 Task: Find connections with filter location Ruse with filter topic #personalbrandingwith filter profile language German with filter current company Essence with filter school Narsee Monjee Institute of Management Studies, Mumbai with filter industry Air, Water, and Waste Program Management with filter service category Illustration with filter keywords title Sales Manager
Action: Mouse moved to (230, 254)
Screenshot: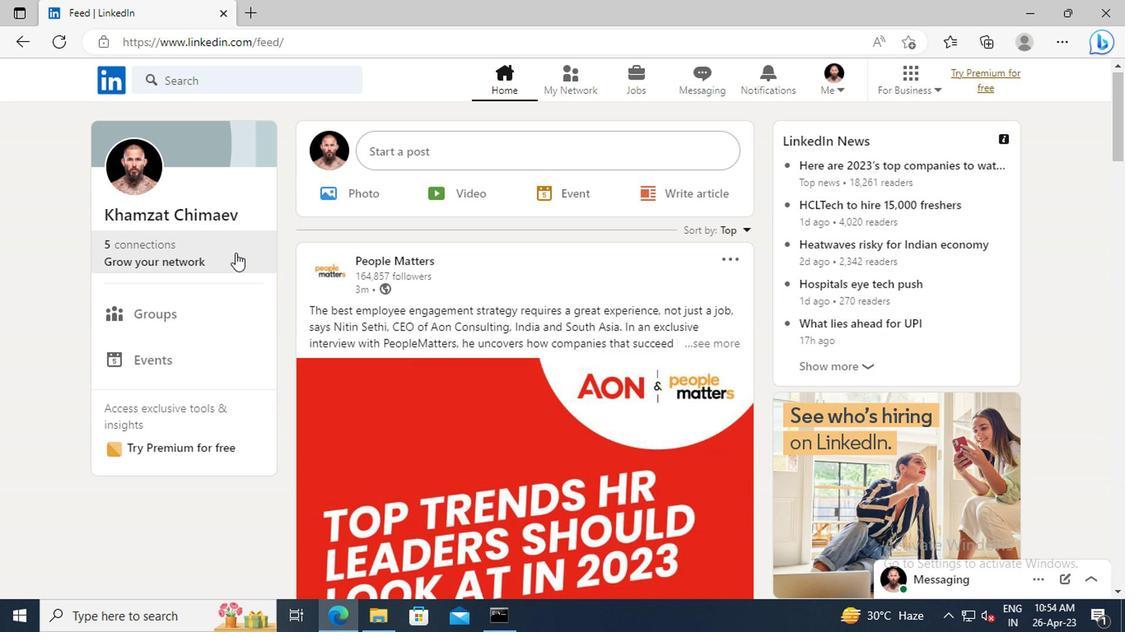
Action: Mouse pressed left at (230, 254)
Screenshot: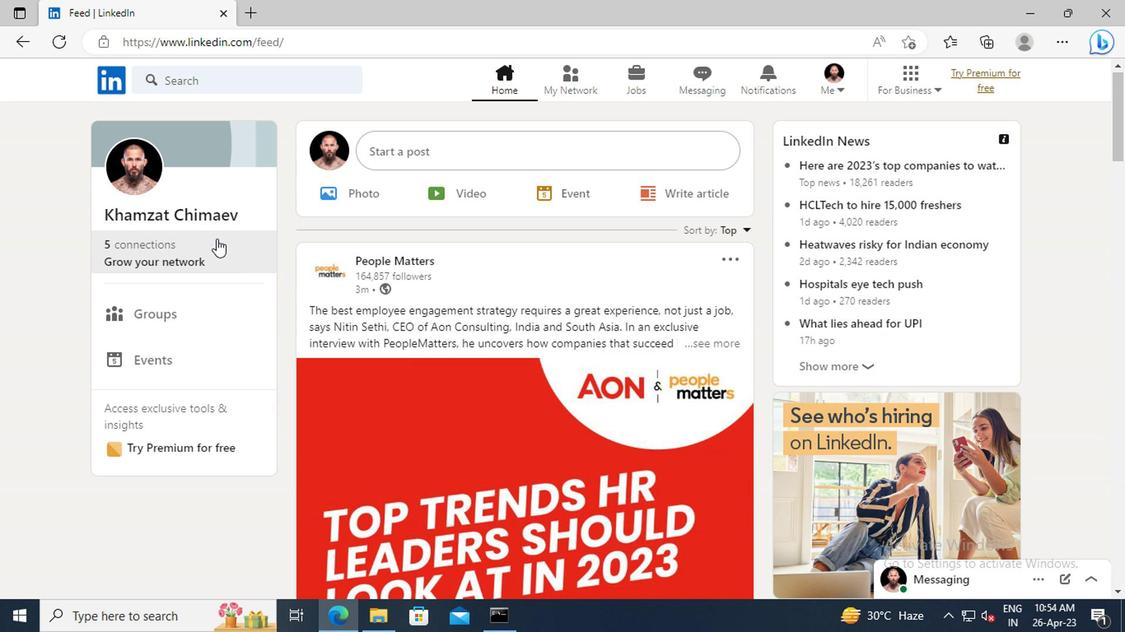 
Action: Mouse moved to (234, 197)
Screenshot: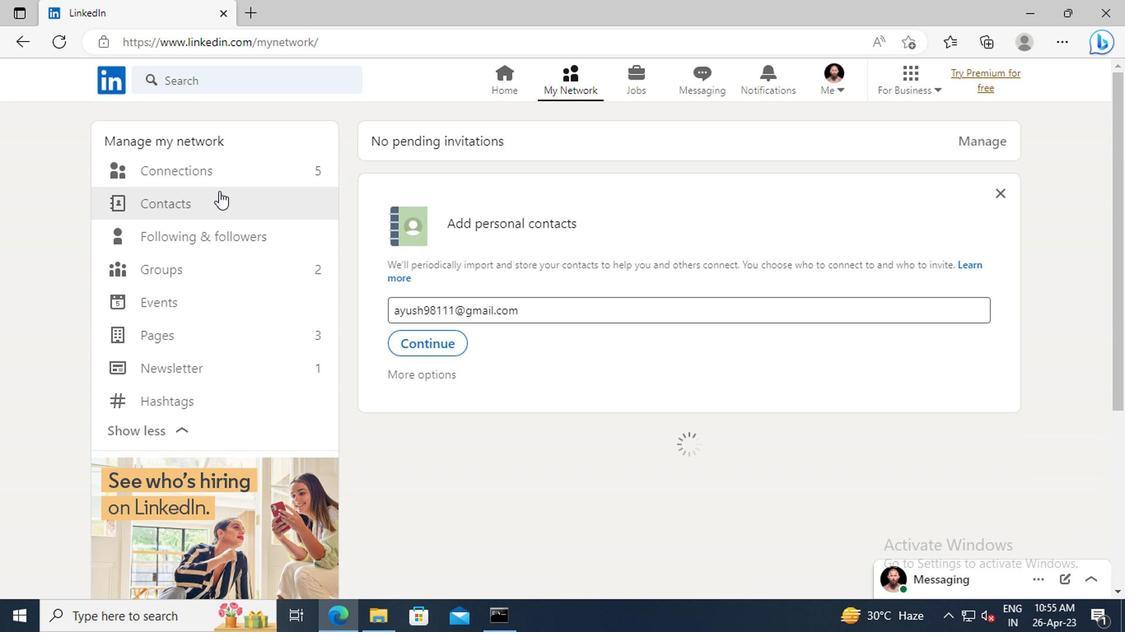 
Action: Mouse pressed left at (234, 197)
Screenshot: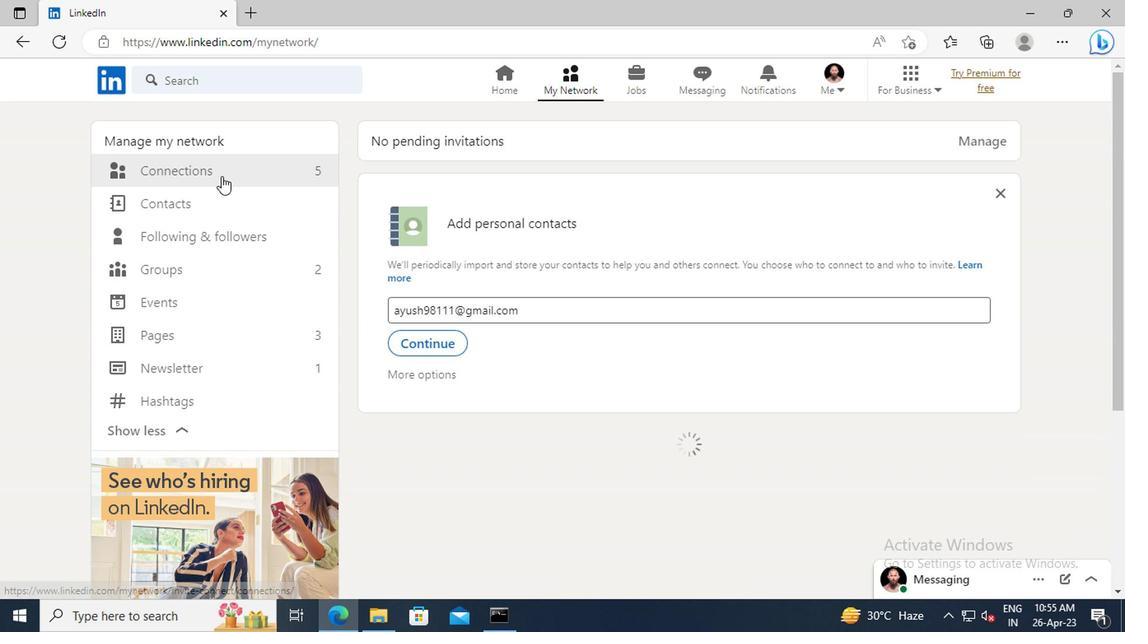 
Action: Mouse moved to (667, 195)
Screenshot: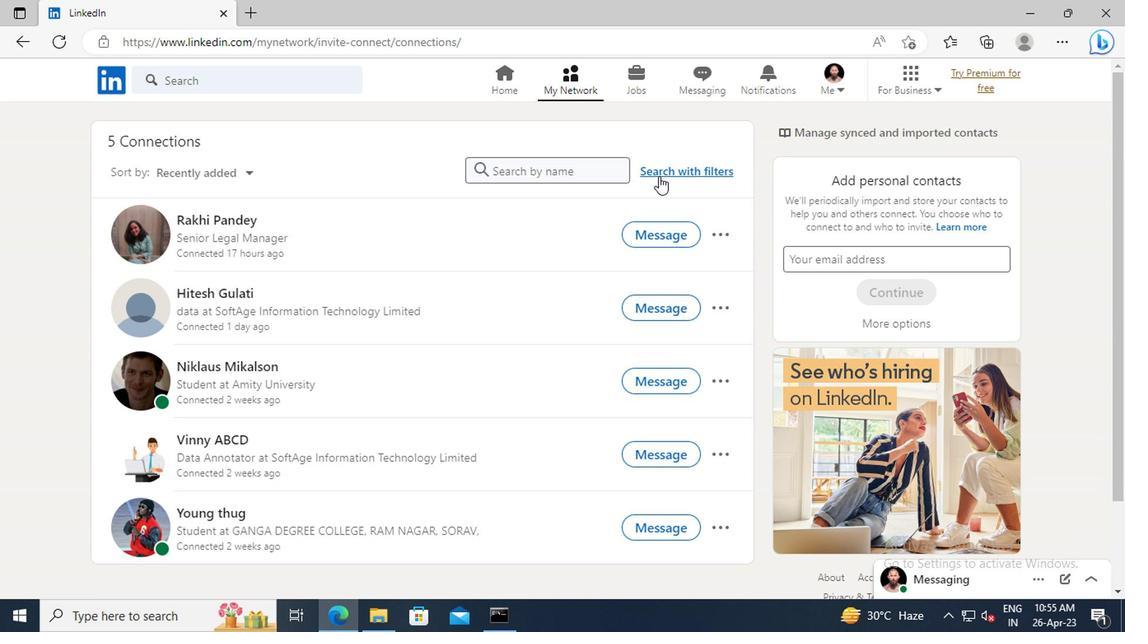 
Action: Mouse pressed left at (667, 195)
Screenshot: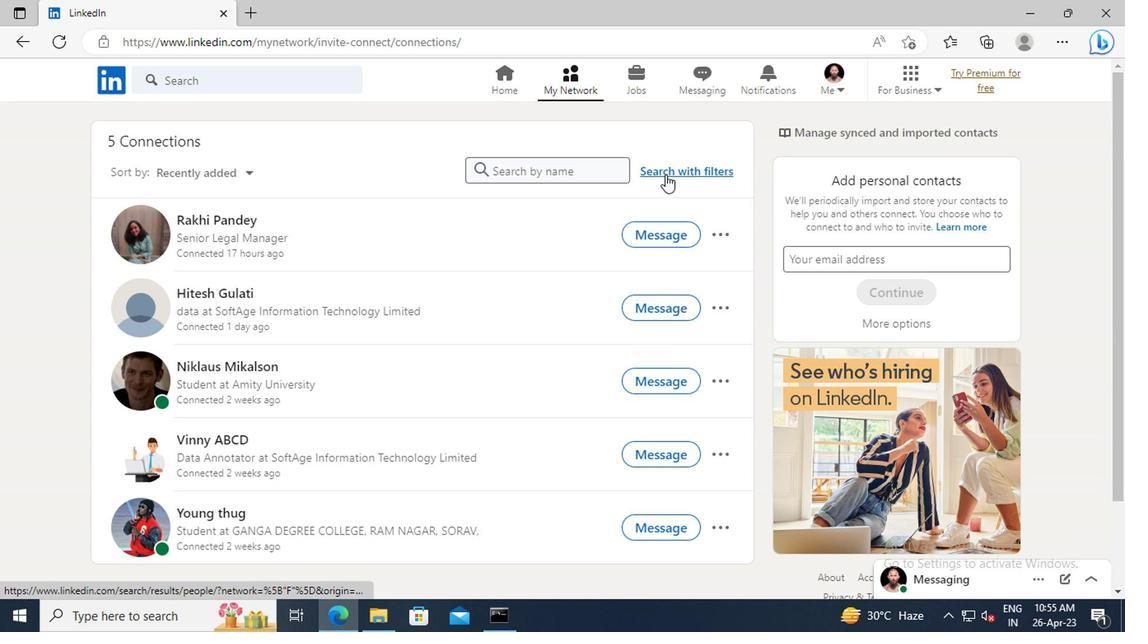 
Action: Mouse moved to (635, 152)
Screenshot: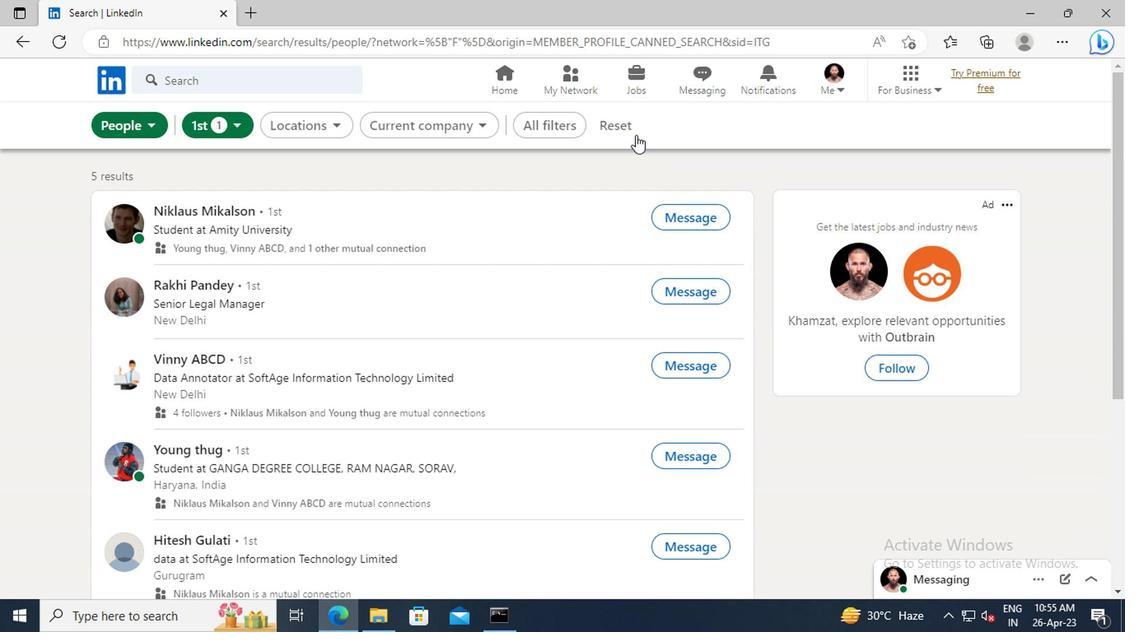 
Action: Mouse pressed left at (635, 152)
Screenshot: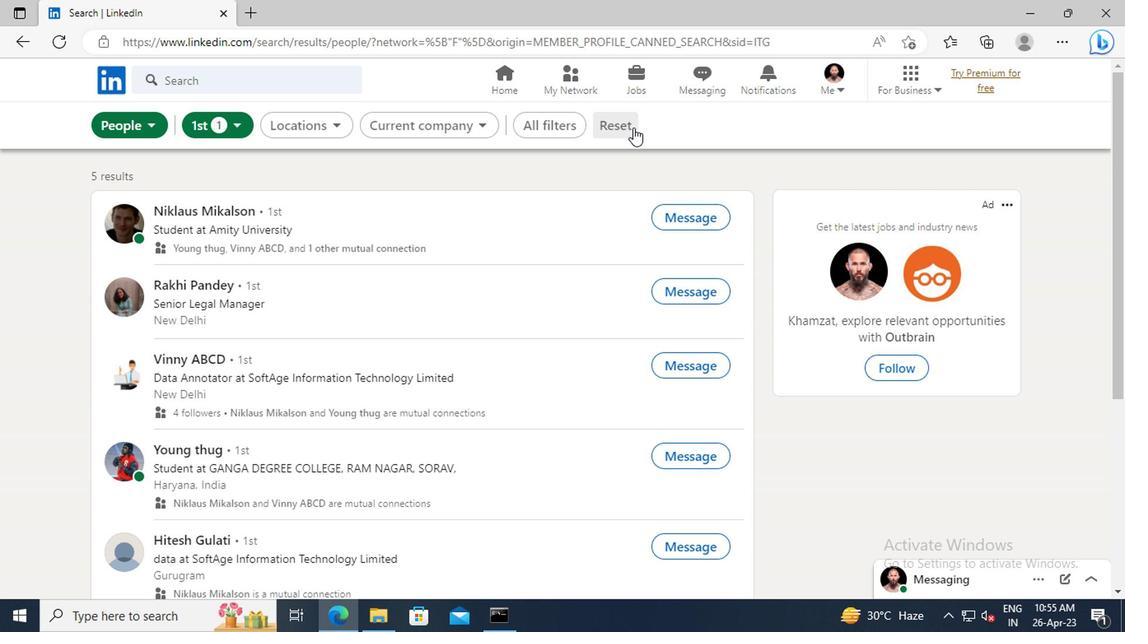 
Action: Mouse moved to (611, 154)
Screenshot: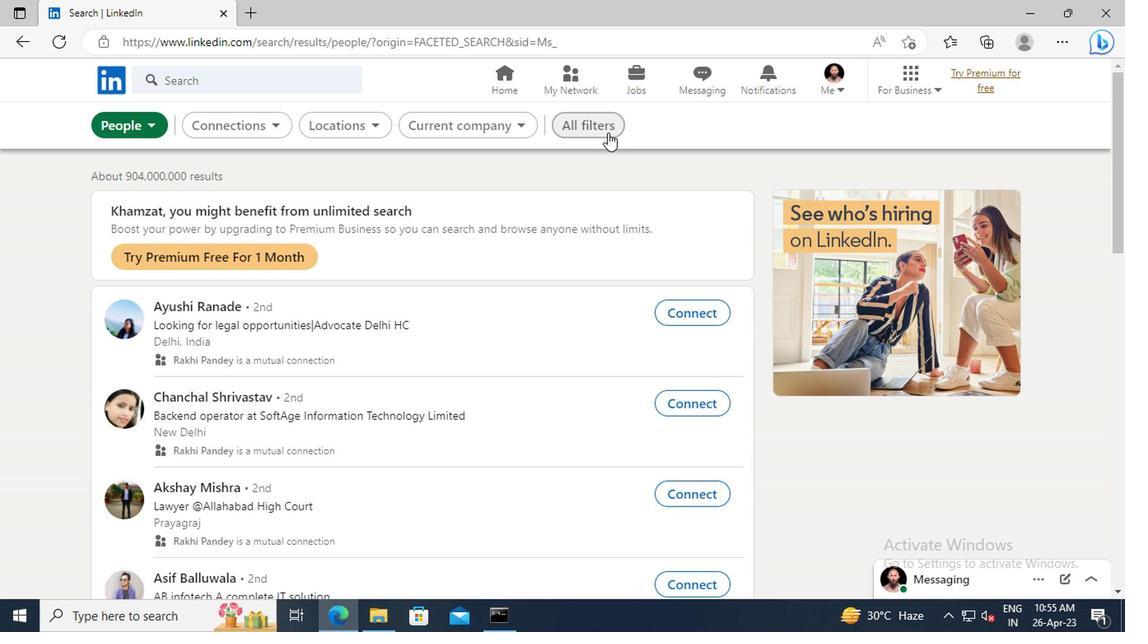 
Action: Mouse pressed left at (611, 154)
Screenshot: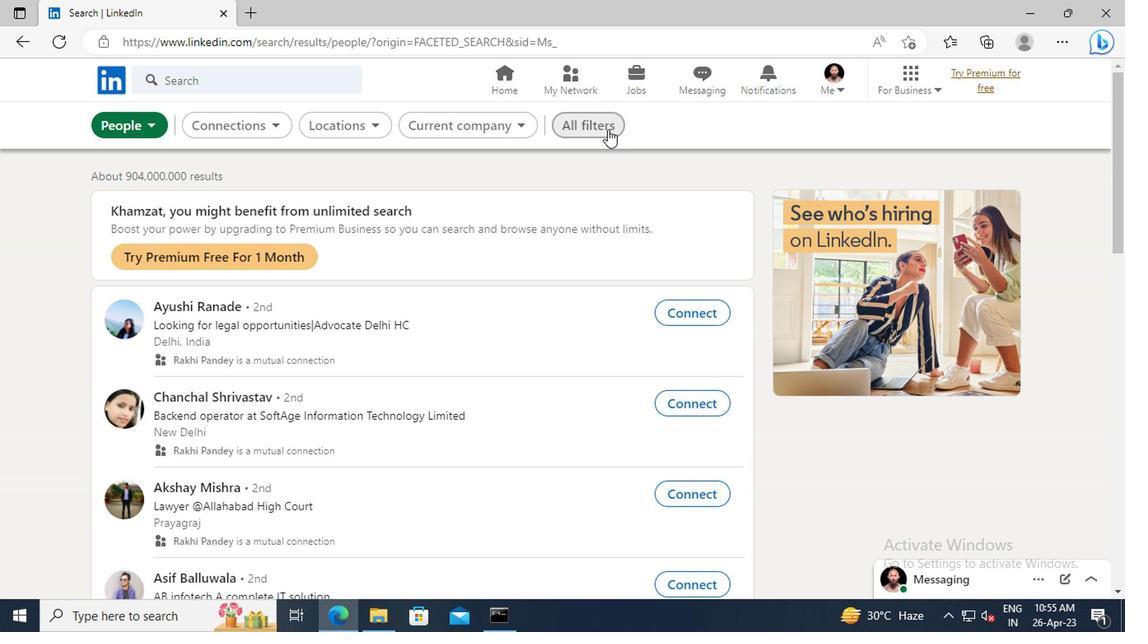 
Action: Mouse moved to (1005, 308)
Screenshot: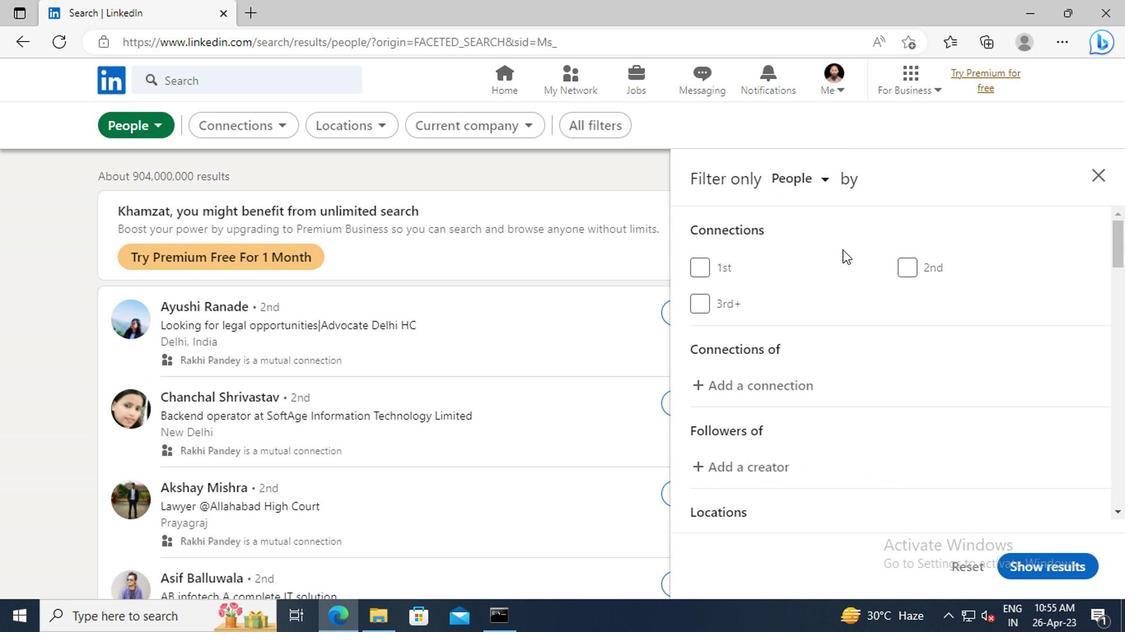 
Action: Mouse scrolled (1005, 308) with delta (0, 0)
Screenshot: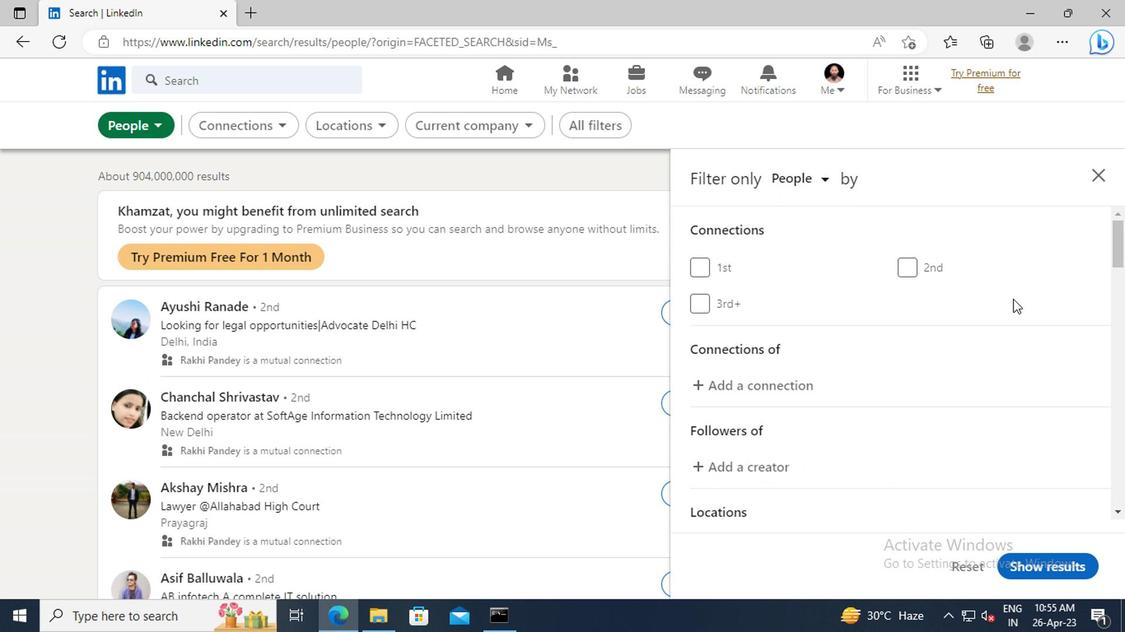 
Action: Mouse scrolled (1005, 308) with delta (0, 0)
Screenshot: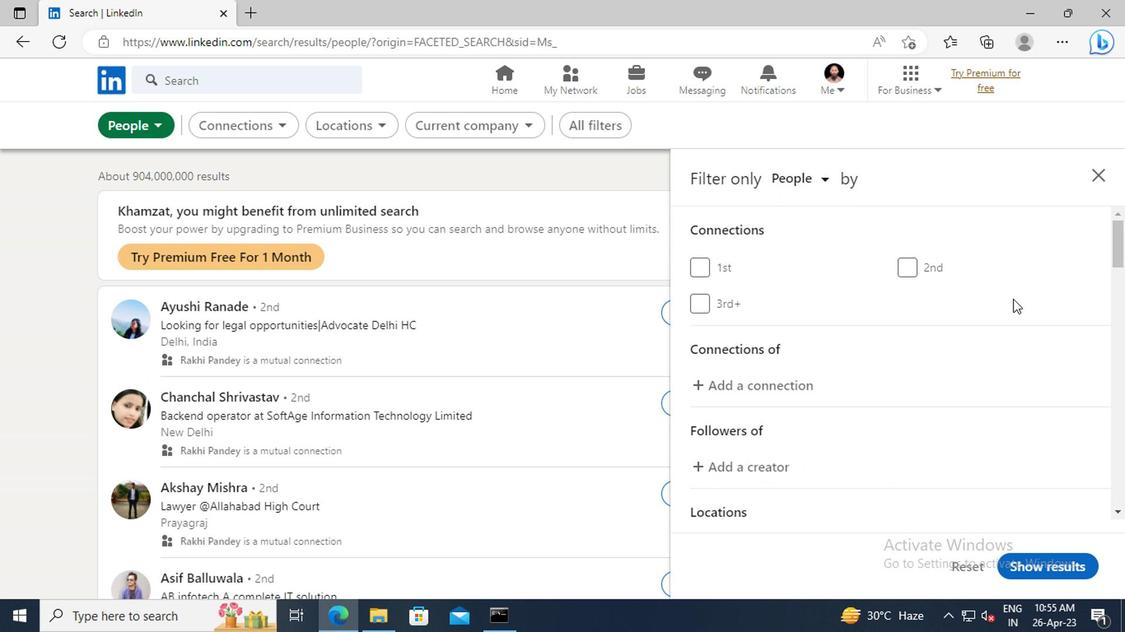 
Action: Mouse moved to (986, 312)
Screenshot: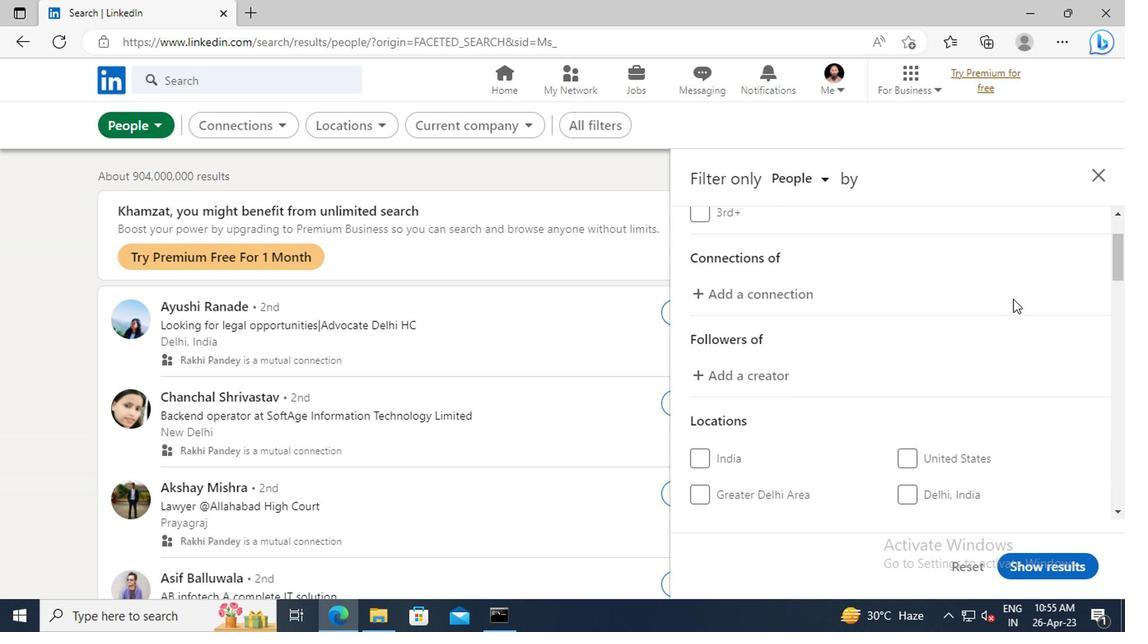 
Action: Mouse scrolled (986, 311) with delta (0, -1)
Screenshot: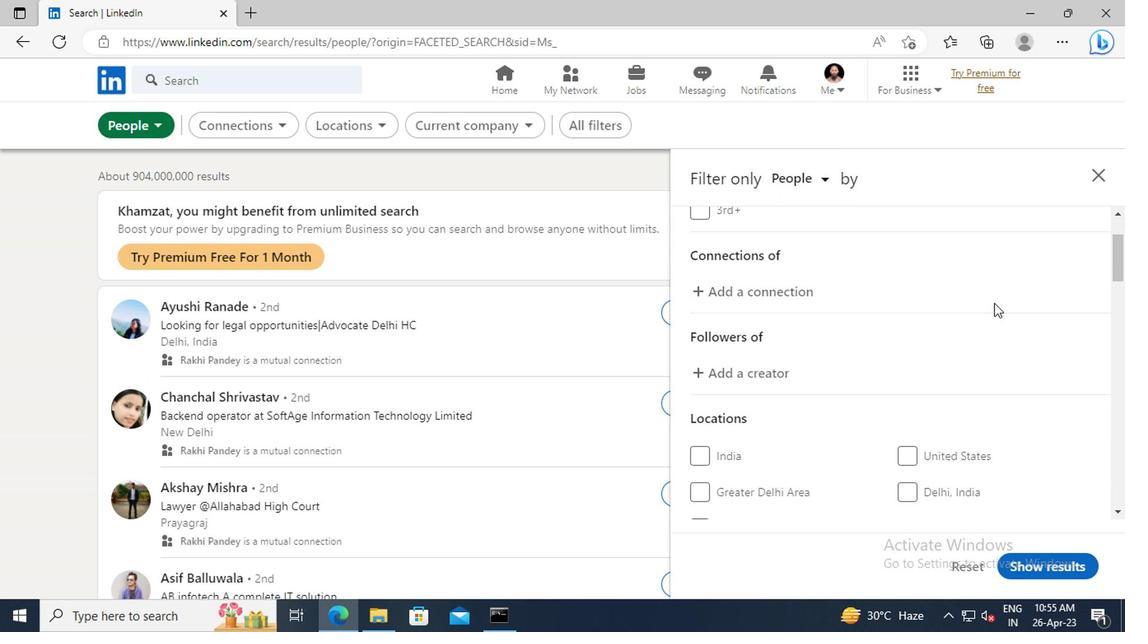 
Action: Mouse scrolled (986, 311) with delta (0, -1)
Screenshot: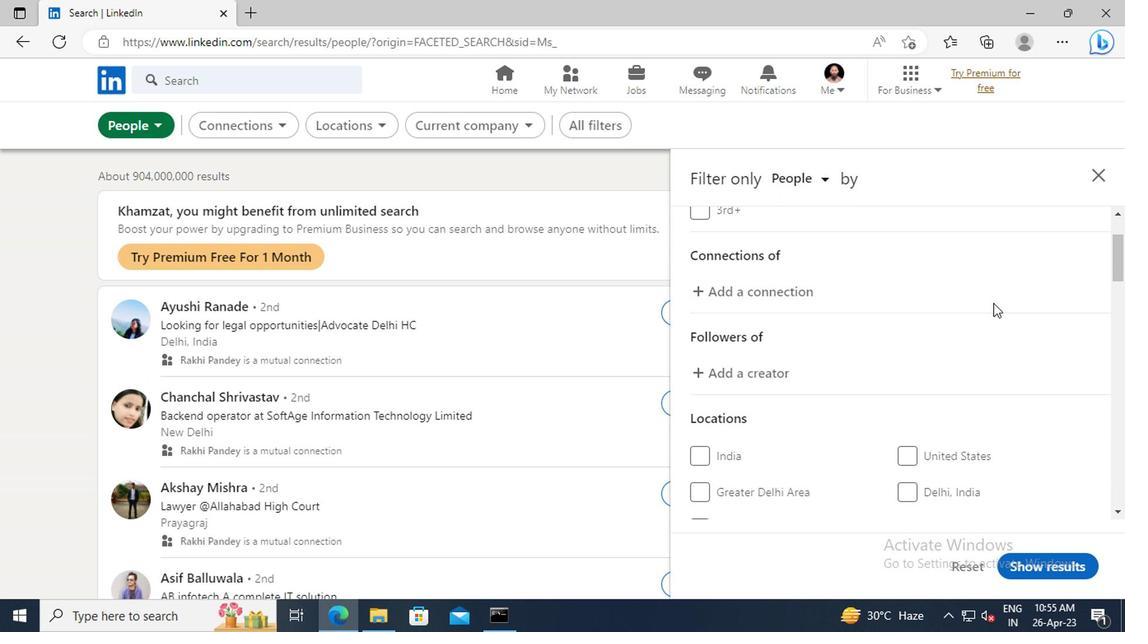 
Action: Mouse scrolled (986, 311) with delta (0, -1)
Screenshot: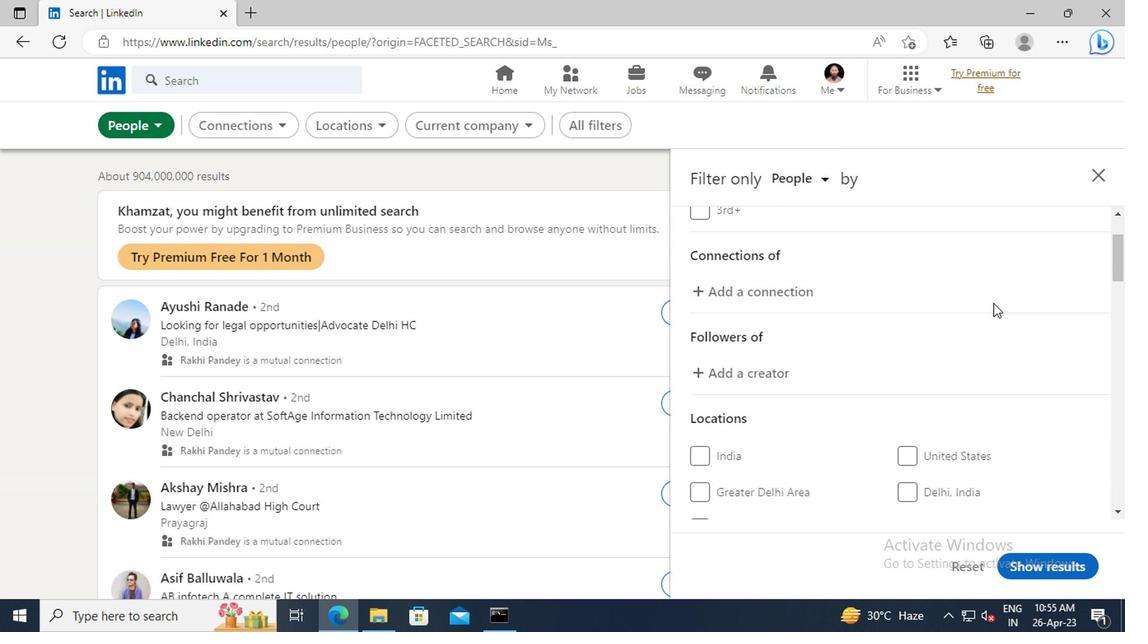 
Action: Mouse moved to (931, 386)
Screenshot: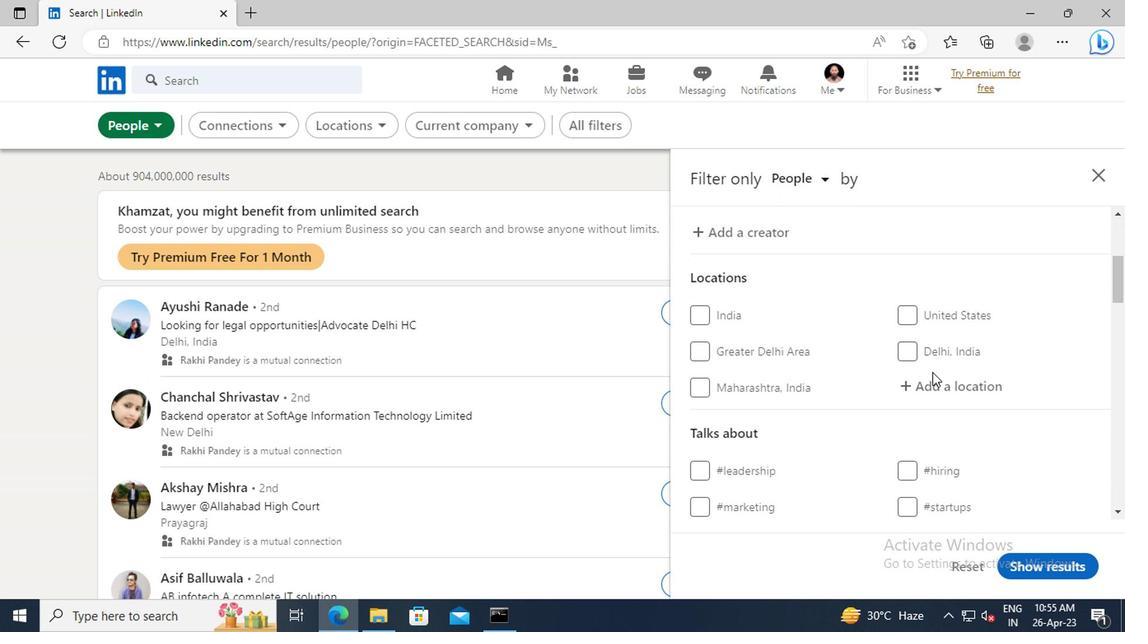 
Action: Mouse pressed left at (931, 386)
Screenshot: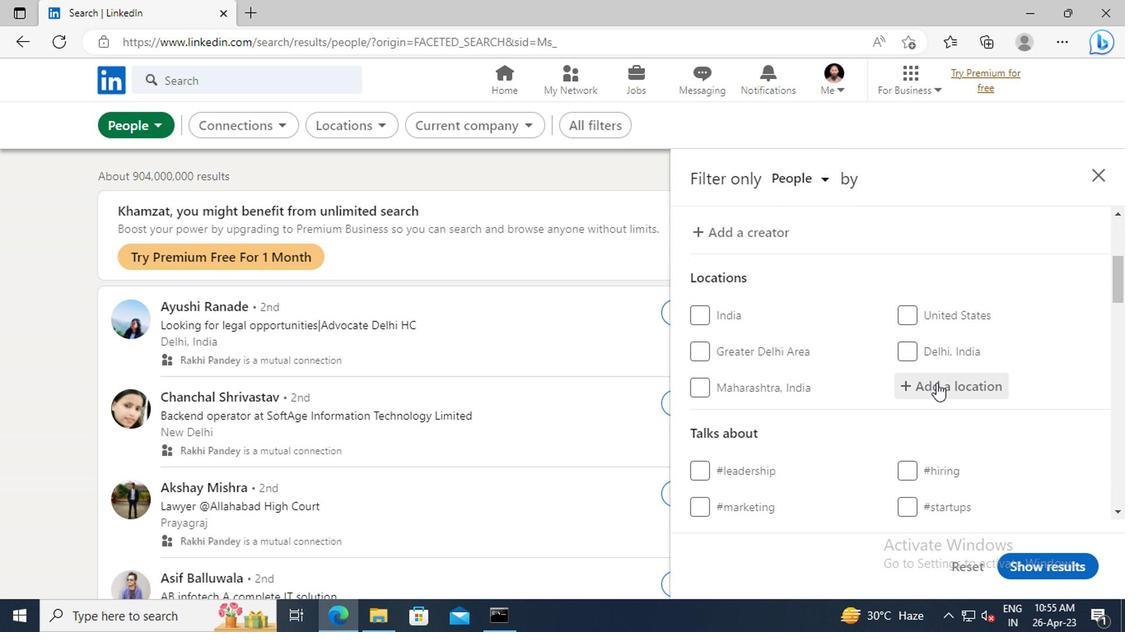 
Action: Key pressed <Key.shift>RUSE
Screenshot: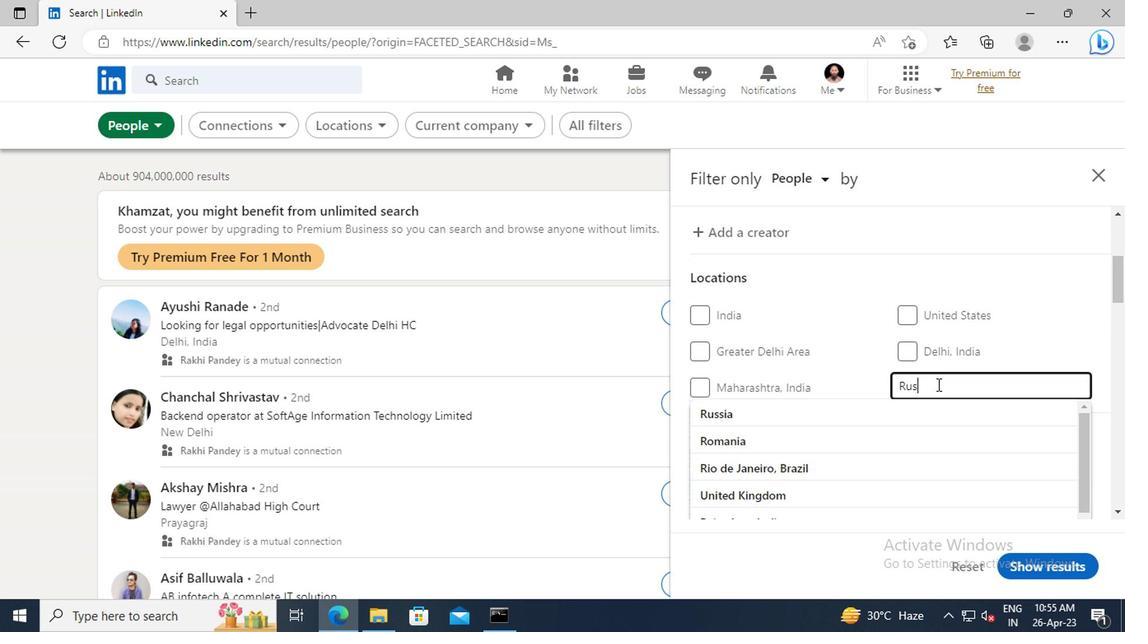 
Action: Mouse moved to (931, 410)
Screenshot: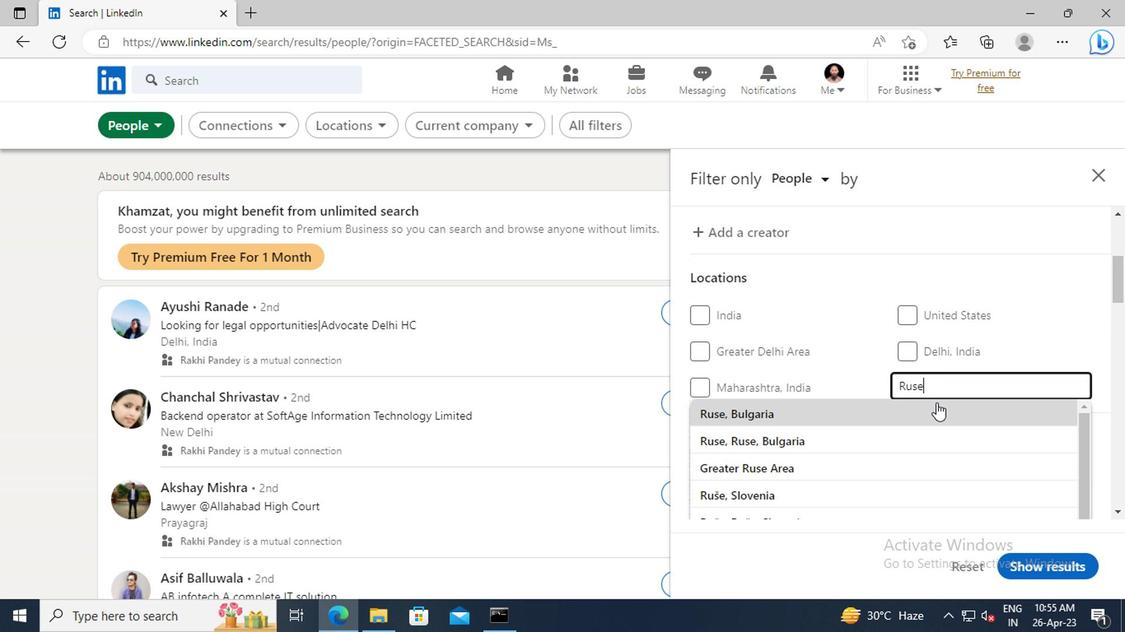 
Action: Mouse pressed left at (931, 410)
Screenshot: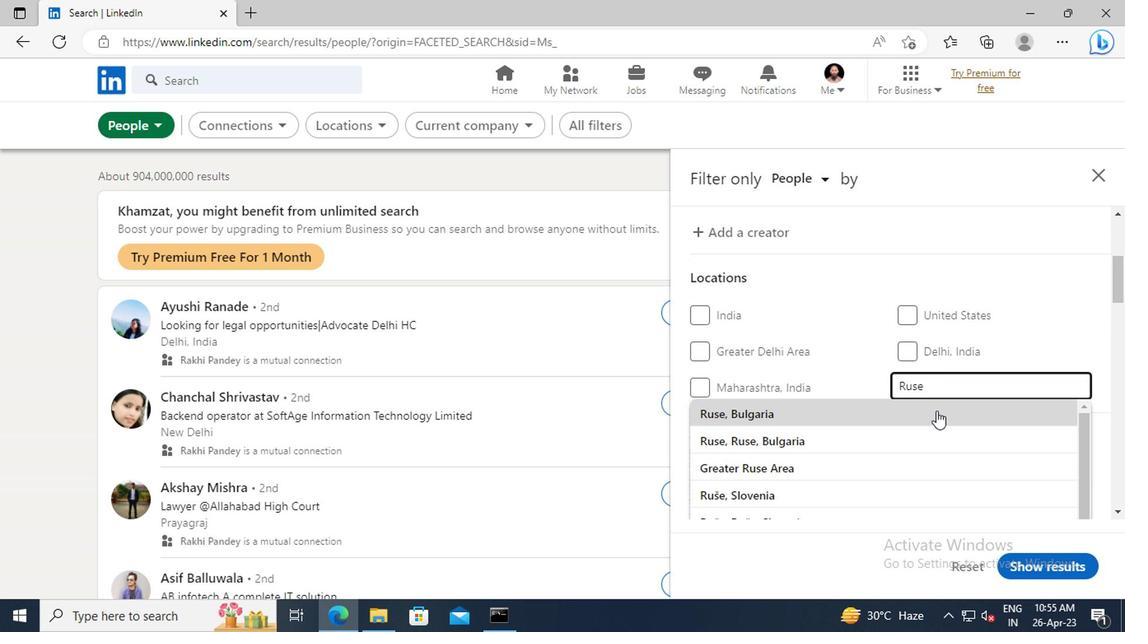 
Action: Mouse moved to (907, 353)
Screenshot: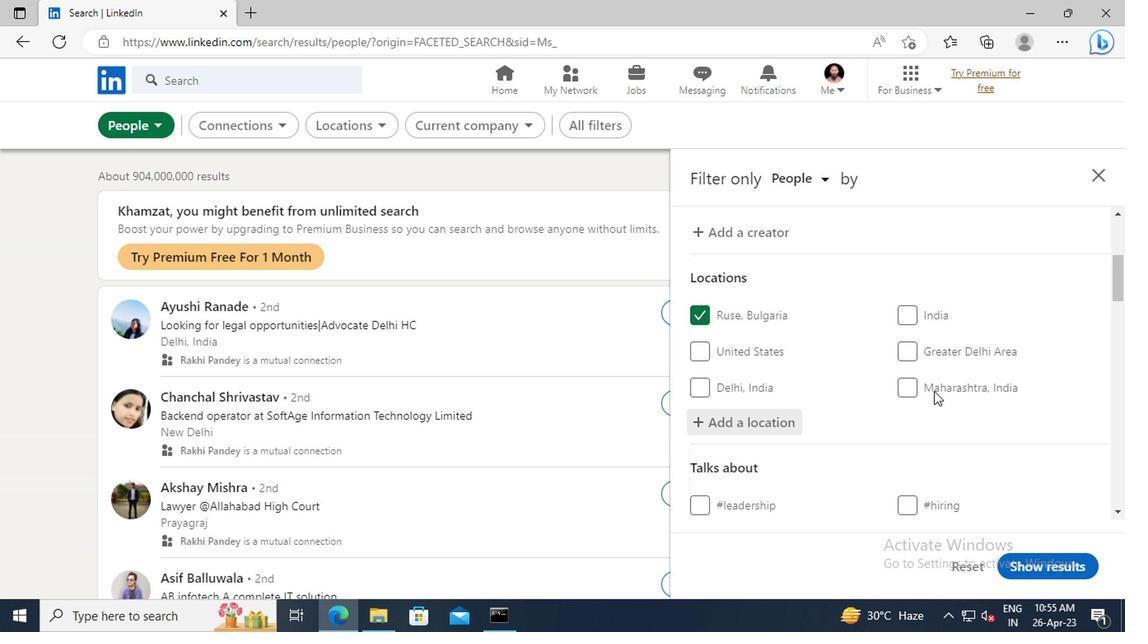 
Action: Mouse scrolled (907, 352) with delta (0, -1)
Screenshot: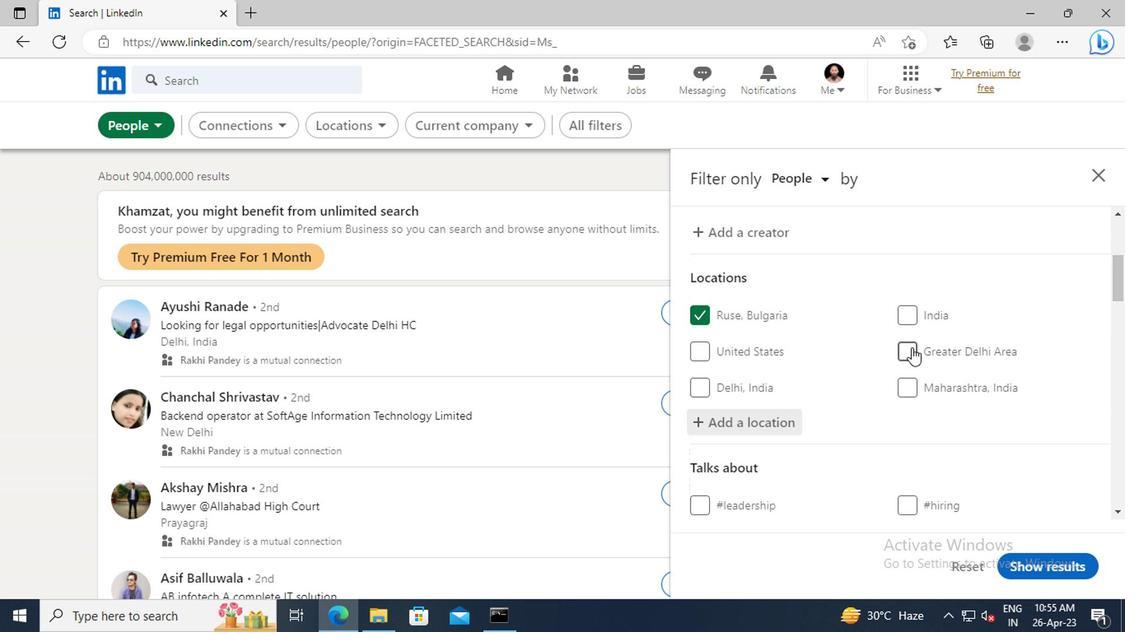 
Action: Mouse scrolled (907, 352) with delta (0, -1)
Screenshot: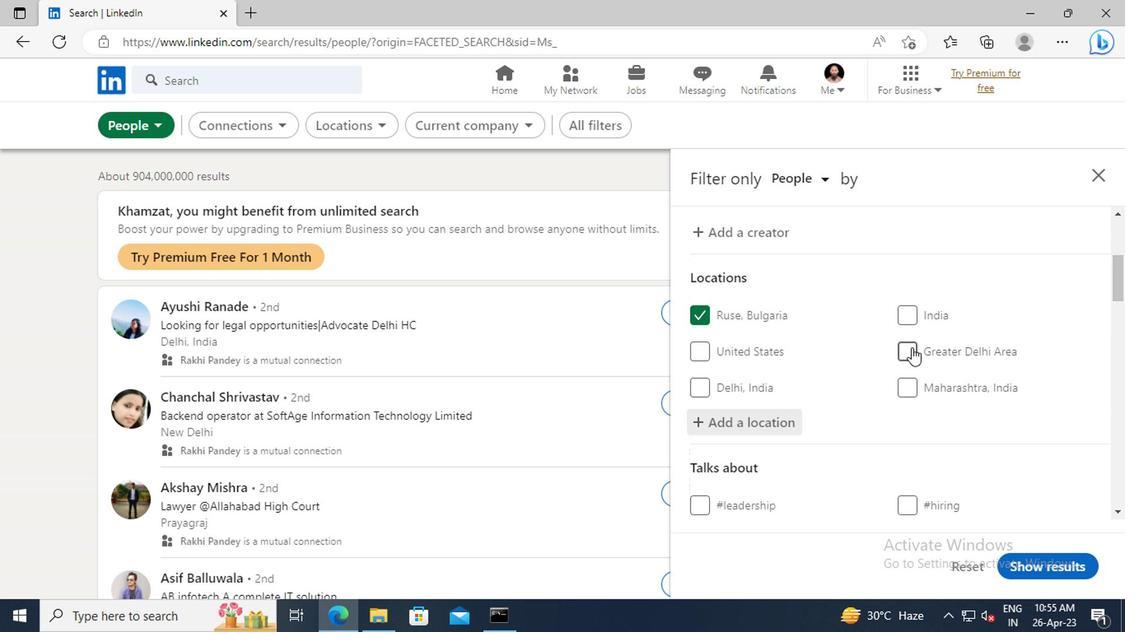 
Action: Mouse scrolled (907, 352) with delta (0, -1)
Screenshot: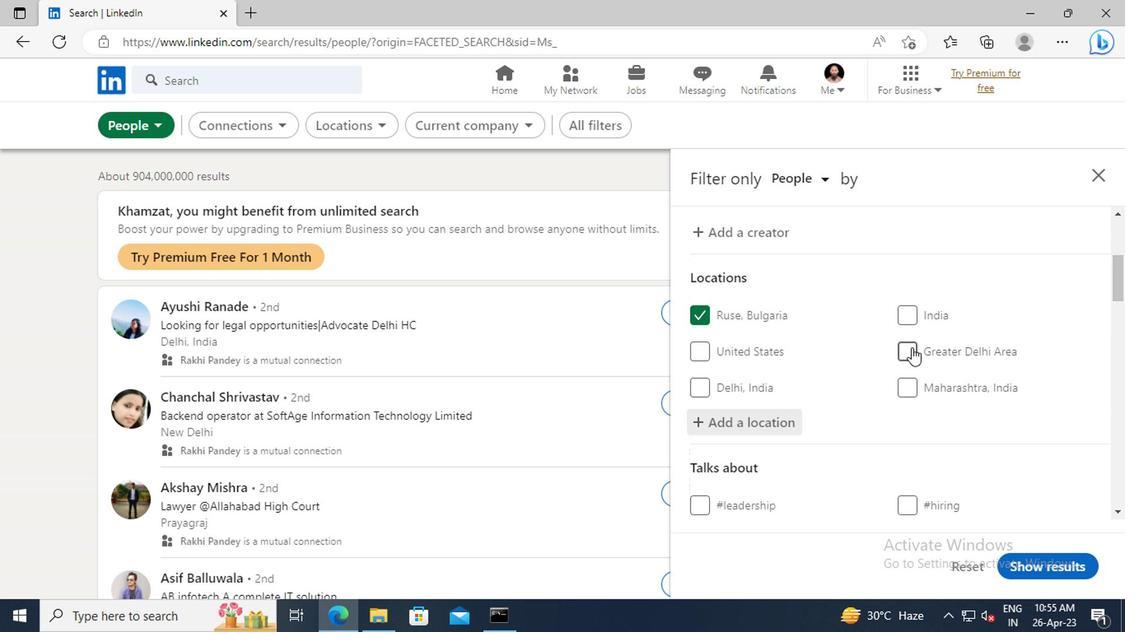 
Action: Mouse scrolled (907, 352) with delta (0, -1)
Screenshot: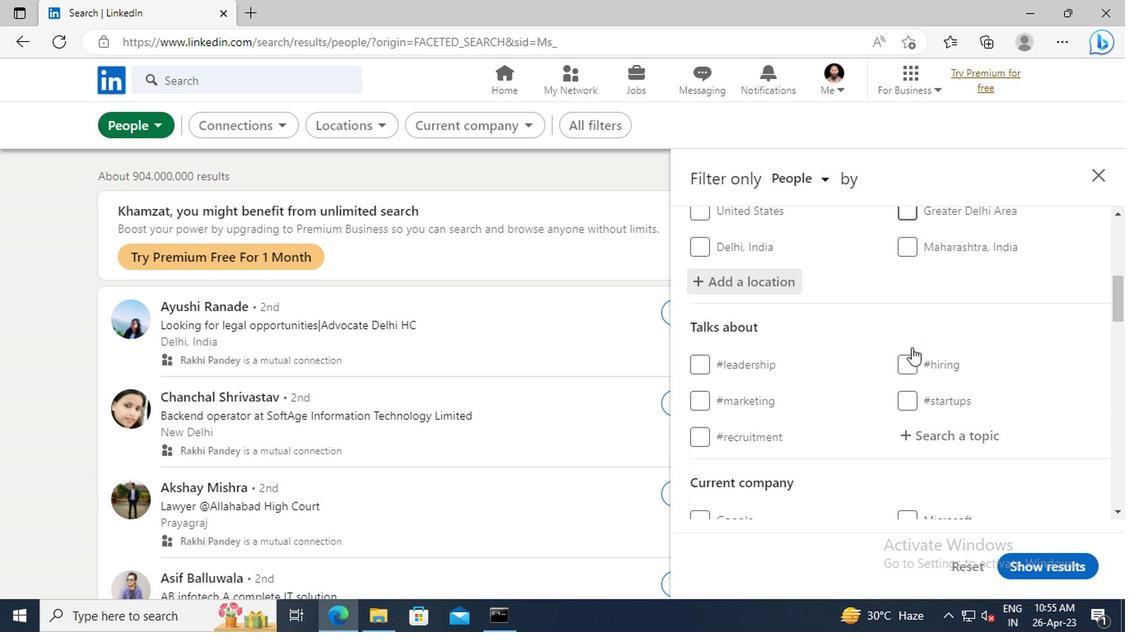 
Action: Mouse moved to (927, 387)
Screenshot: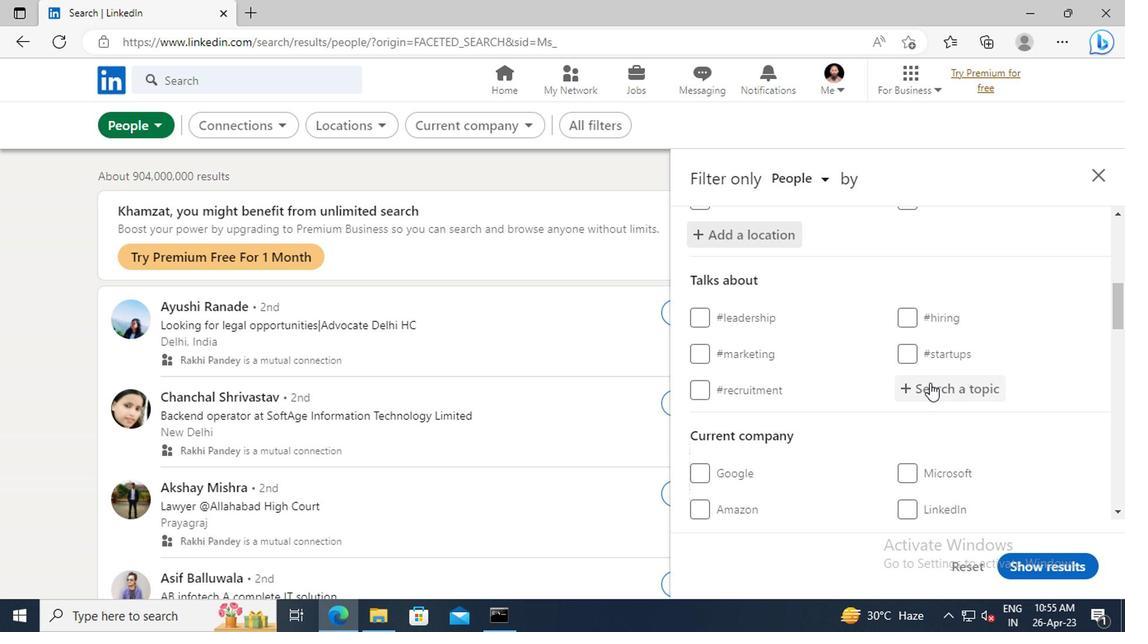 
Action: Mouse pressed left at (927, 387)
Screenshot: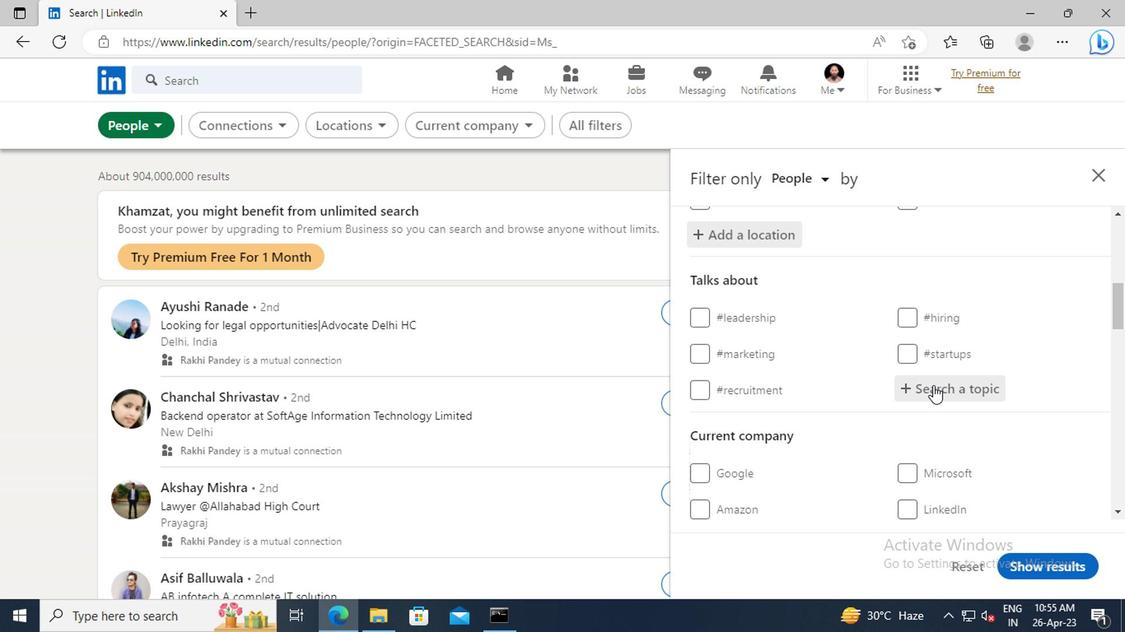 
Action: Key pressed <Key.shift>#PERSONALBRANDINGWITH<Key.enter>
Screenshot: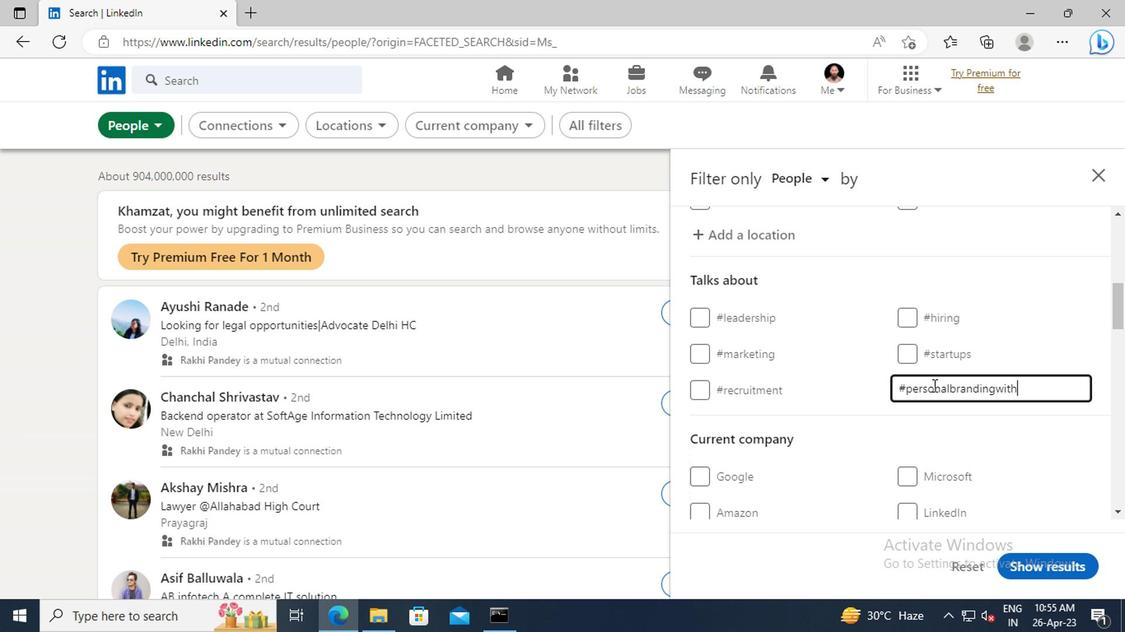
Action: Mouse moved to (921, 380)
Screenshot: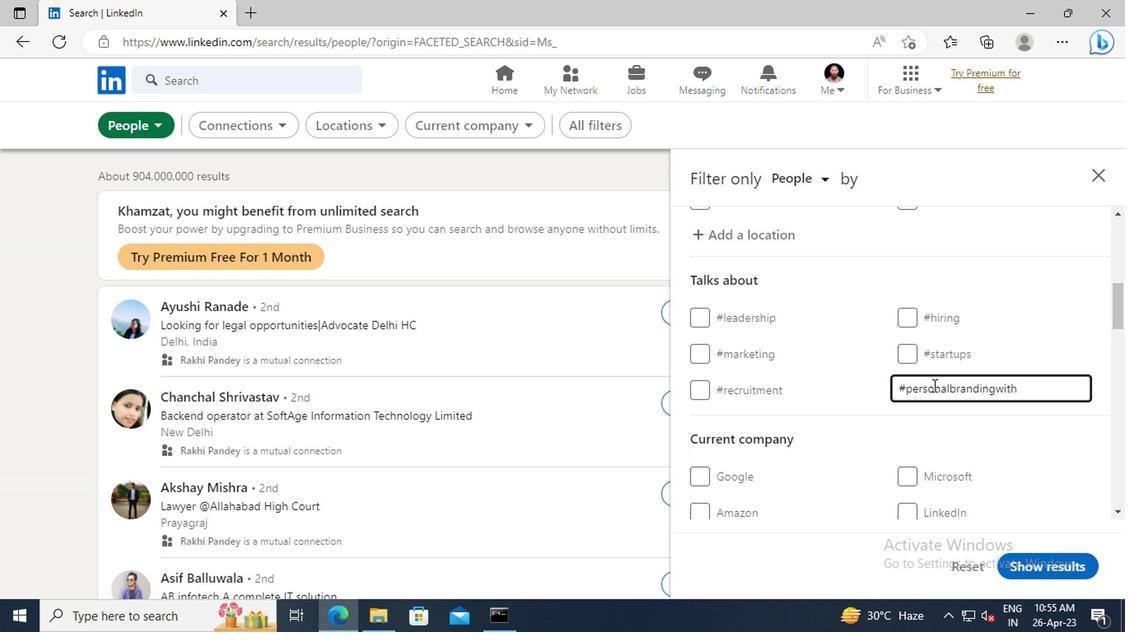 
Action: Mouse scrolled (921, 379) with delta (0, -1)
Screenshot: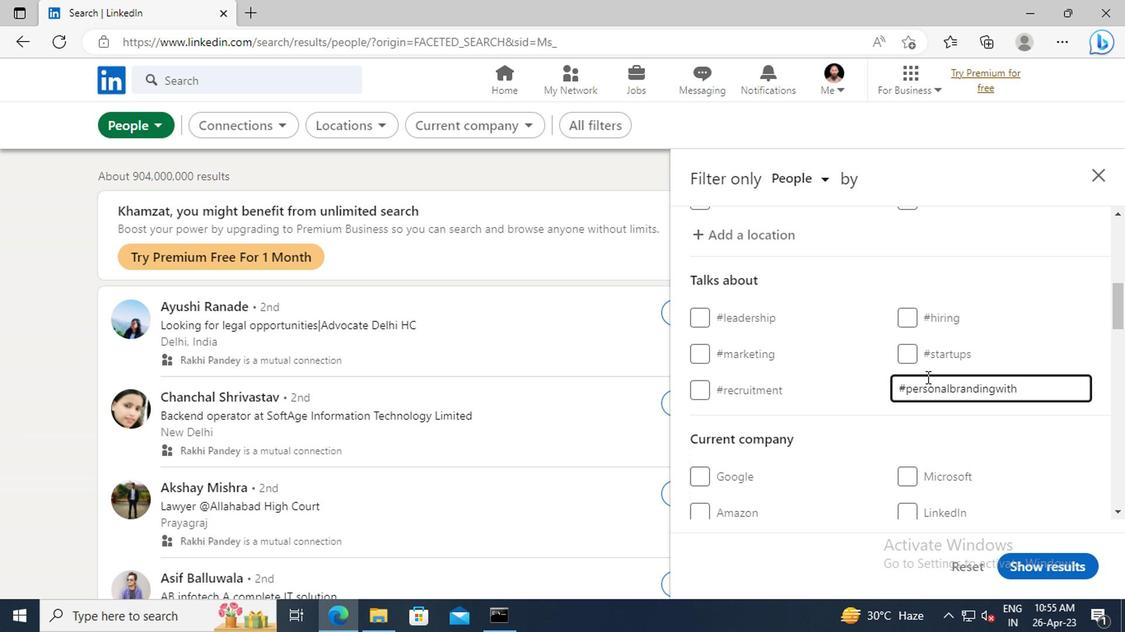 
Action: Mouse scrolled (921, 379) with delta (0, -1)
Screenshot: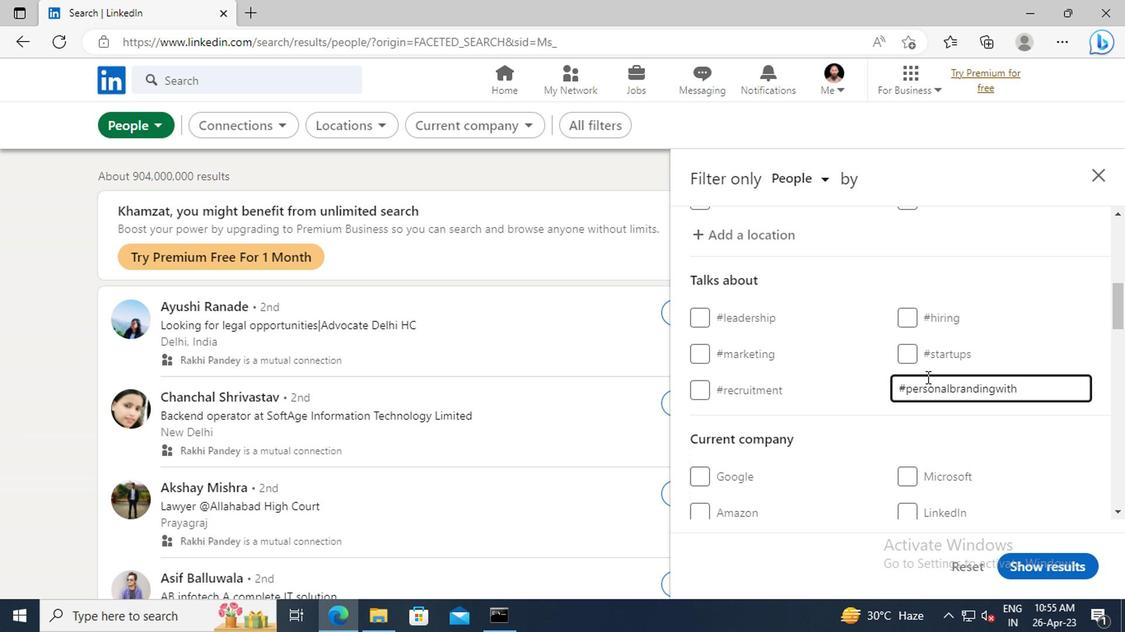 
Action: Mouse moved to (874, 383)
Screenshot: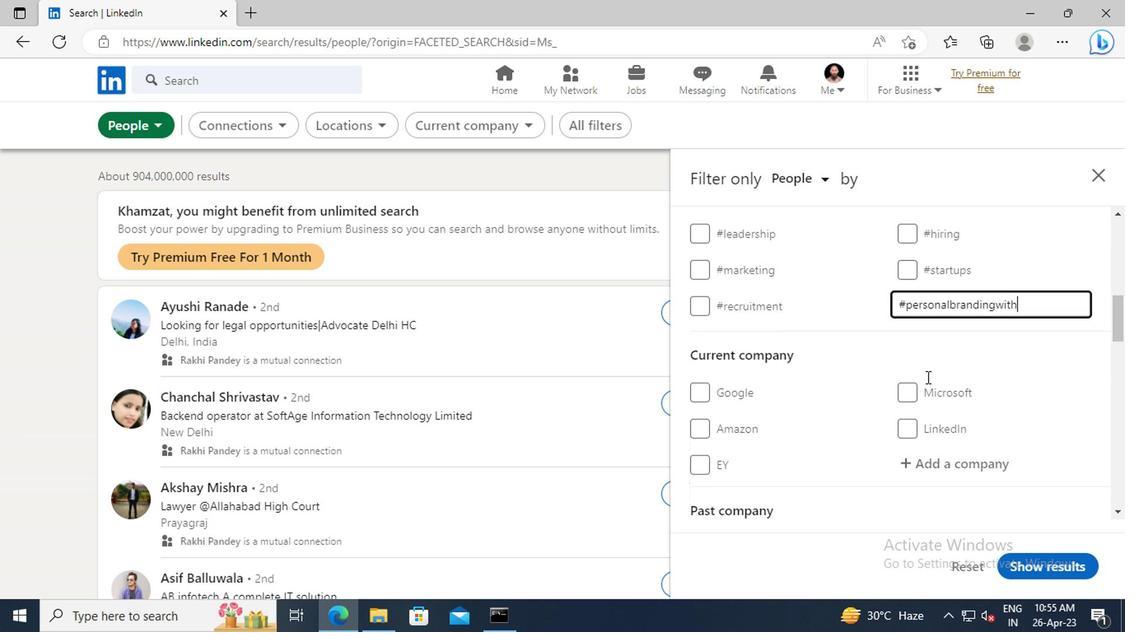 
Action: Mouse scrolled (874, 383) with delta (0, 0)
Screenshot: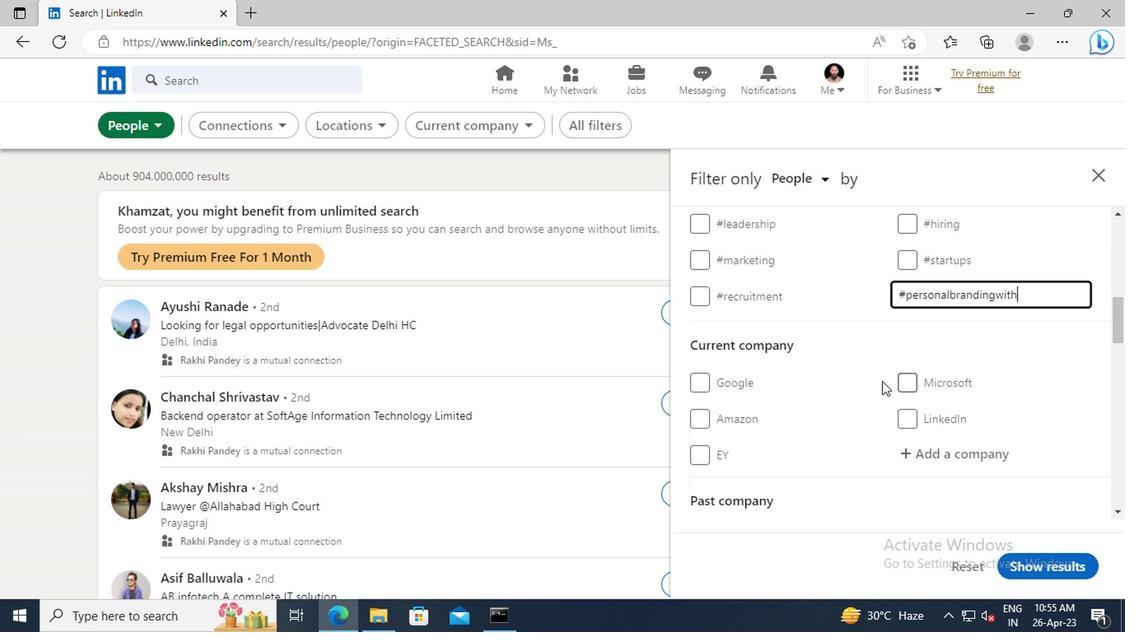 
Action: Mouse scrolled (874, 383) with delta (0, 0)
Screenshot: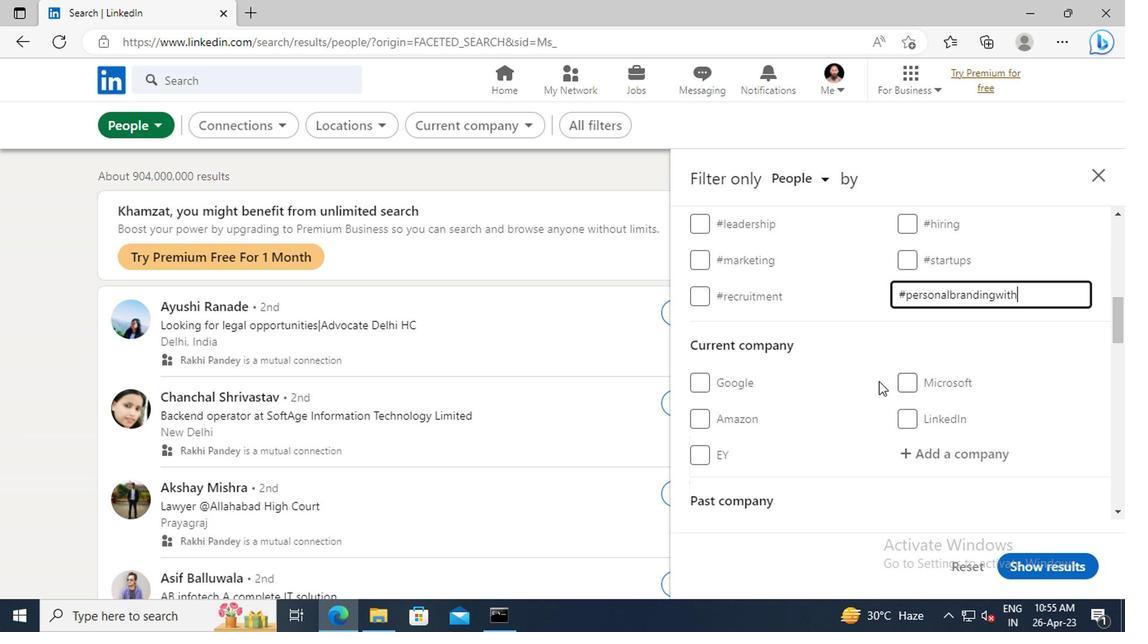
Action: Mouse scrolled (874, 383) with delta (0, 0)
Screenshot: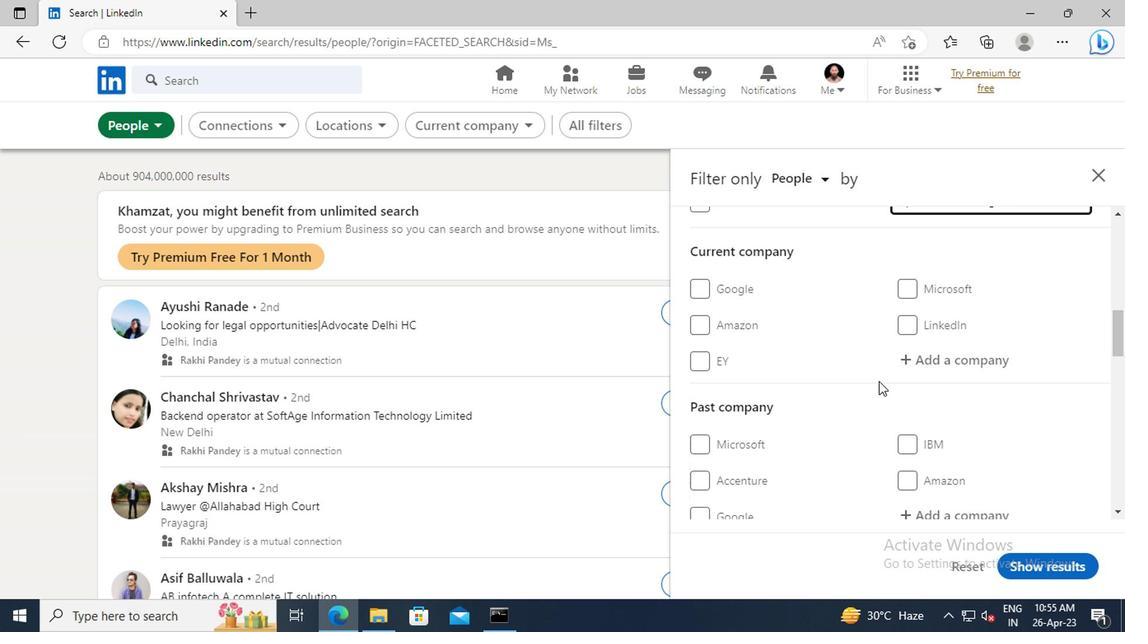 
Action: Mouse scrolled (874, 383) with delta (0, 0)
Screenshot: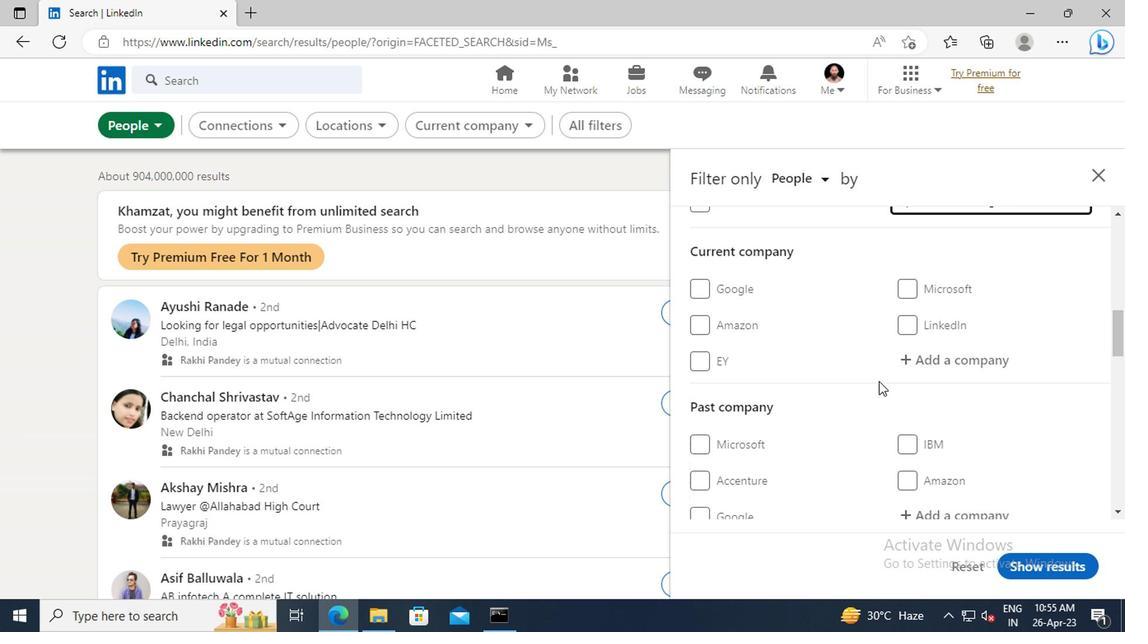 
Action: Mouse scrolled (874, 383) with delta (0, 0)
Screenshot: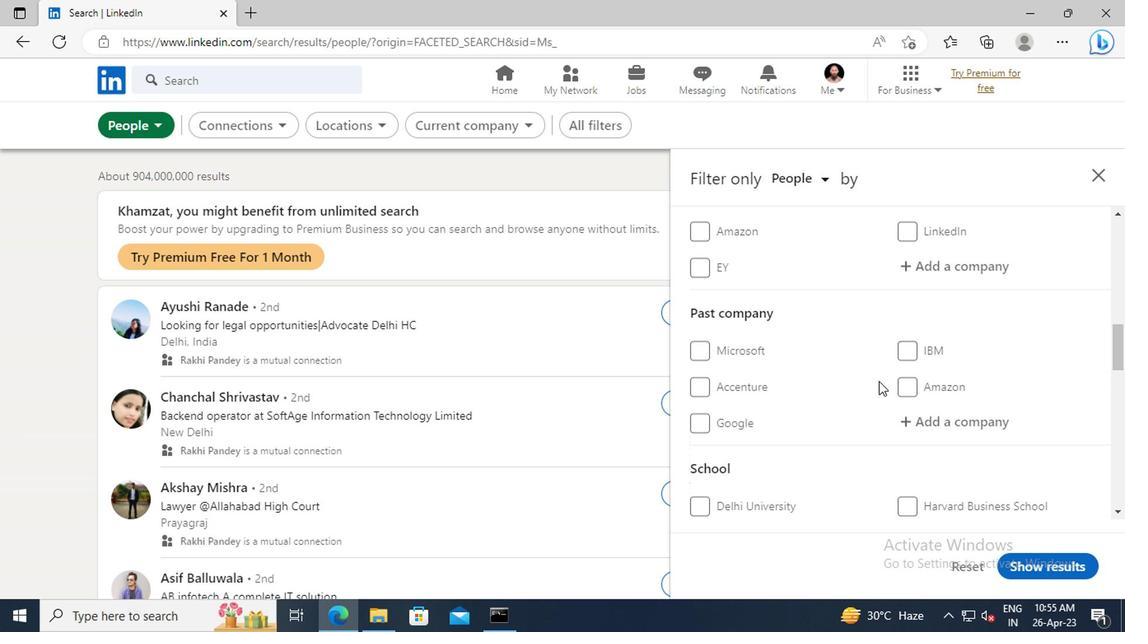 
Action: Mouse scrolled (874, 383) with delta (0, 0)
Screenshot: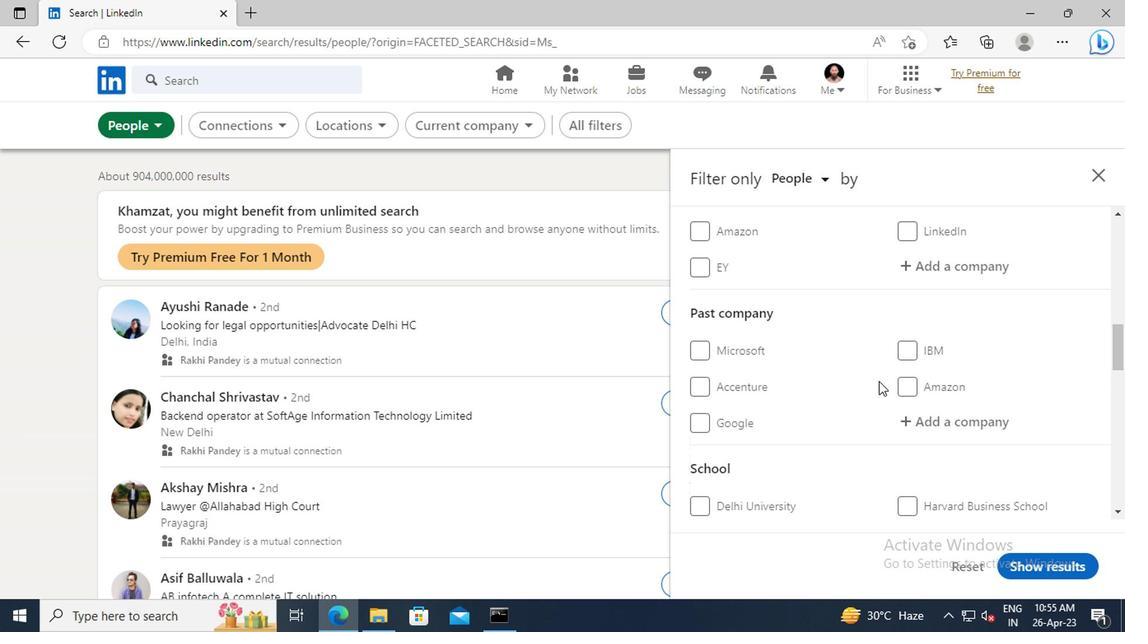 
Action: Mouse scrolled (874, 383) with delta (0, 0)
Screenshot: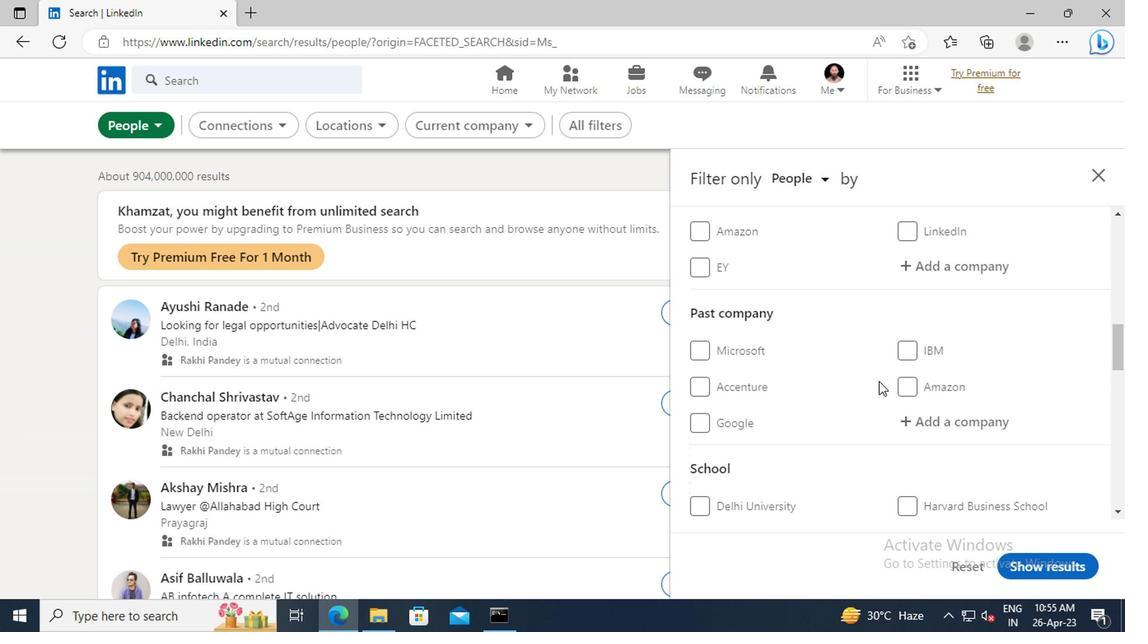 
Action: Mouse scrolled (874, 383) with delta (0, 0)
Screenshot: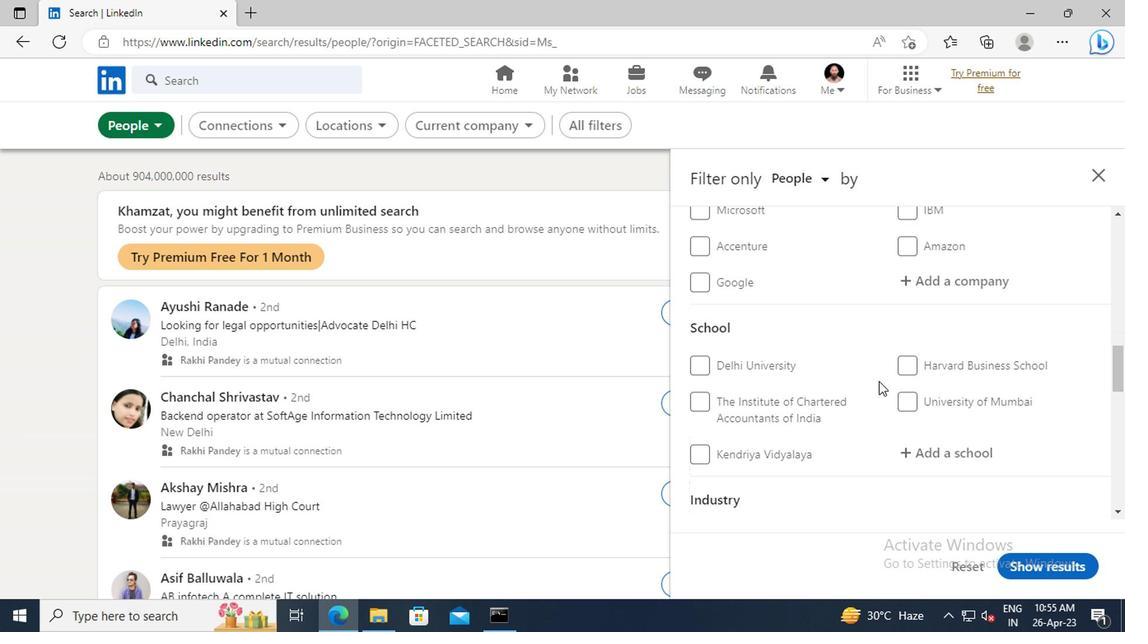 
Action: Mouse scrolled (874, 383) with delta (0, 0)
Screenshot: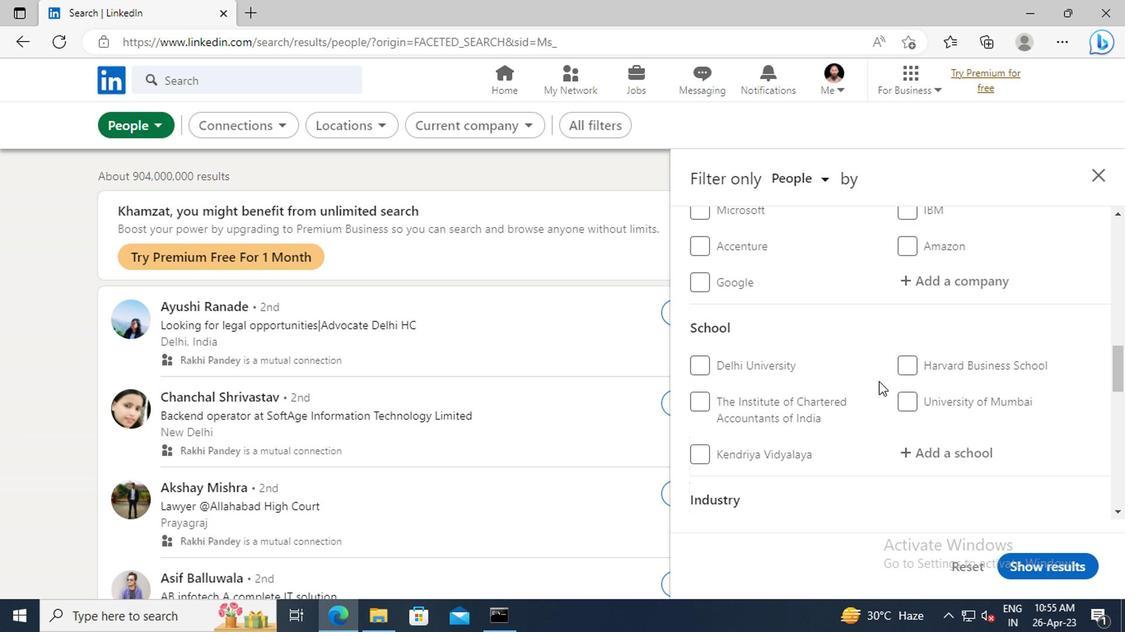 
Action: Mouse scrolled (874, 383) with delta (0, 0)
Screenshot: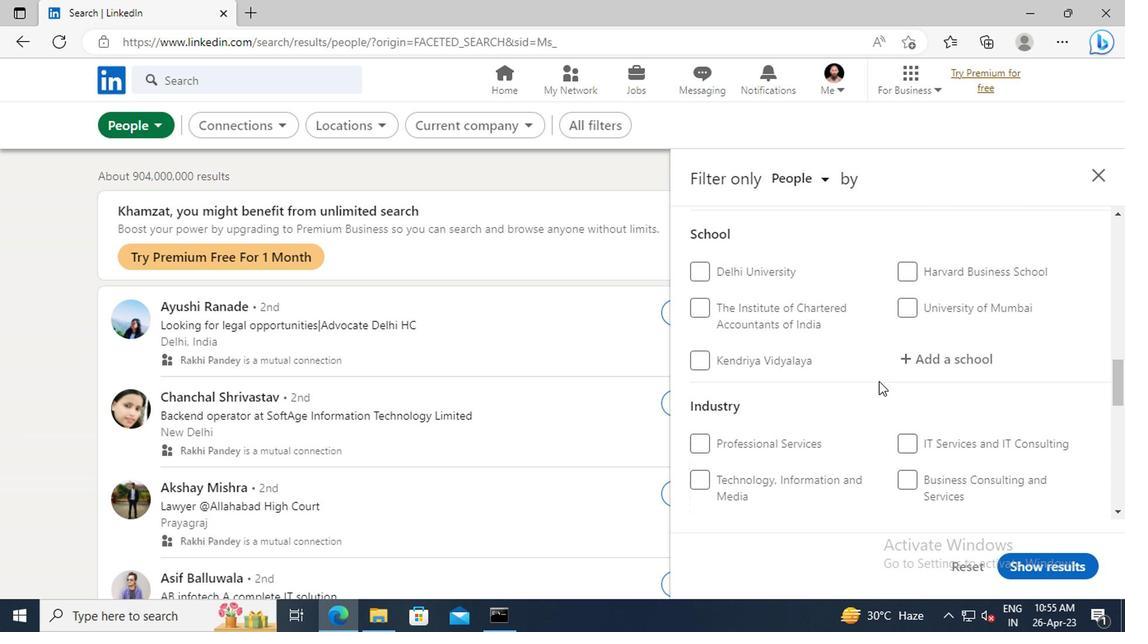 
Action: Mouse scrolled (874, 383) with delta (0, 0)
Screenshot: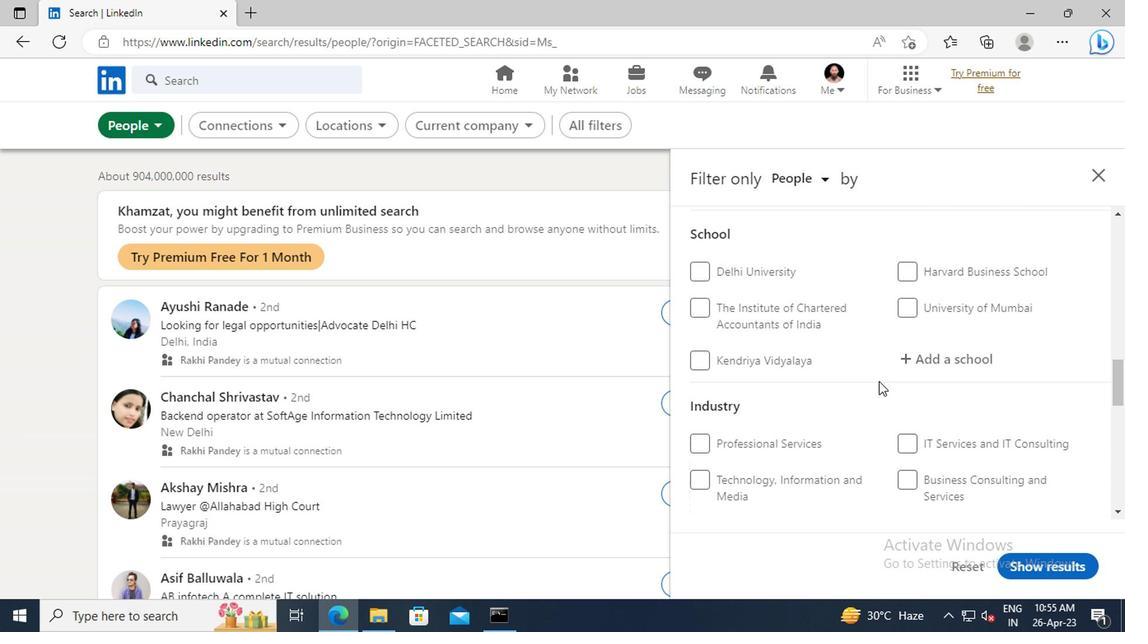 
Action: Mouse scrolled (874, 383) with delta (0, 0)
Screenshot: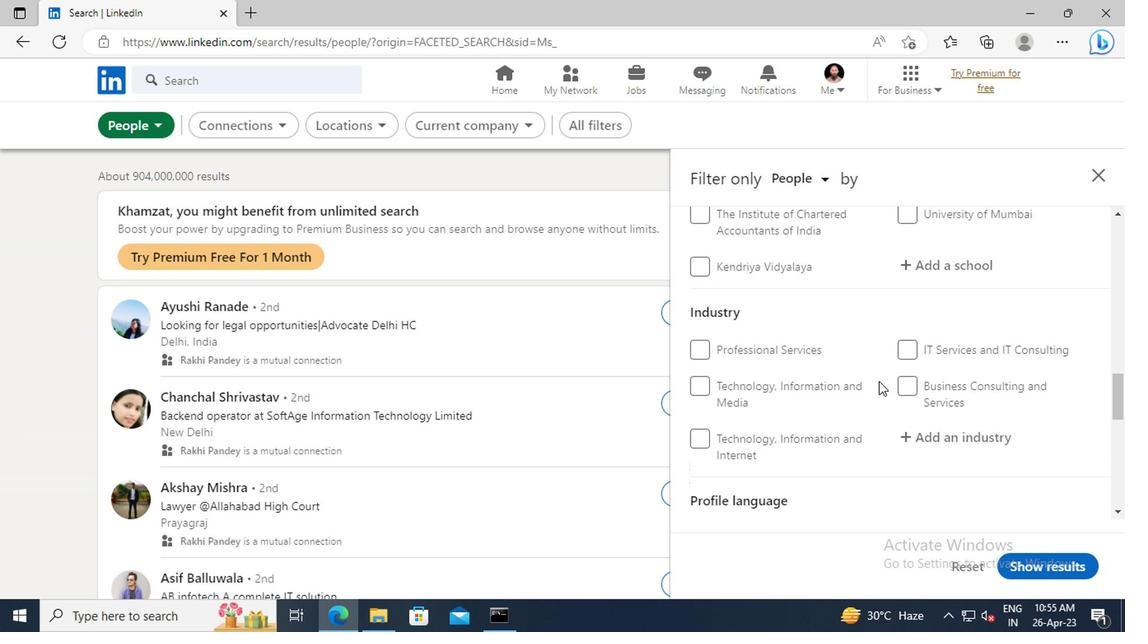 
Action: Mouse scrolled (874, 383) with delta (0, 0)
Screenshot: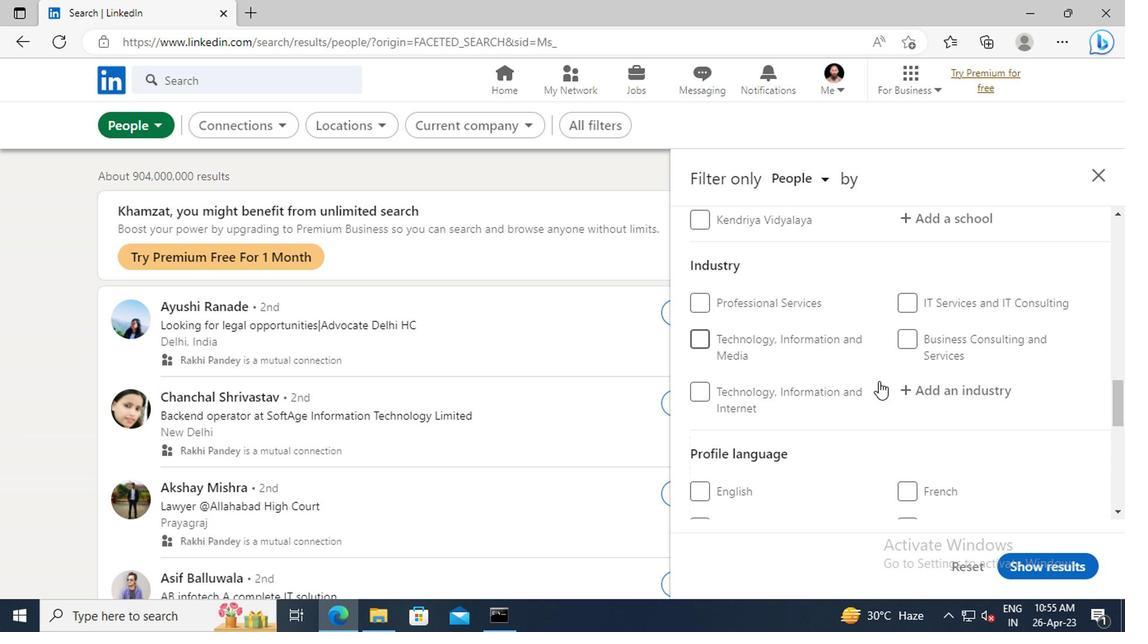 
Action: Mouse scrolled (874, 383) with delta (0, 0)
Screenshot: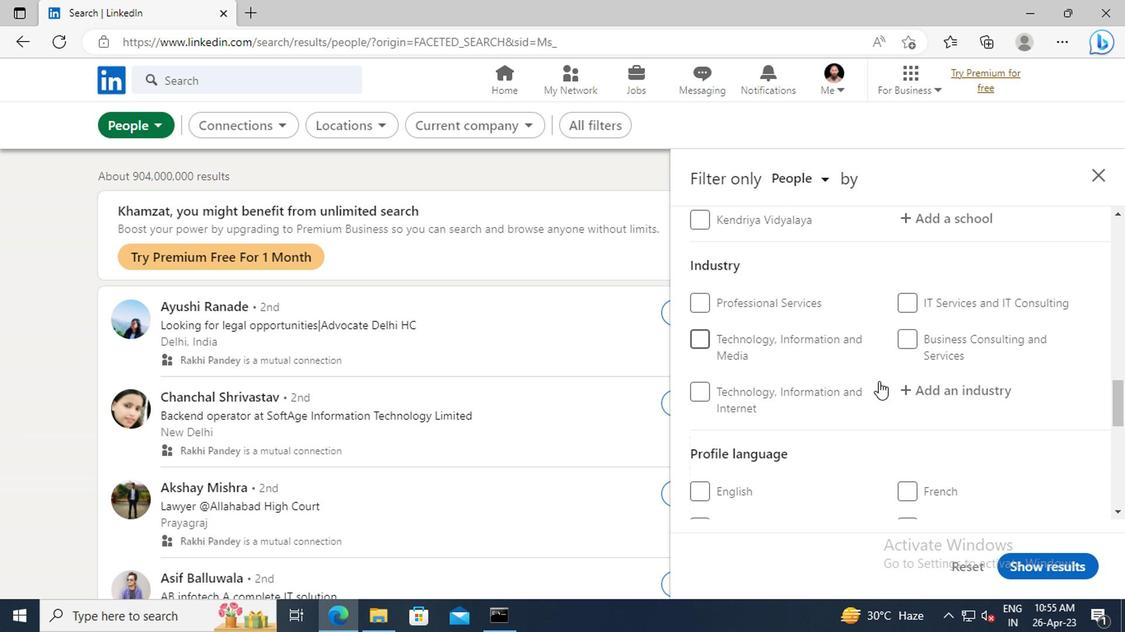 
Action: Mouse scrolled (874, 383) with delta (0, 0)
Screenshot: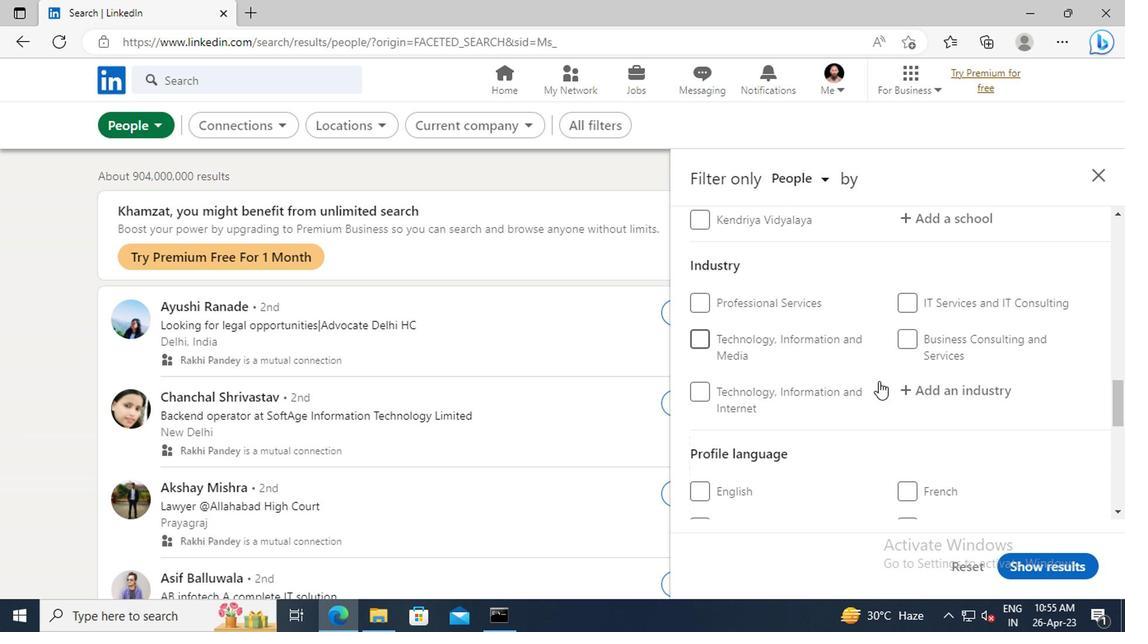 
Action: Mouse moved to (703, 425)
Screenshot: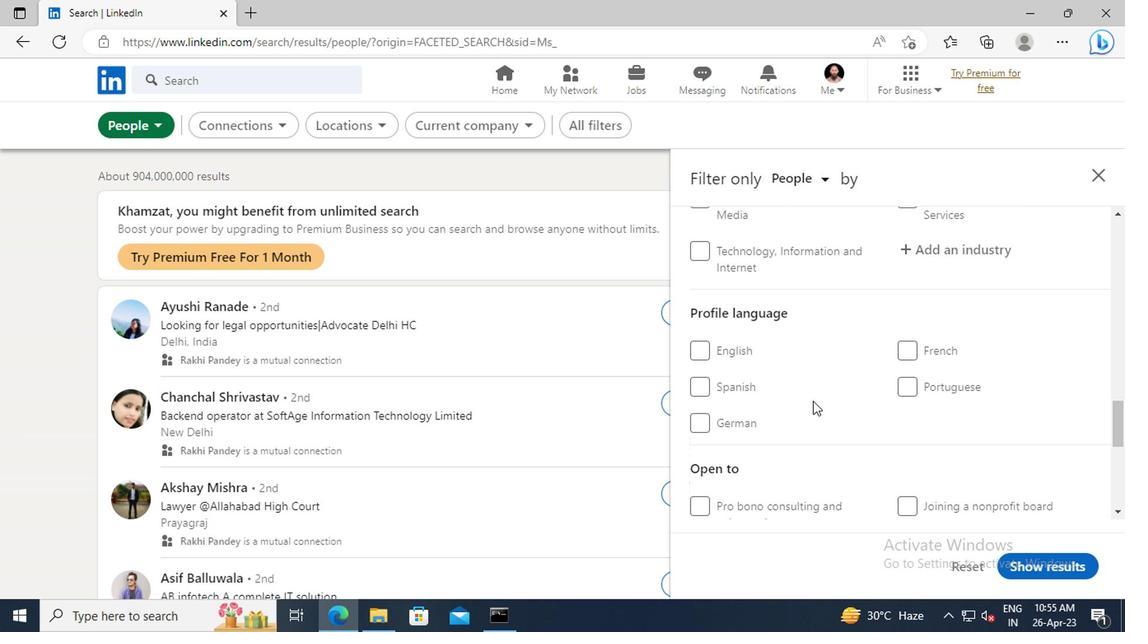 
Action: Mouse pressed left at (703, 425)
Screenshot: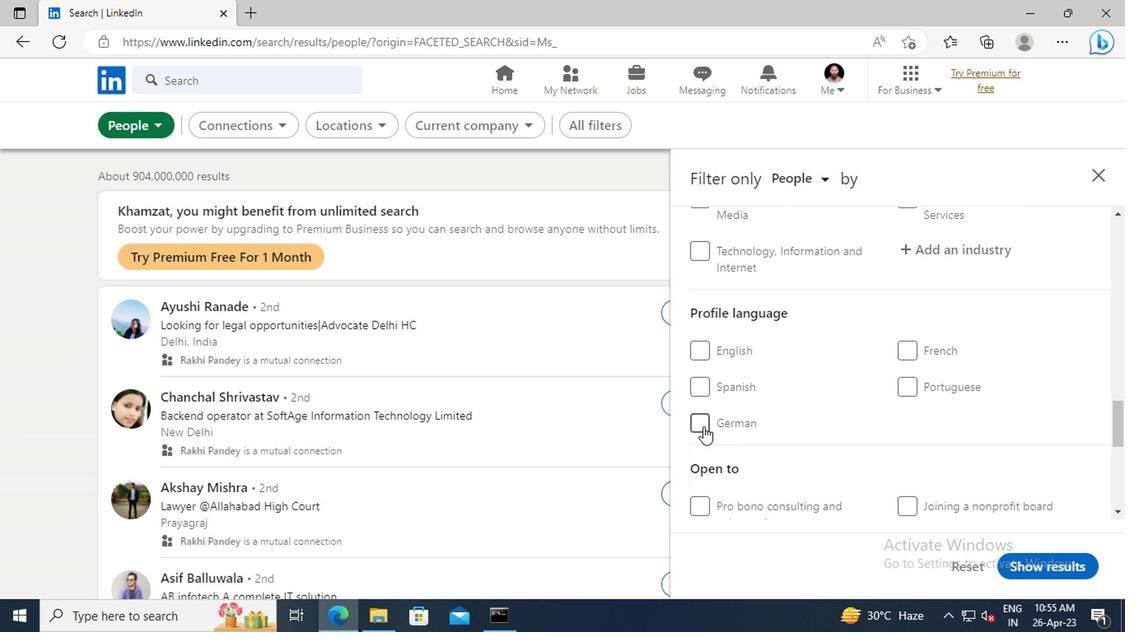 
Action: Mouse moved to (888, 407)
Screenshot: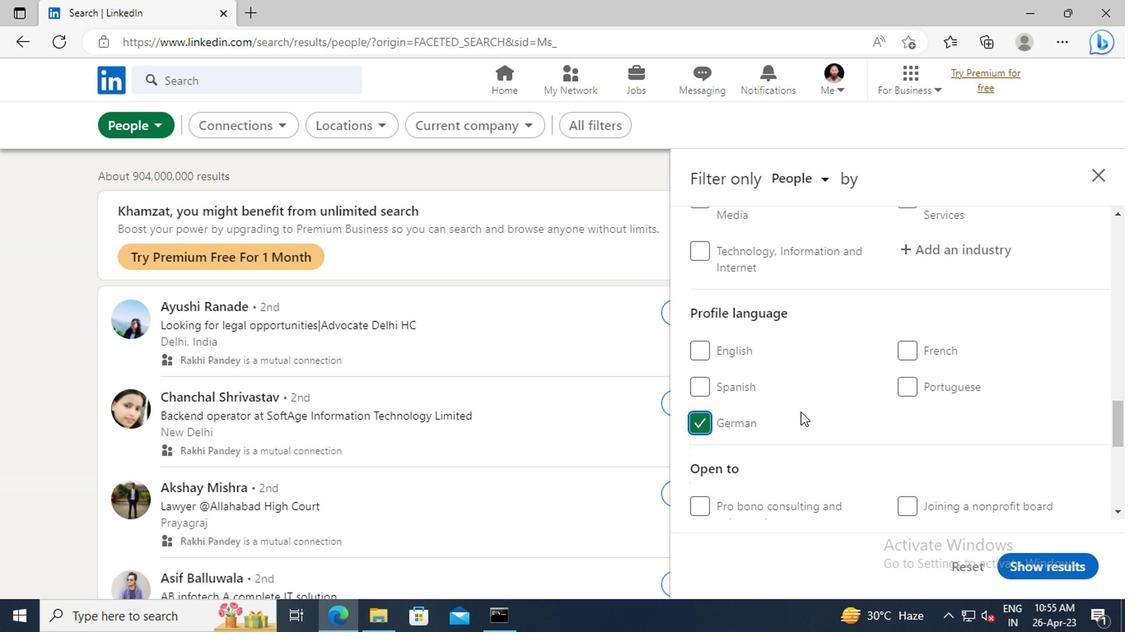 
Action: Mouse scrolled (888, 408) with delta (0, 0)
Screenshot: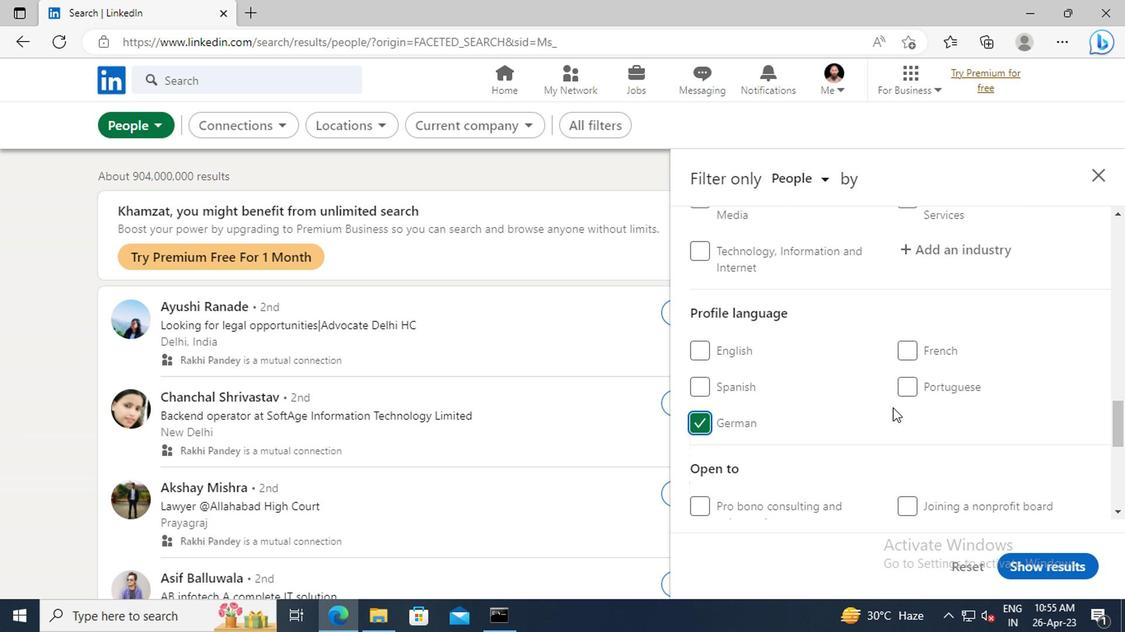 
Action: Mouse scrolled (888, 408) with delta (0, 0)
Screenshot: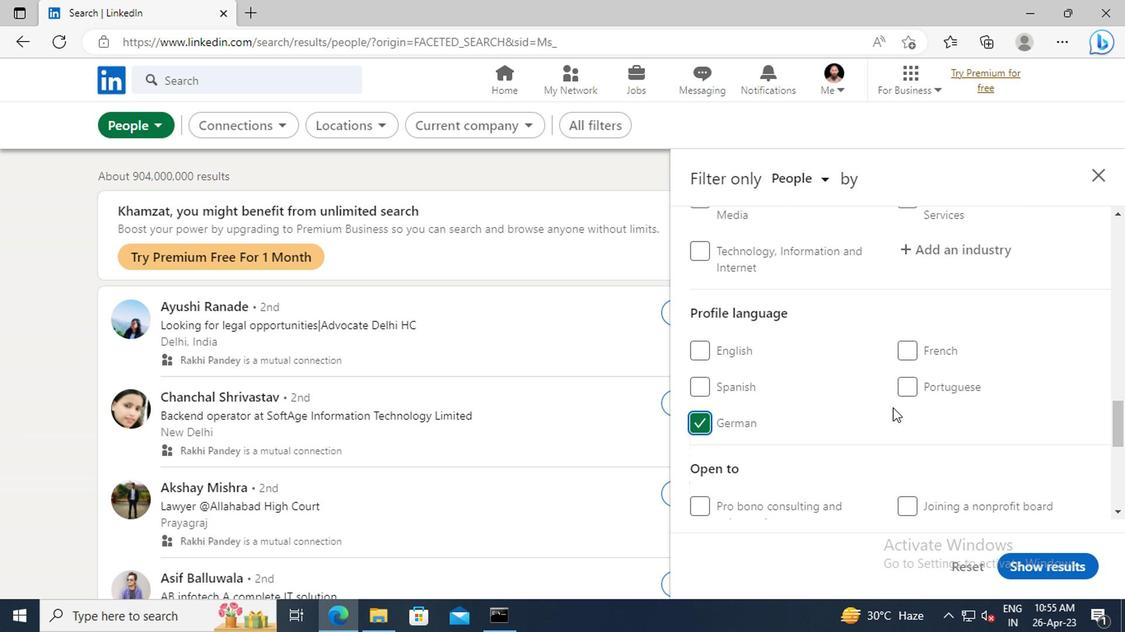 
Action: Mouse scrolled (888, 408) with delta (0, 0)
Screenshot: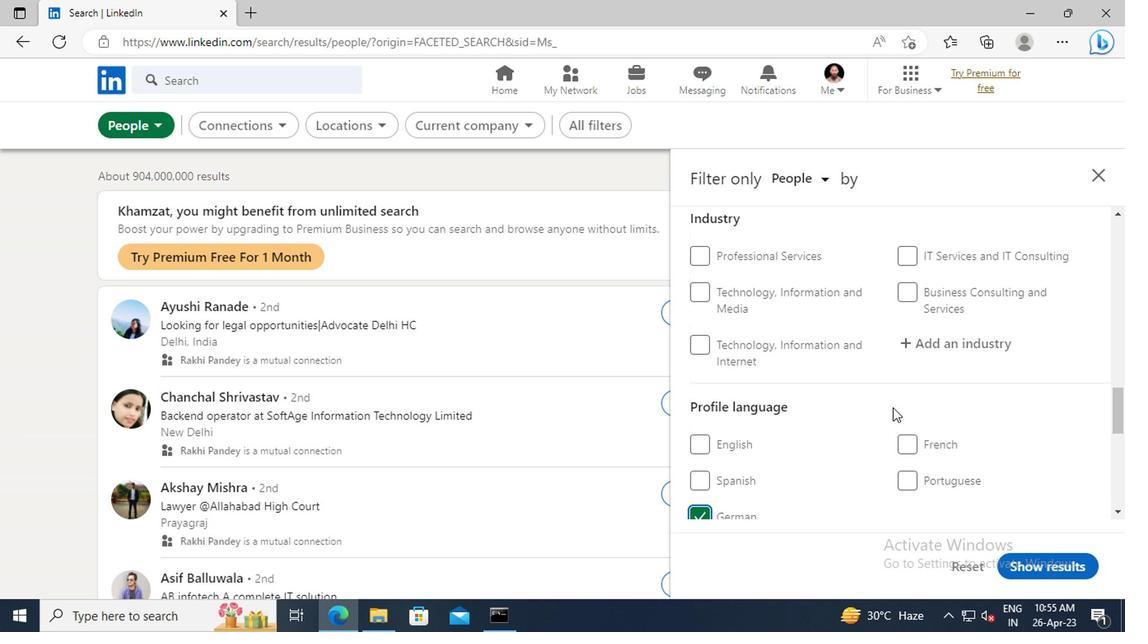 
Action: Mouse scrolled (888, 408) with delta (0, 0)
Screenshot: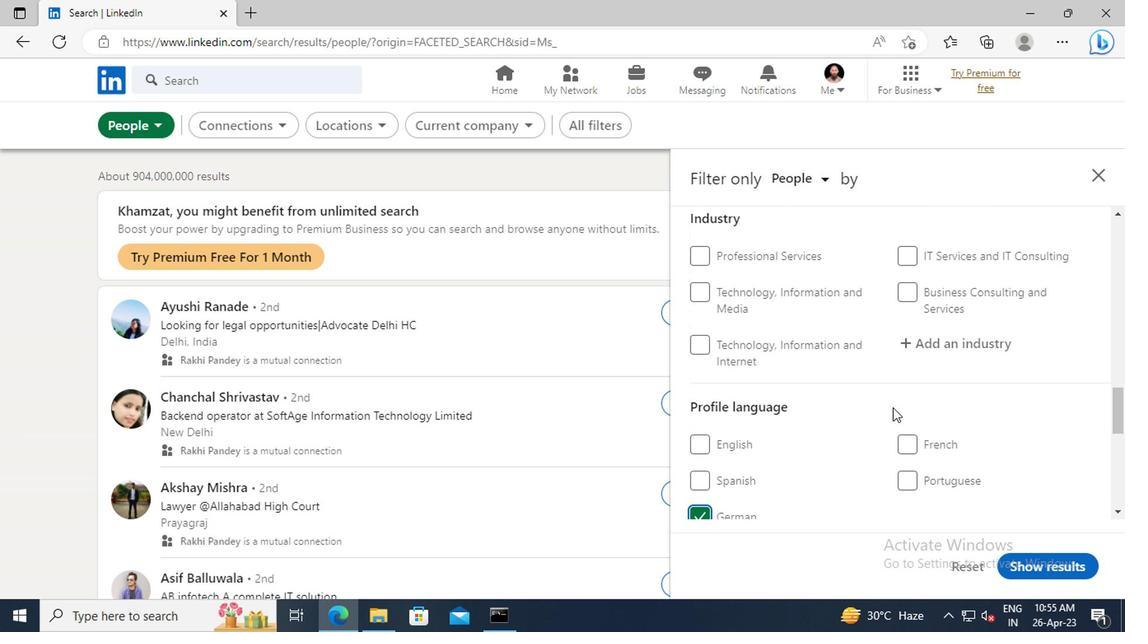 
Action: Mouse scrolled (888, 408) with delta (0, 0)
Screenshot: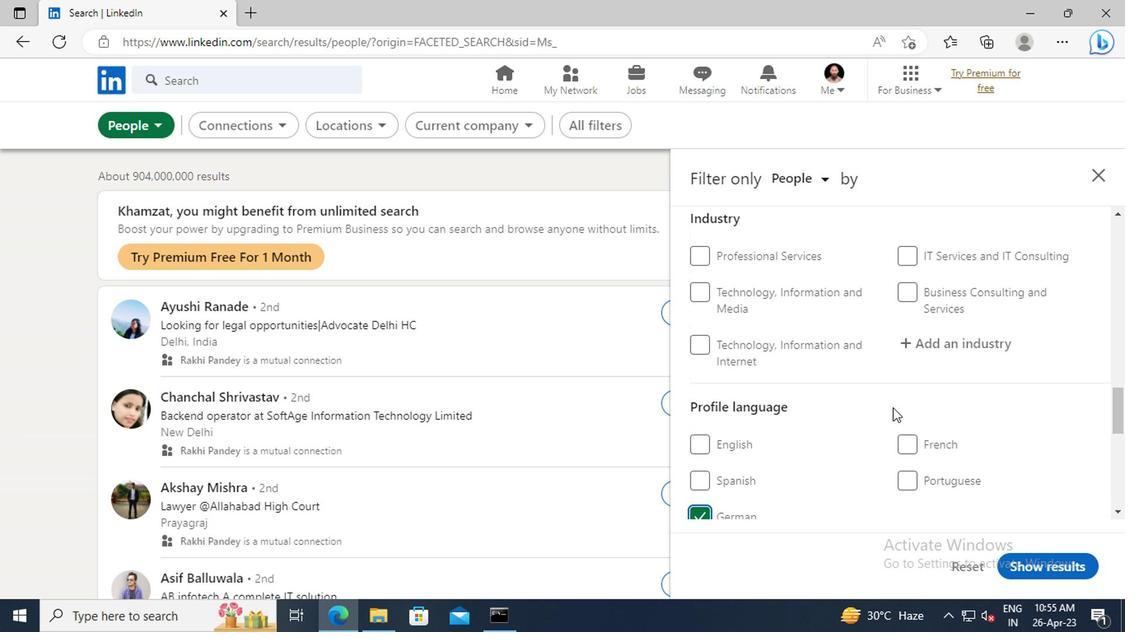 
Action: Mouse scrolled (888, 408) with delta (0, 0)
Screenshot: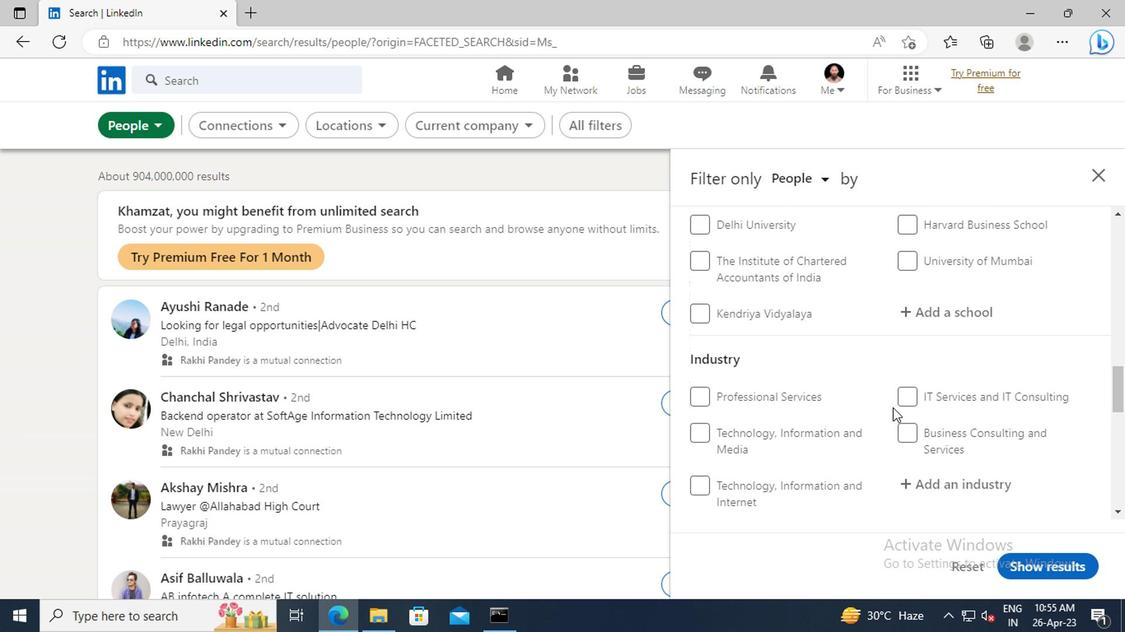 
Action: Mouse scrolled (888, 408) with delta (0, 0)
Screenshot: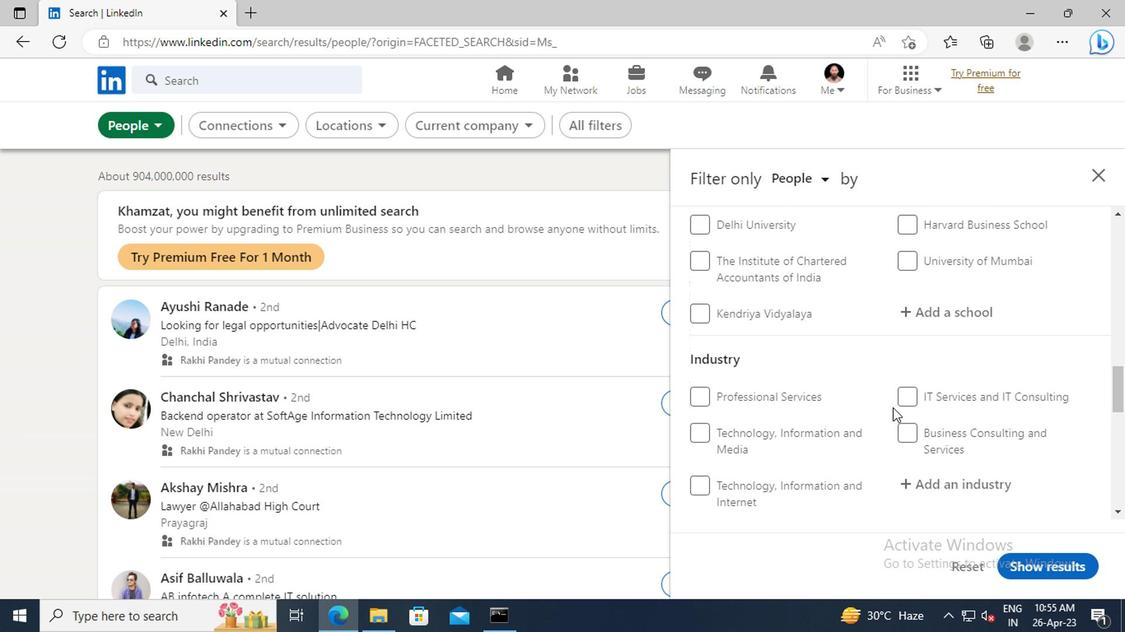 
Action: Mouse scrolled (888, 408) with delta (0, 0)
Screenshot: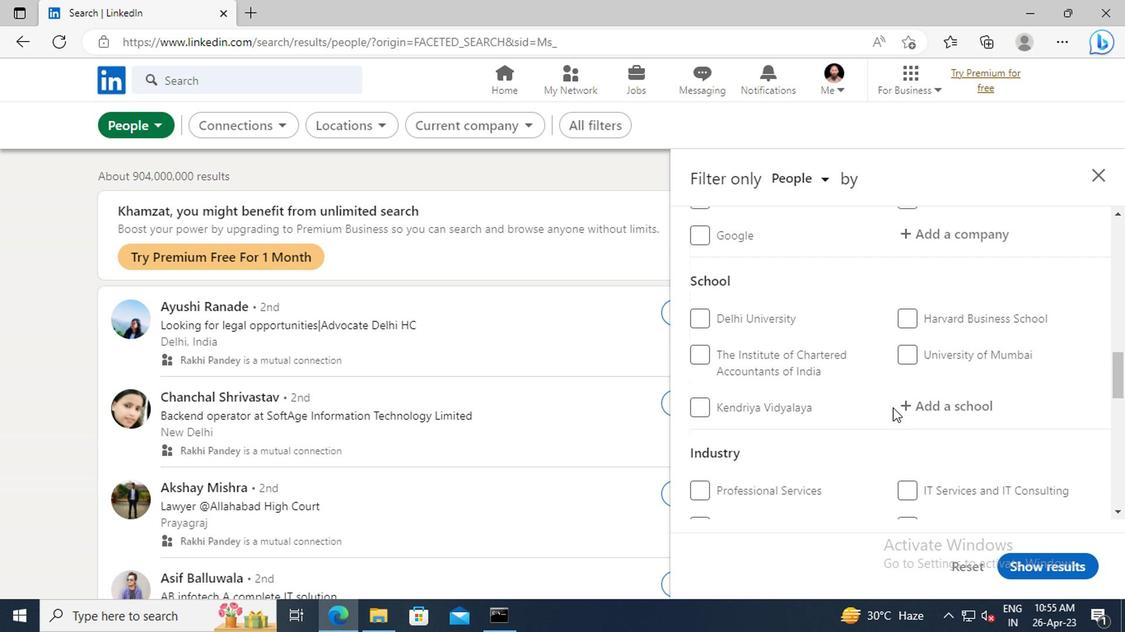 
Action: Mouse scrolled (888, 408) with delta (0, 0)
Screenshot: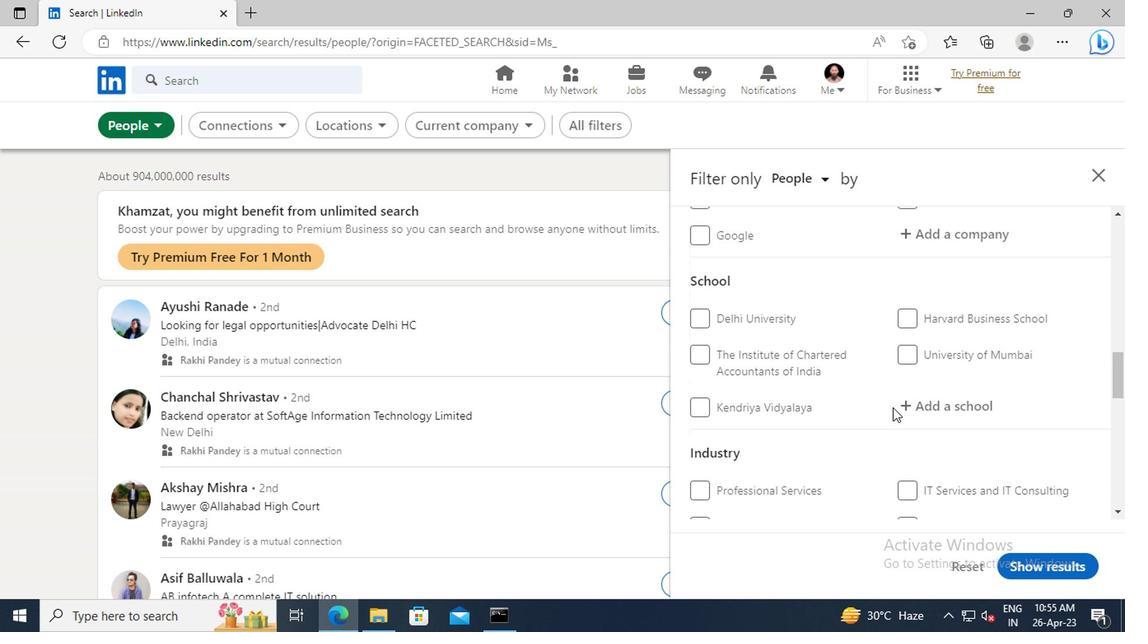 
Action: Mouse scrolled (888, 408) with delta (0, 0)
Screenshot: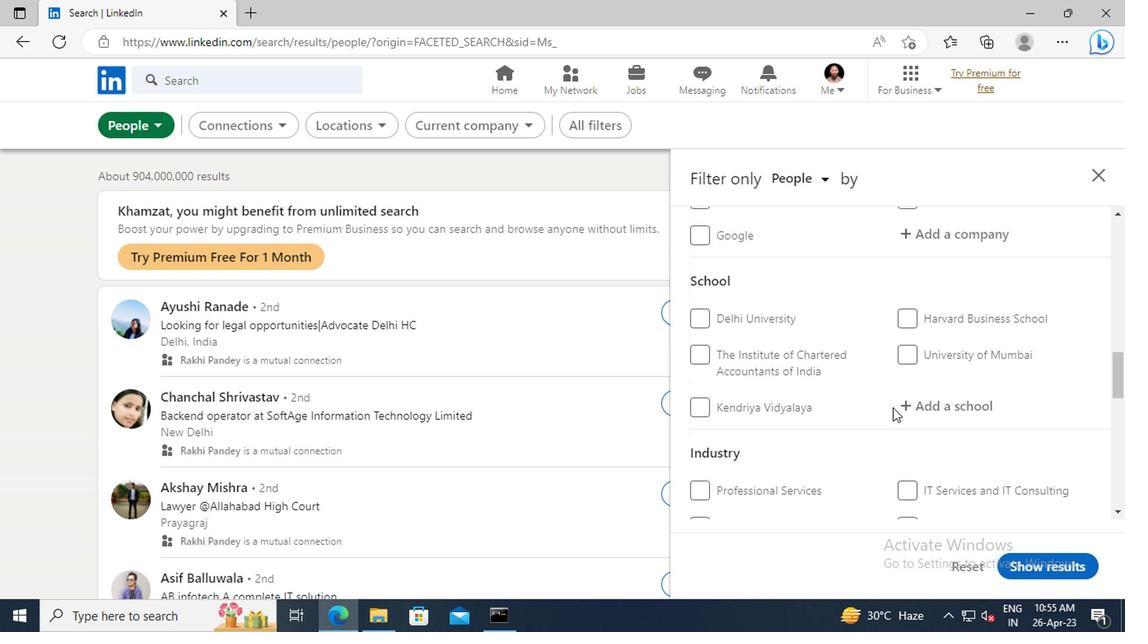 
Action: Mouse scrolled (888, 408) with delta (0, 0)
Screenshot: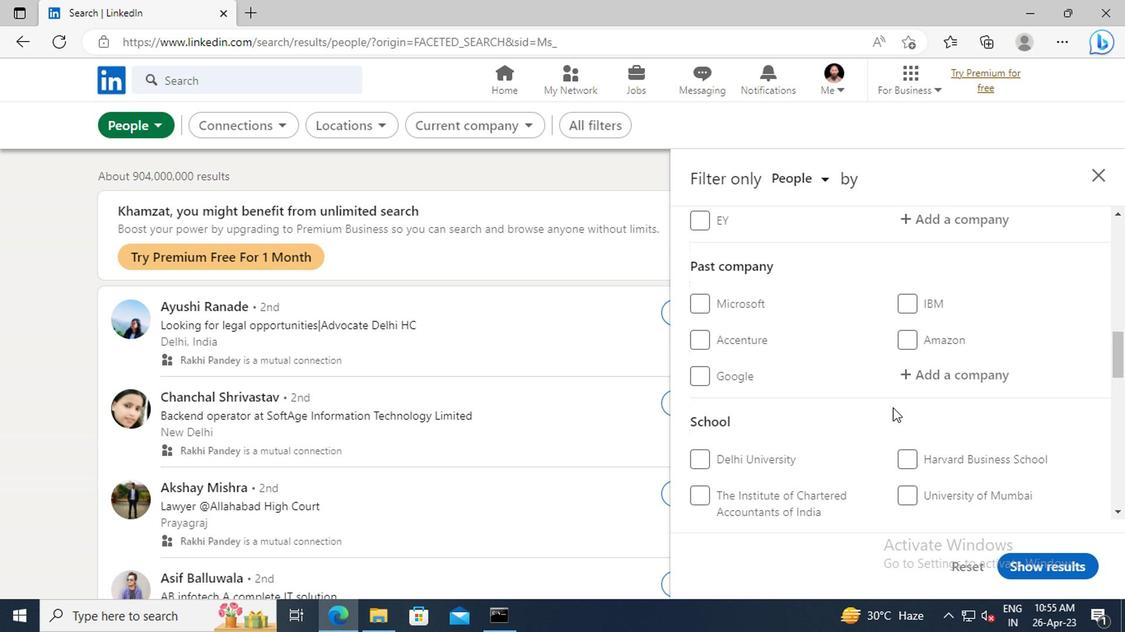 
Action: Mouse scrolled (888, 408) with delta (0, 0)
Screenshot: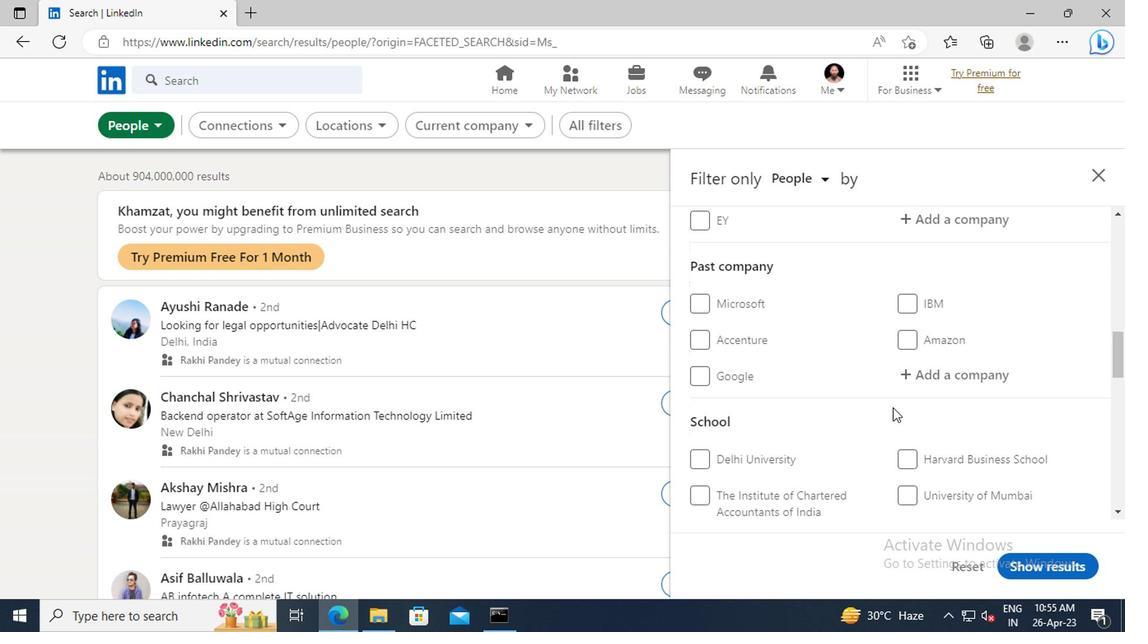 
Action: Mouse scrolled (888, 408) with delta (0, 0)
Screenshot: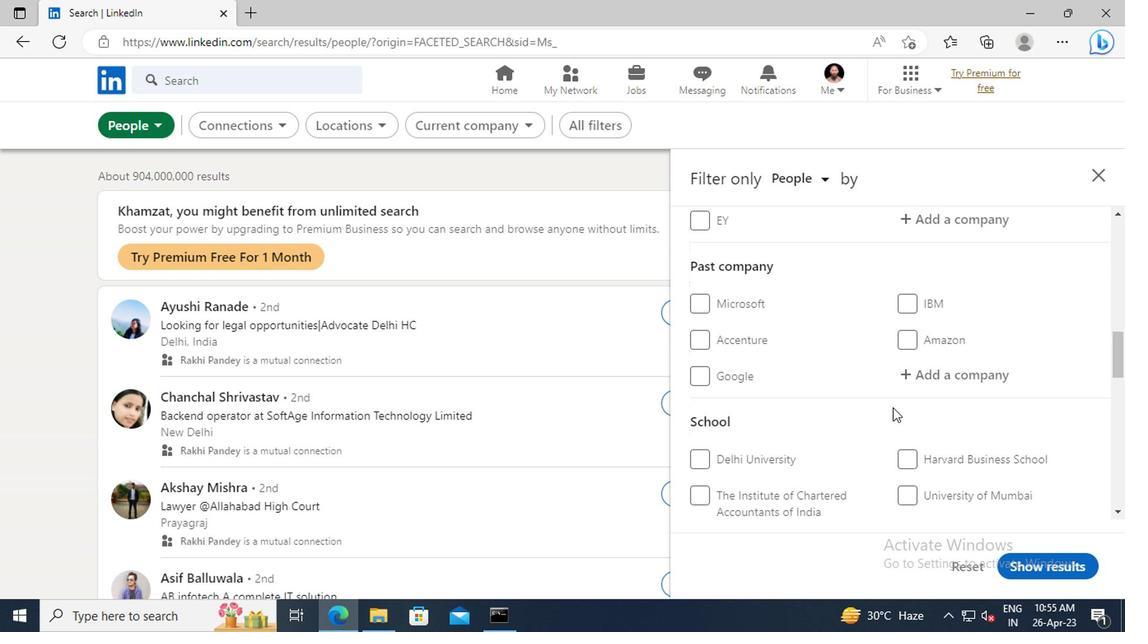 
Action: Mouse scrolled (888, 408) with delta (0, 0)
Screenshot: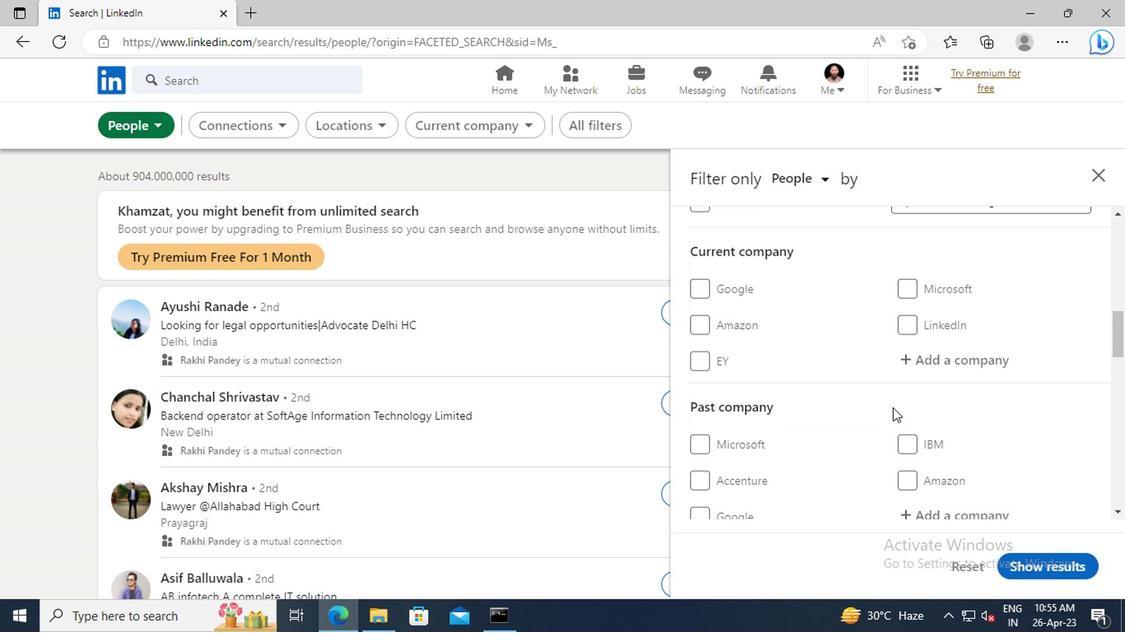 
Action: Mouse moved to (922, 408)
Screenshot: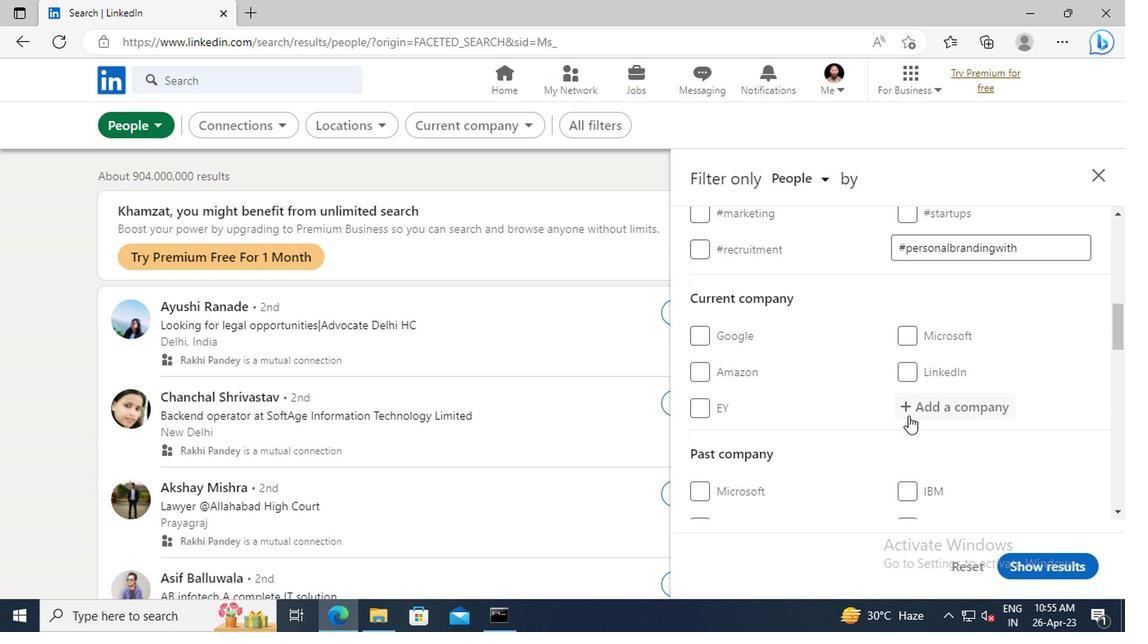 
Action: Mouse pressed left at (922, 408)
Screenshot: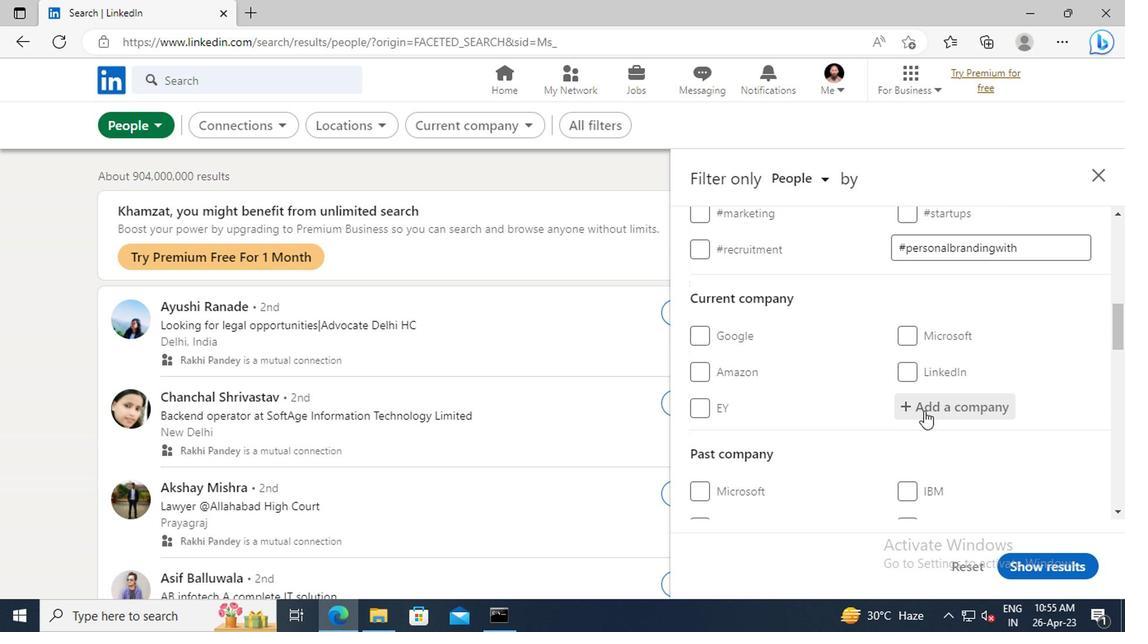 
Action: Mouse moved to (918, 409)
Screenshot: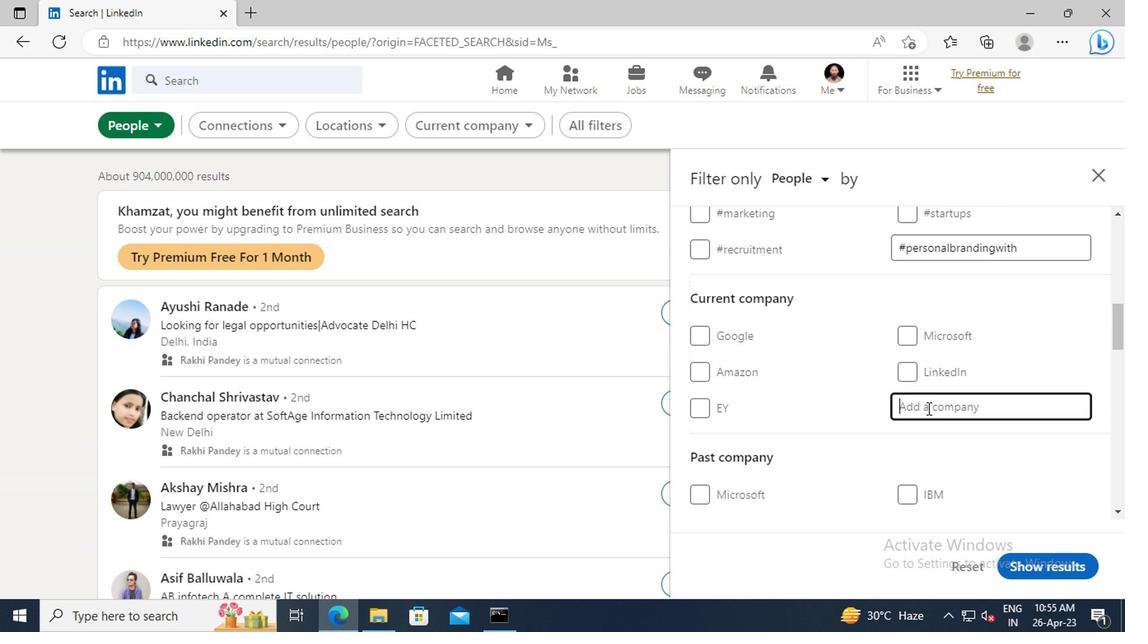 
Action: Key pressed <Key.shift>ESSENCE
Screenshot: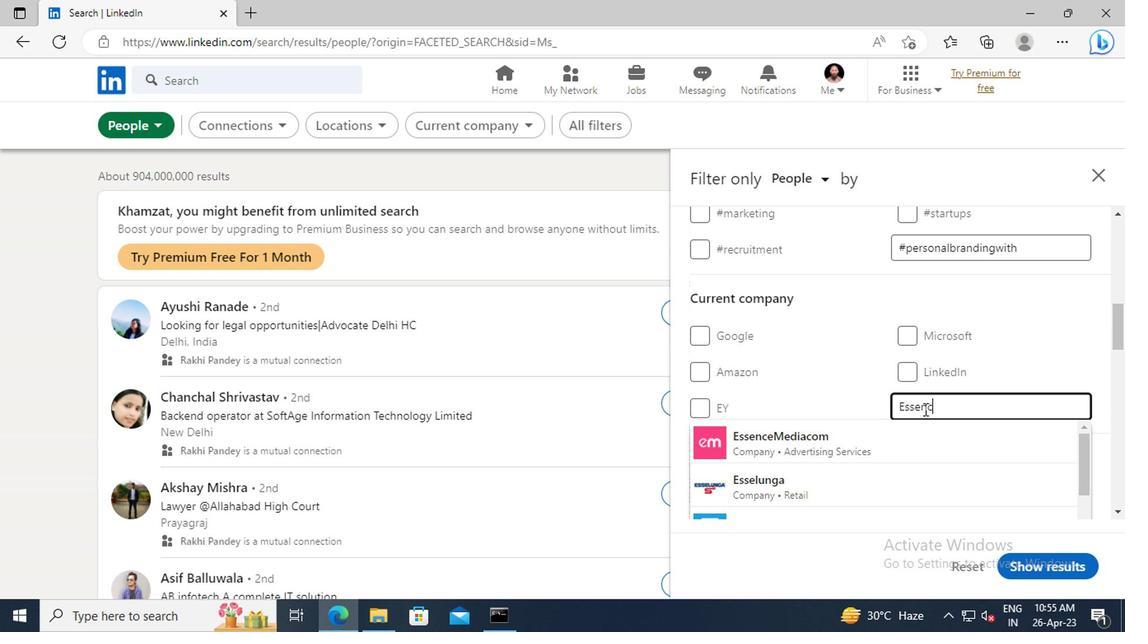 
Action: Mouse moved to (892, 439)
Screenshot: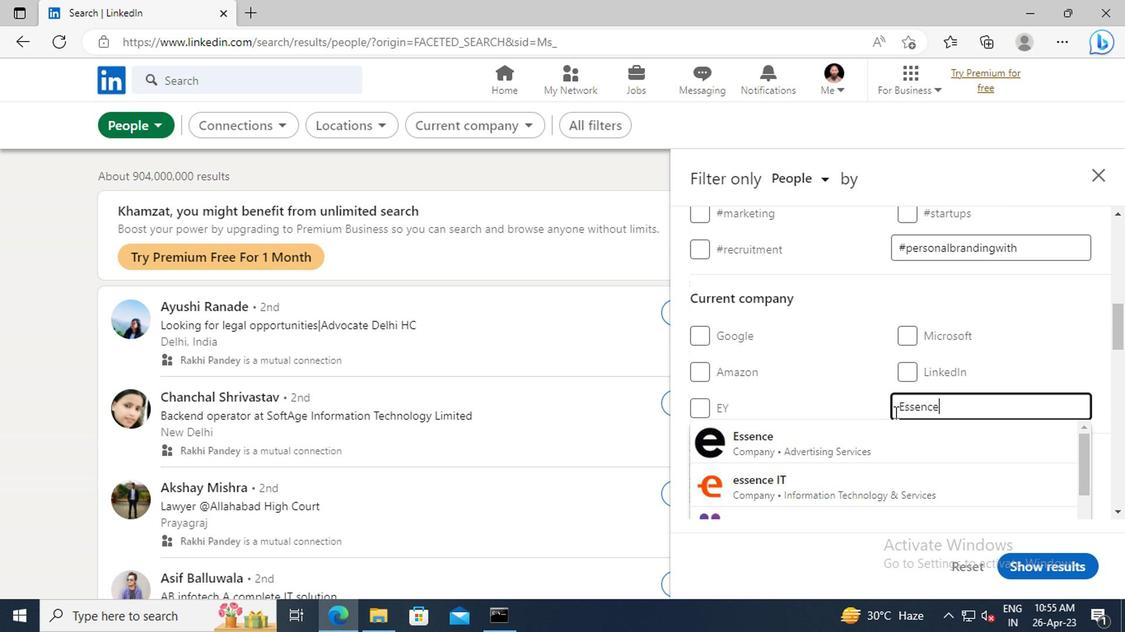 
Action: Mouse pressed left at (892, 439)
Screenshot: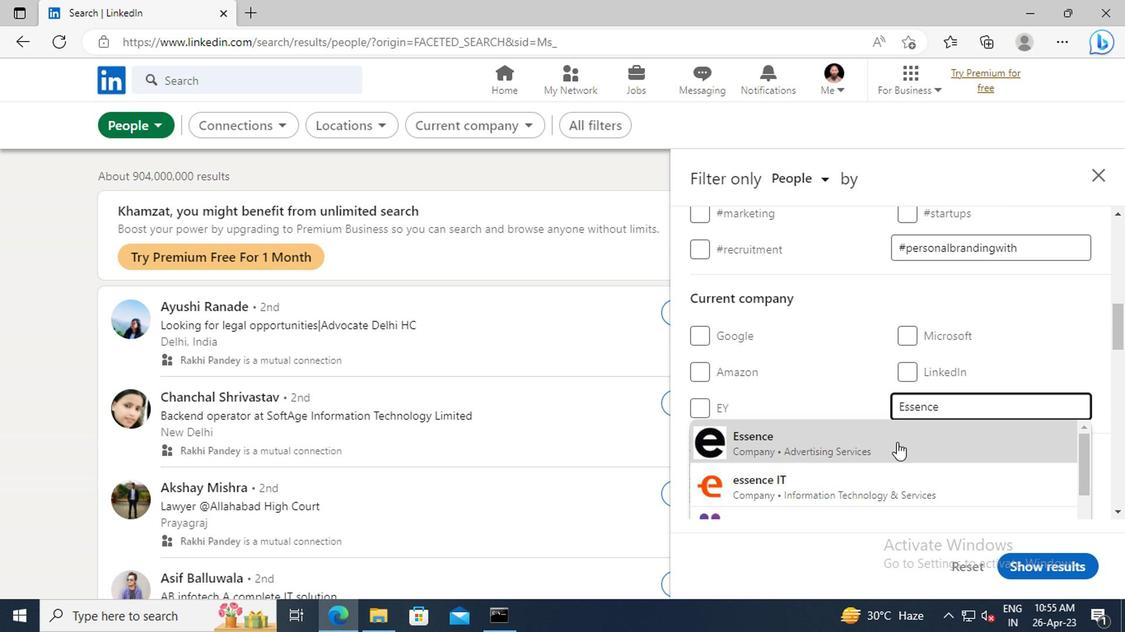 
Action: Mouse moved to (885, 361)
Screenshot: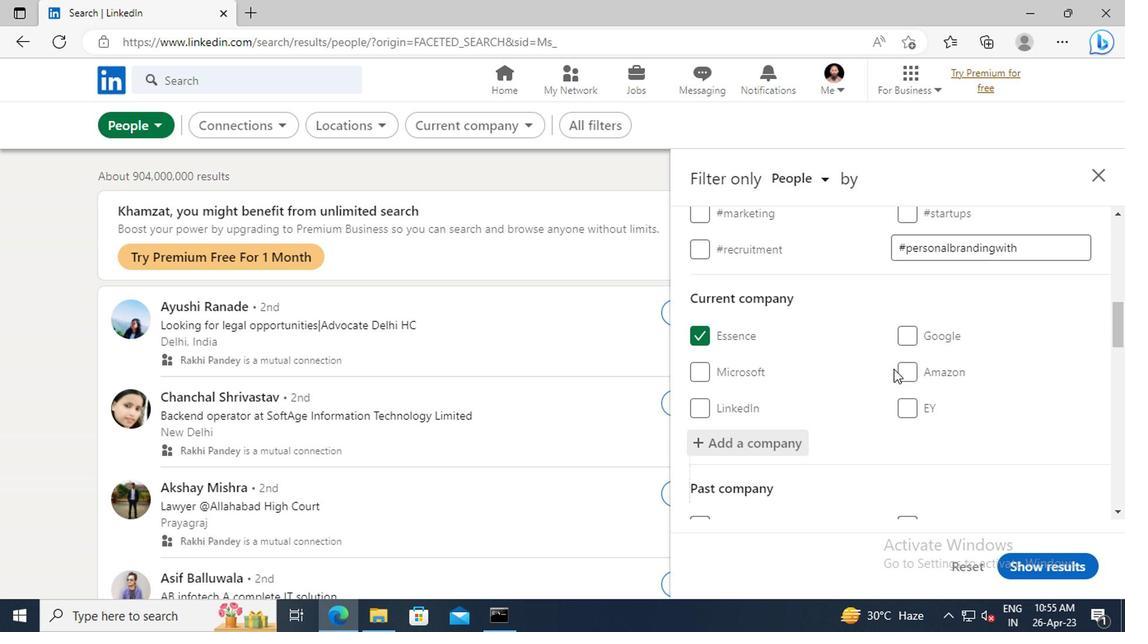 
Action: Mouse scrolled (885, 360) with delta (0, 0)
Screenshot: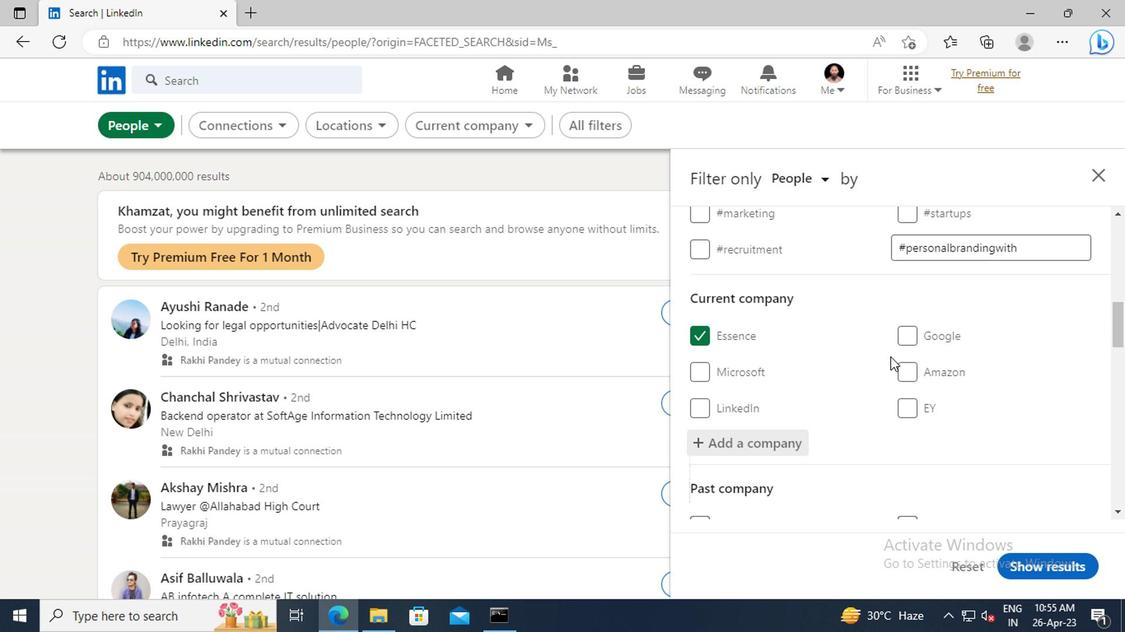 
Action: Mouse scrolled (885, 360) with delta (0, 0)
Screenshot: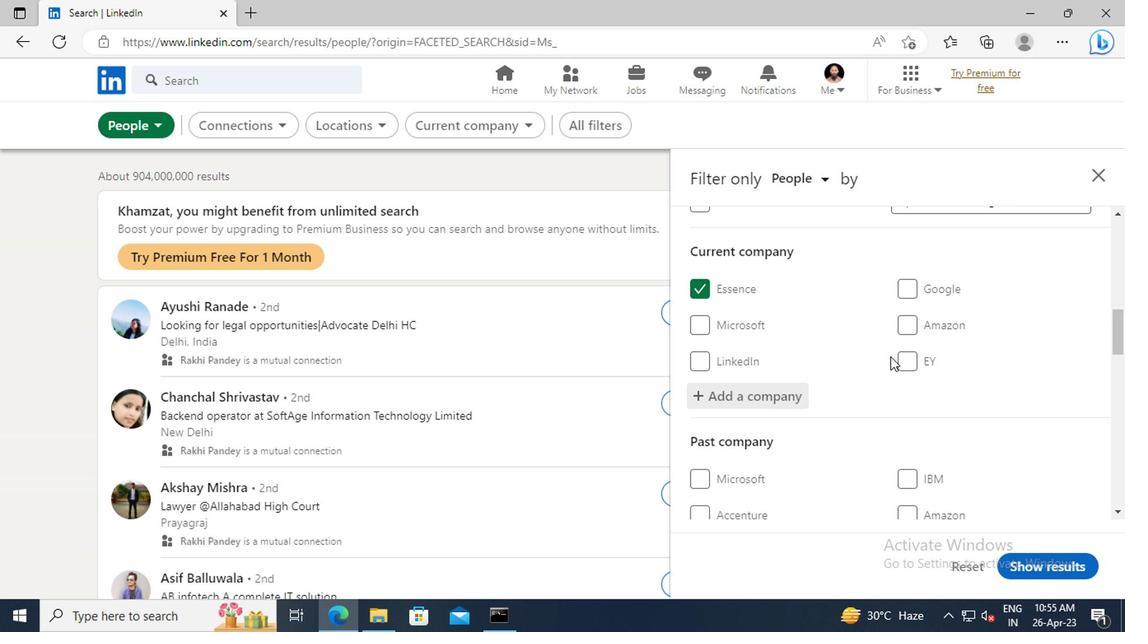 
Action: Mouse scrolled (885, 360) with delta (0, 0)
Screenshot: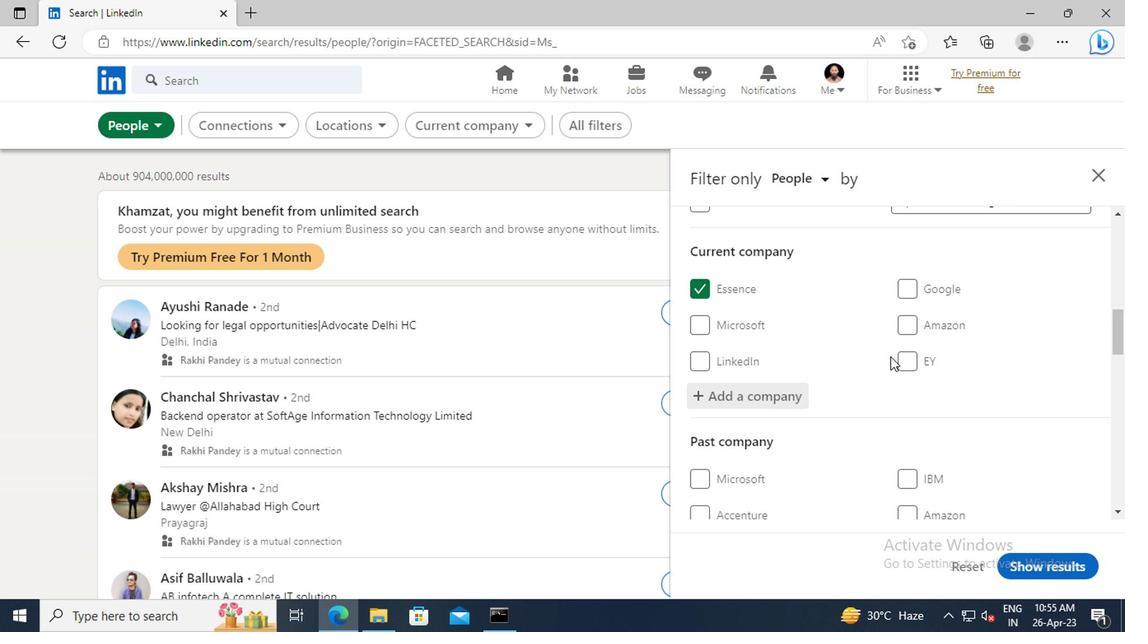 
Action: Mouse scrolled (885, 360) with delta (0, 0)
Screenshot: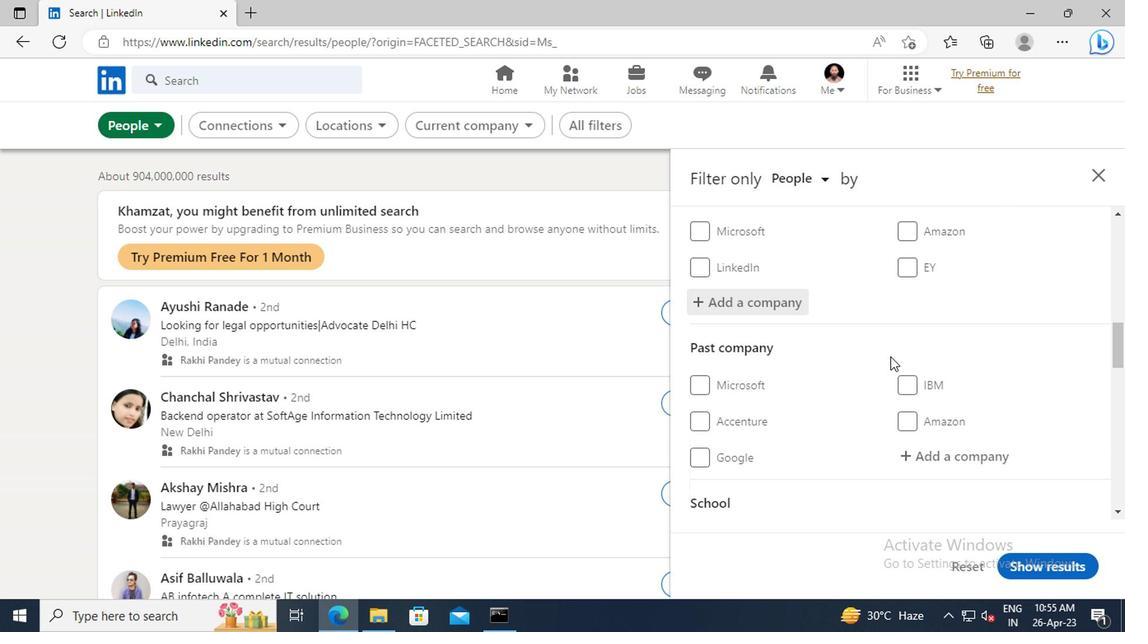 
Action: Mouse scrolled (885, 360) with delta (0, 0)
Screenshot: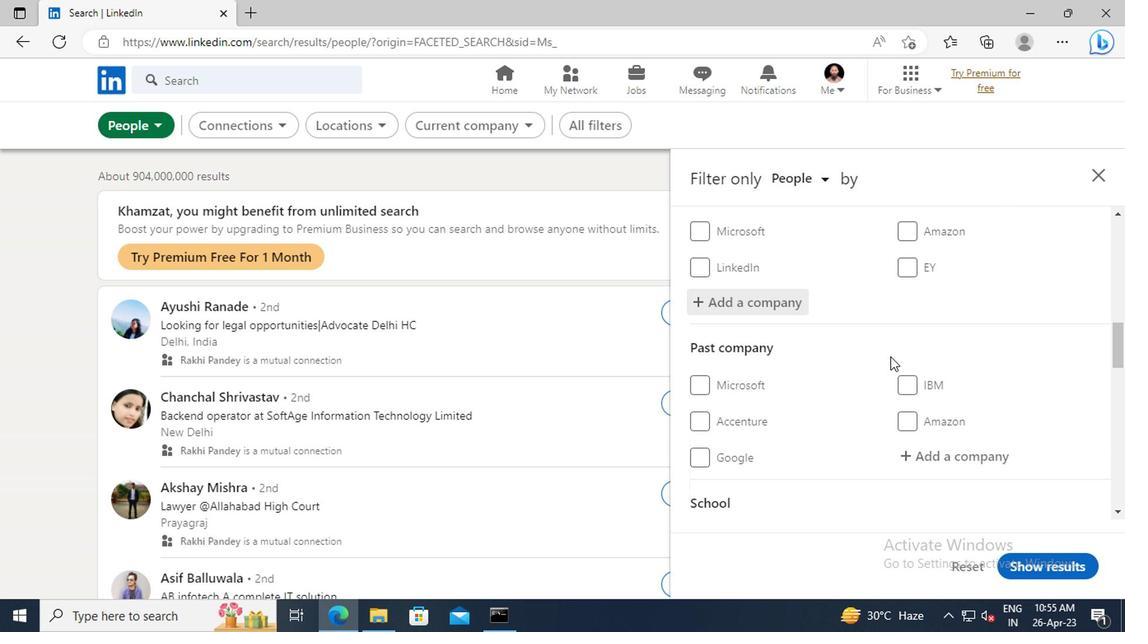 
Action: Mouse scrolled (885, 360) with delta (0, 0)
Screenshot: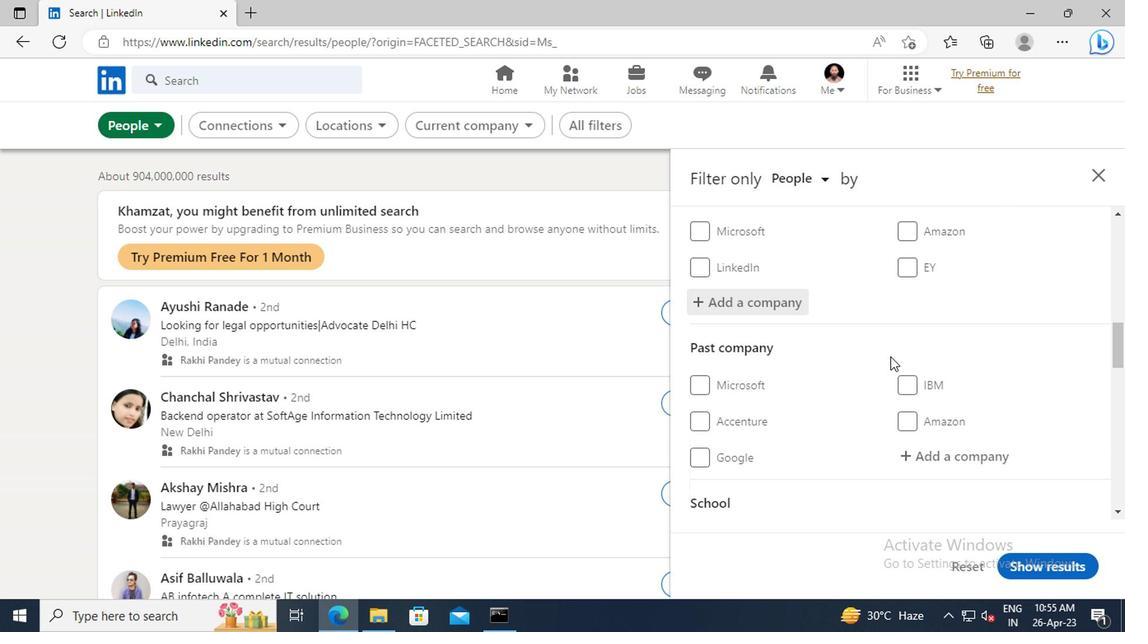 
Action: Mouse scrolled (885, 360) with delta (0, 0)
Screenshot: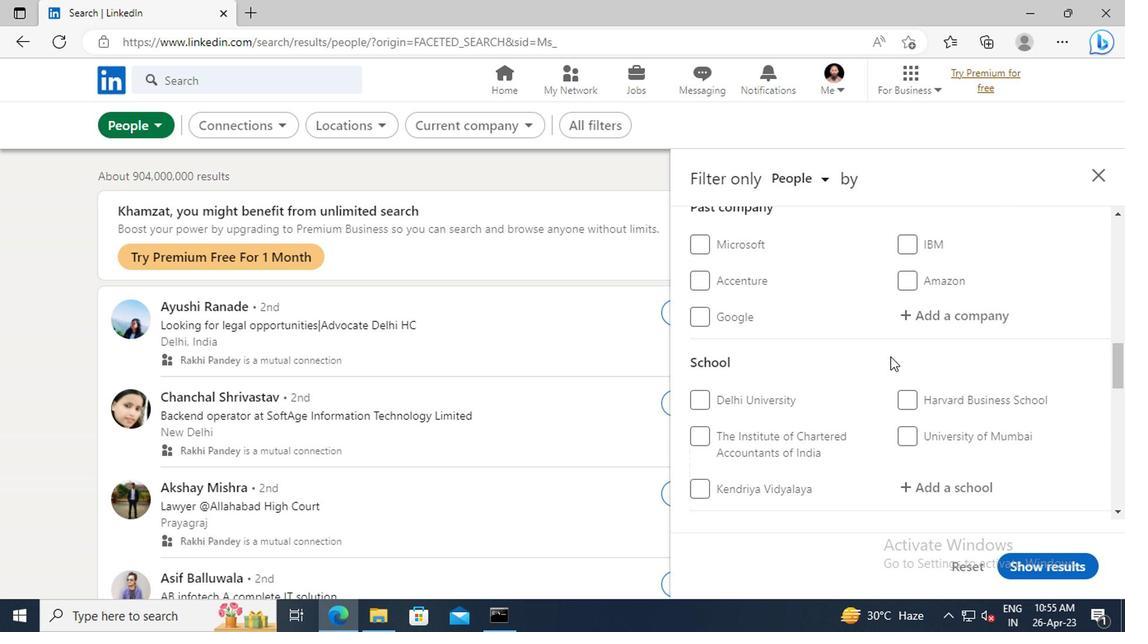 
Action: Mouse scrolled (885, 360) with delta (0, 0)
Screenshot: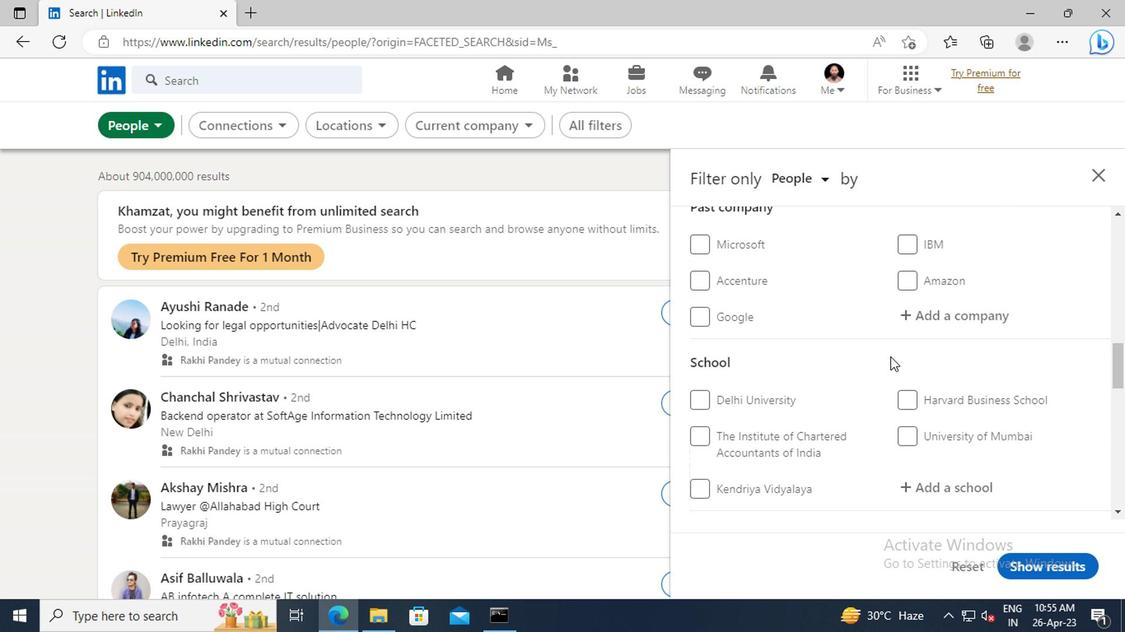 
Action: Mouse moved to (923, 396)
Screenshot: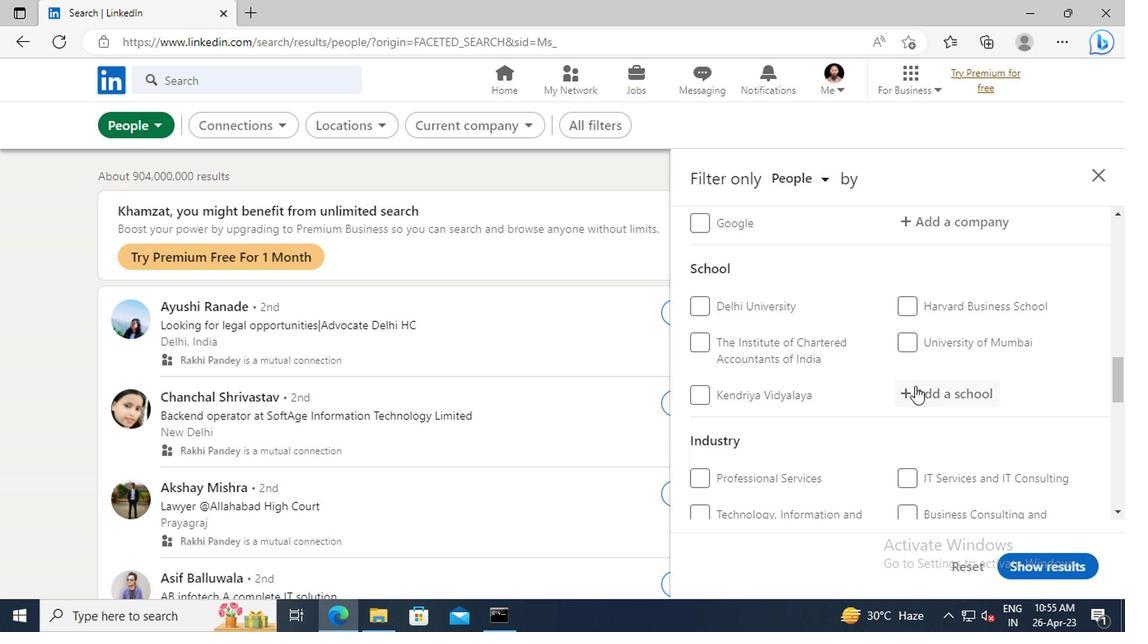 
Action: Mouse pressed left at (923, 396)
Screenshot: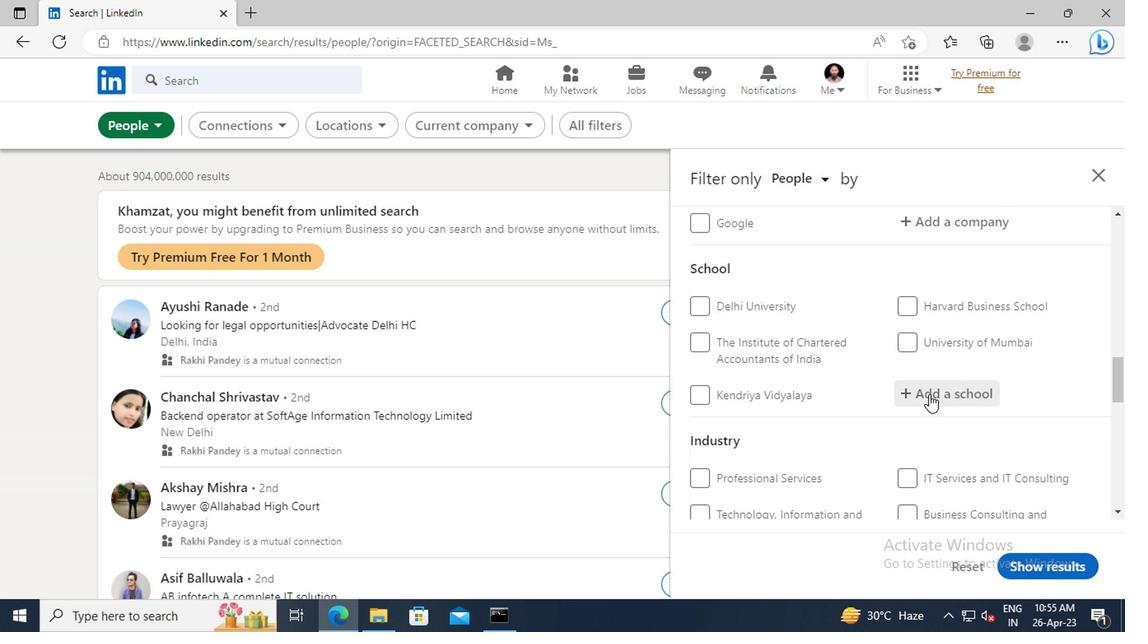 
Action: Key pressed <Key.shift>NARSEE<Key.space><Key.shift>MONJEE<Key.space><Key.shift>INSTITUTE<Key.space><Key.shift>OF<Key.space><Key.shift>MANAGEMENT<Key.space><Key.shift>STUDIES,<Key.space><Key.shift>MUMBAI
Screenshot: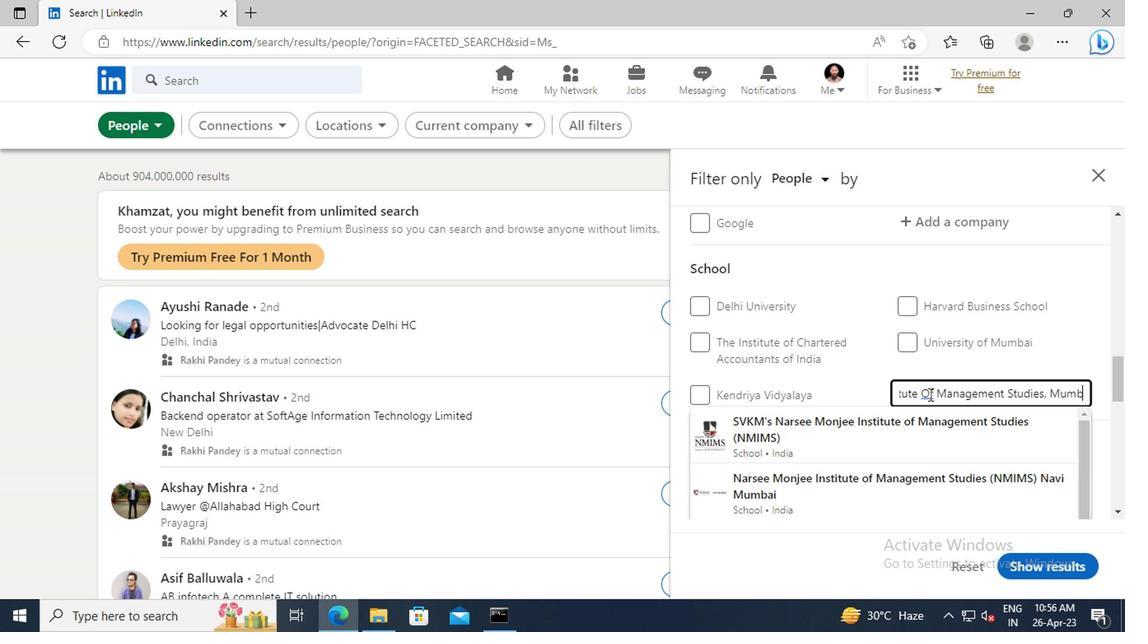 
Action: Mouse moved to (910, 471)
Screenshot: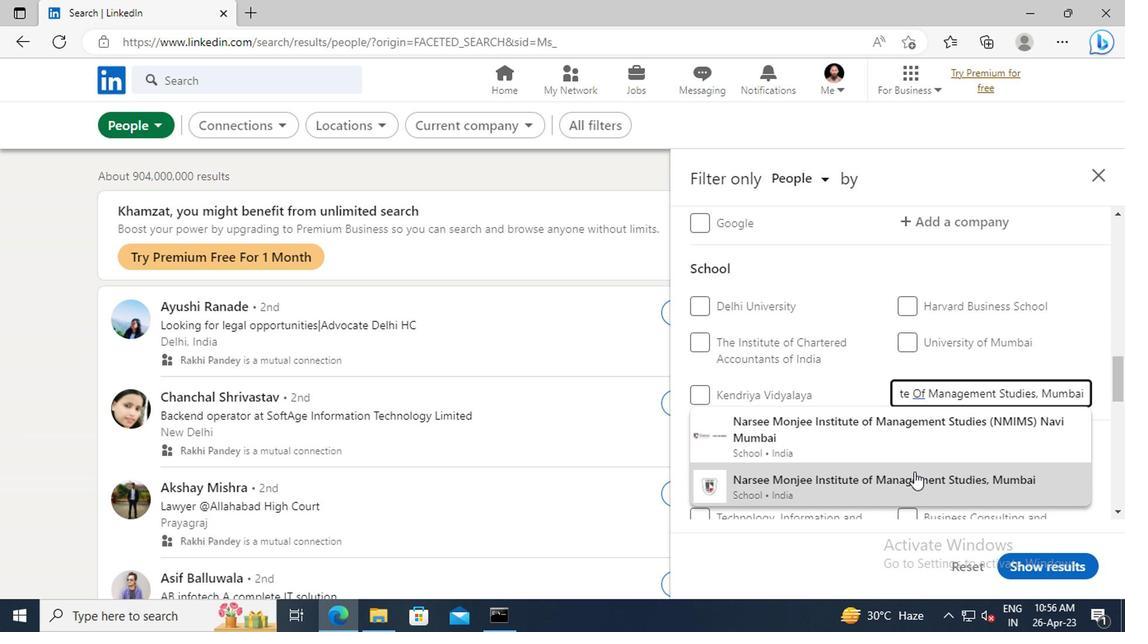 
Action: Mouse pressed left at (910, 471)
Screenshot: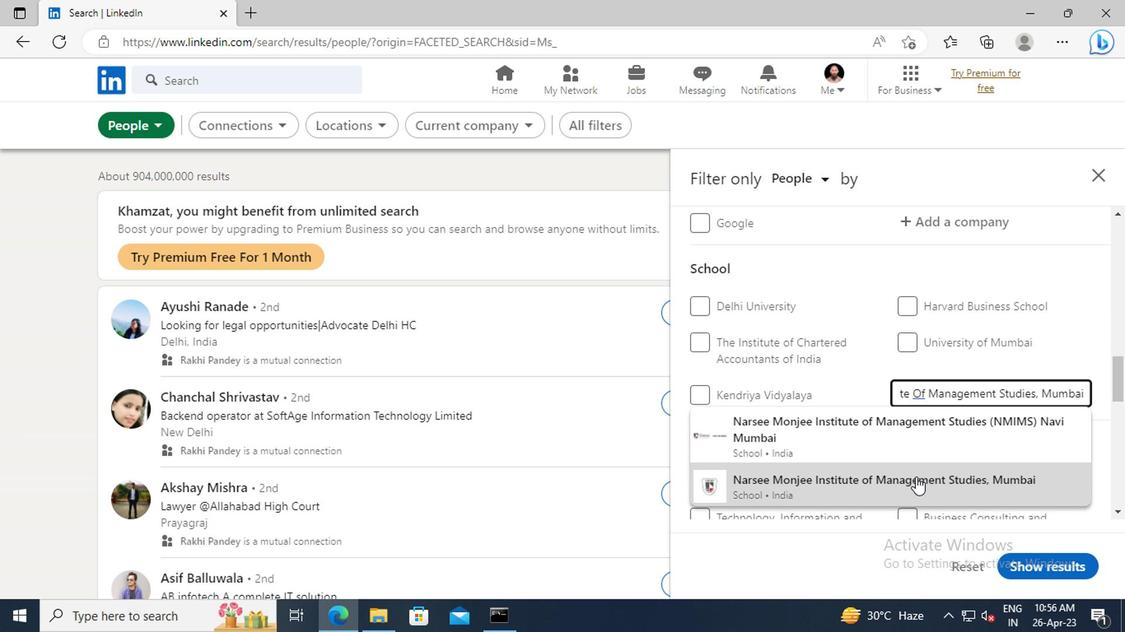 
Action: Mouse moved to (877, 367)
Screenshot: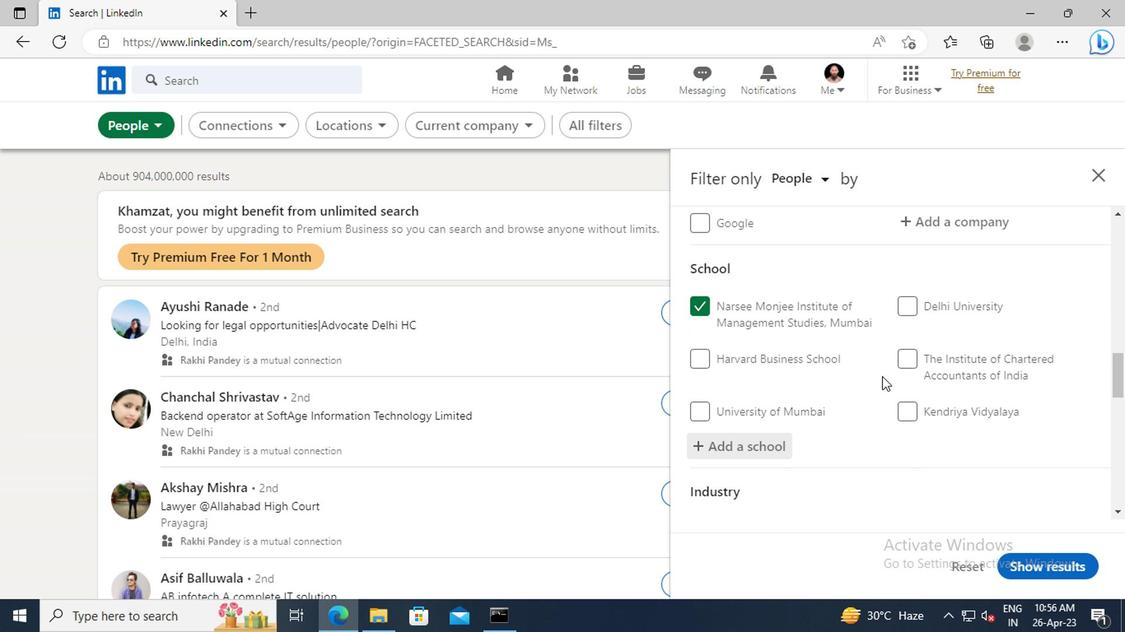 
Action: Mouse scrolled (877, 366) with delta (0, 0)
Screenshot: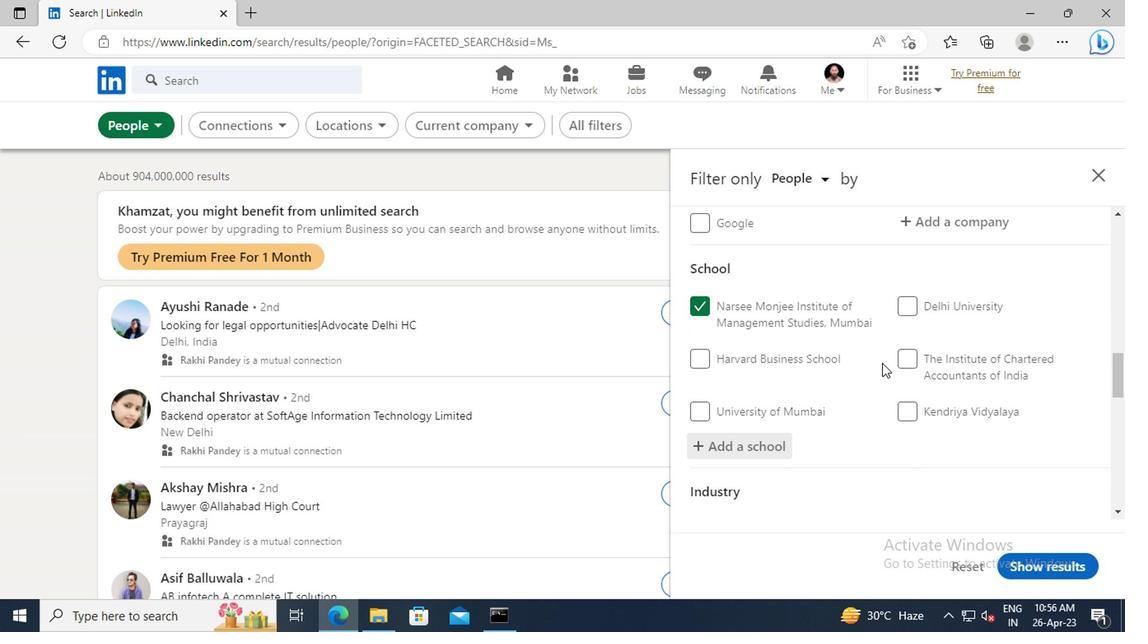 
Action: Mouse scrolled (877, 366) with delta (0, 0)
Screenshot: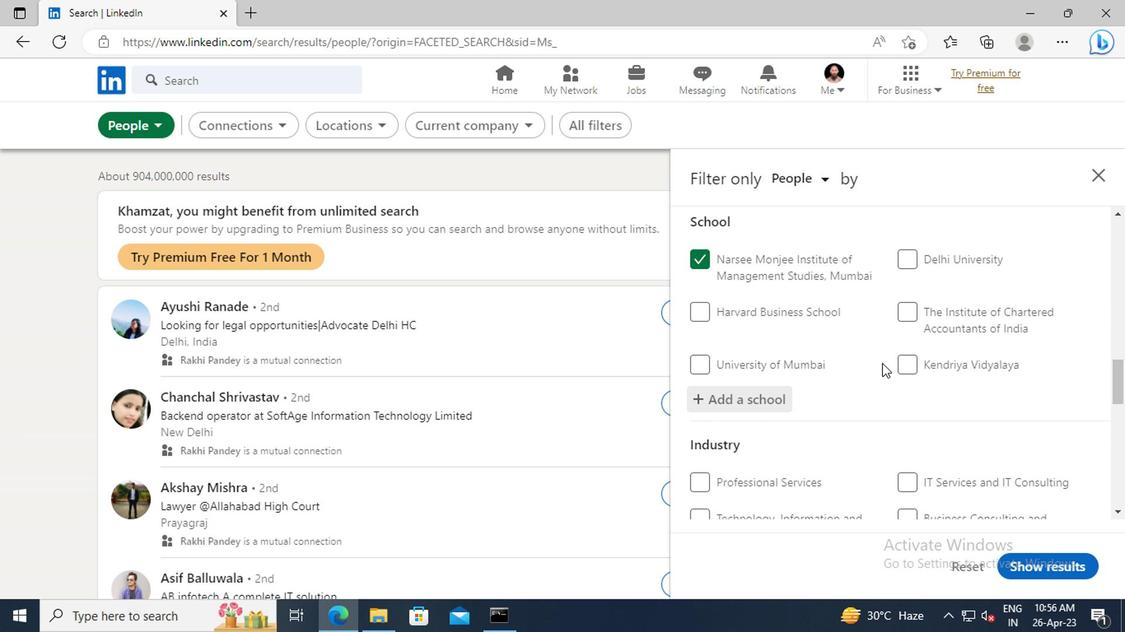 
Action: Mouse scrolled (877, 366) with delta (0, 0)
Screenshot: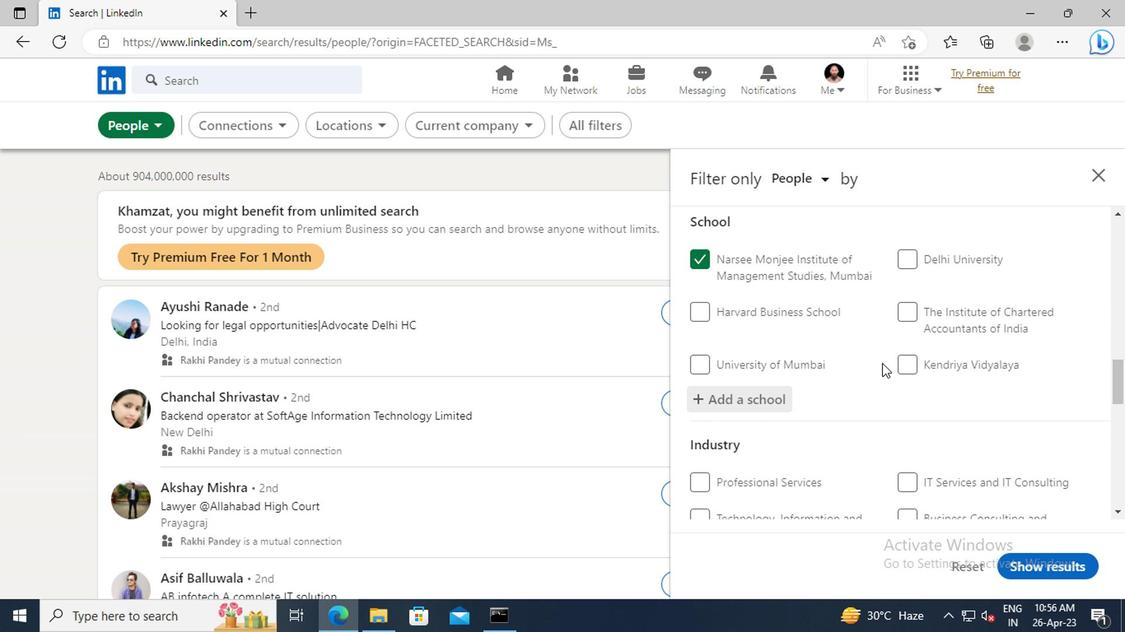 
Action: Mouse scrolled (877, 366) with delta (0, 0)
Screenshot: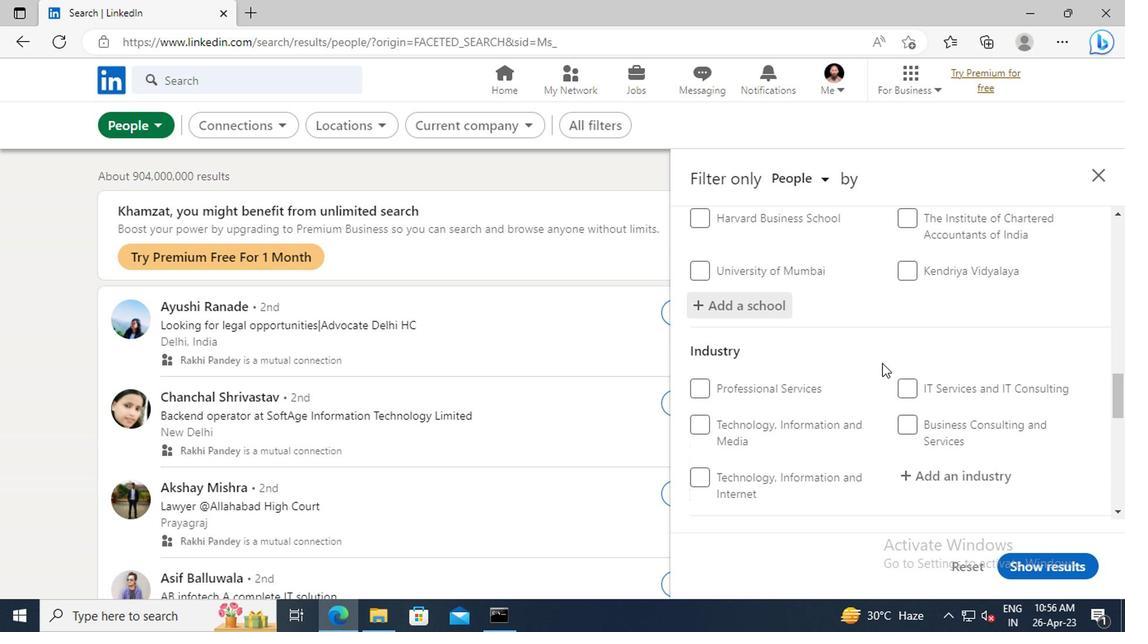 
Action: Mouse scrolled (877, 366) with delta (0, 0)
Screenshot: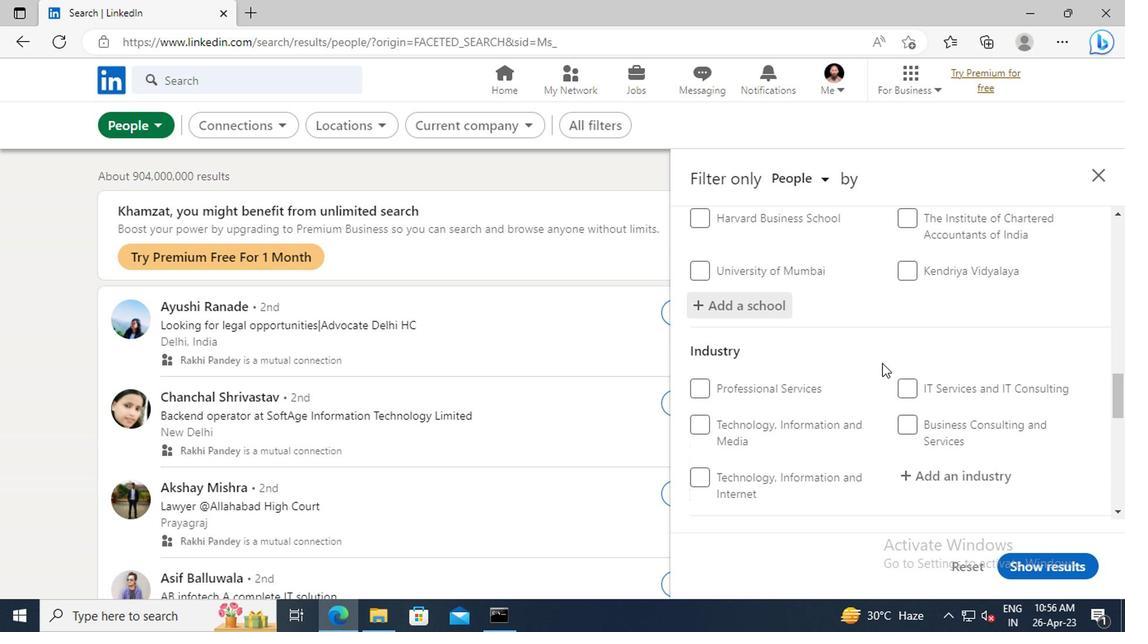 
Action: Mouse moved to (916, 380)
Screenshot: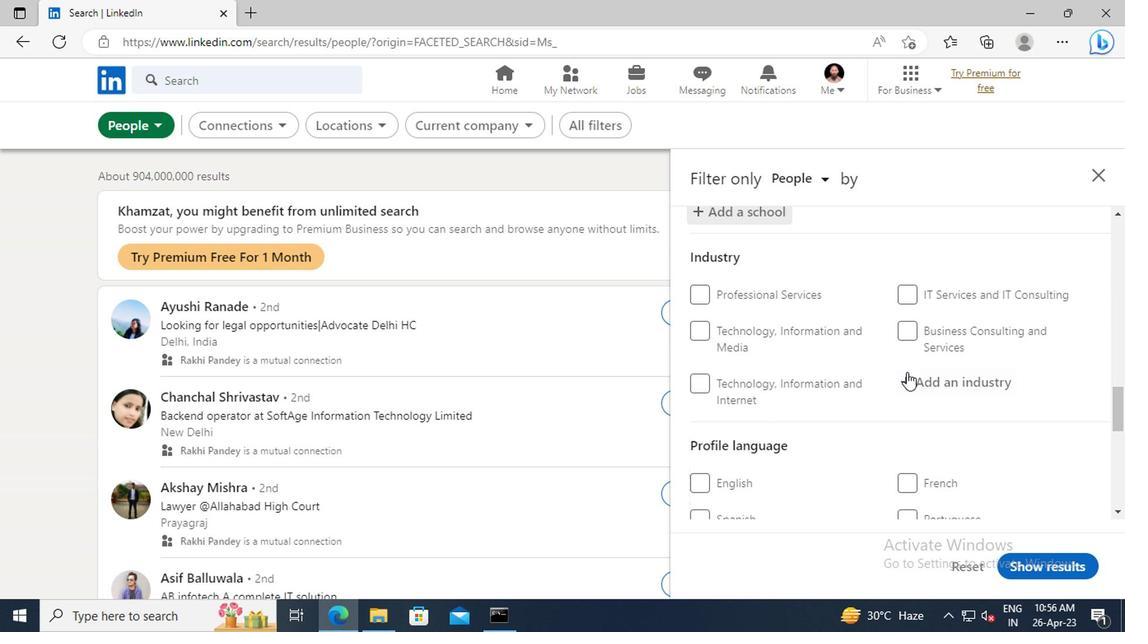 
Action: Mouse pressed left at (916, 380)
Screenshot: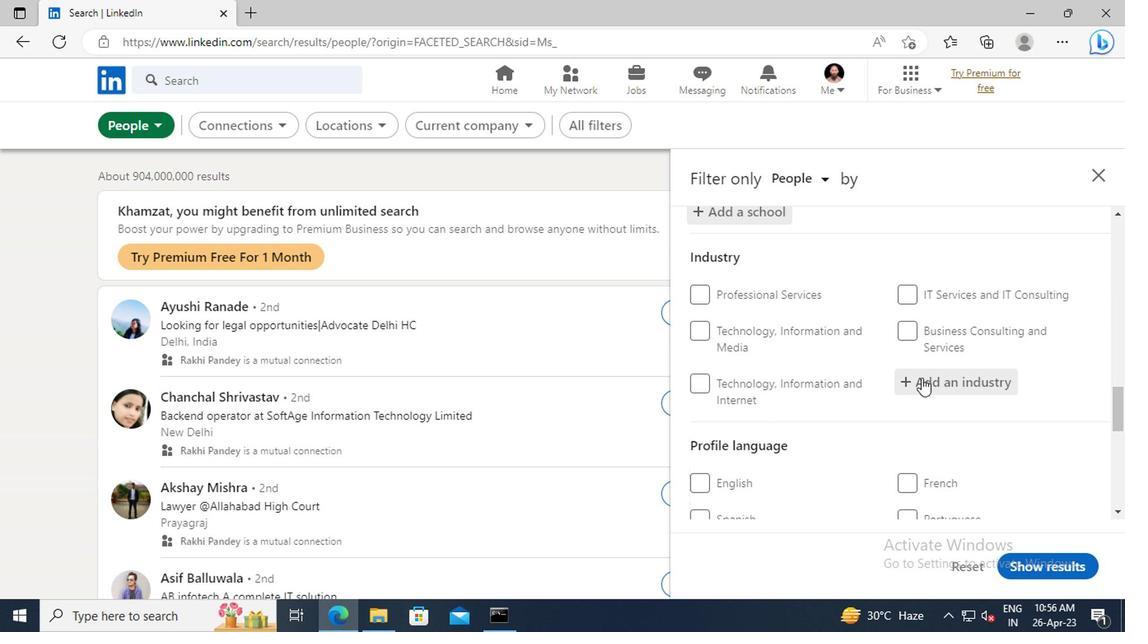 
Action: Key pressed <Key.shift_r>AIR,<Key.space><Key.shift>WATER,<Key.space>AND<Key.space><Key.shift>WASTE<Key.space><Key.shift>PROGRAM<Key.space><Key.shift>MANAGEMENT
Screenshot: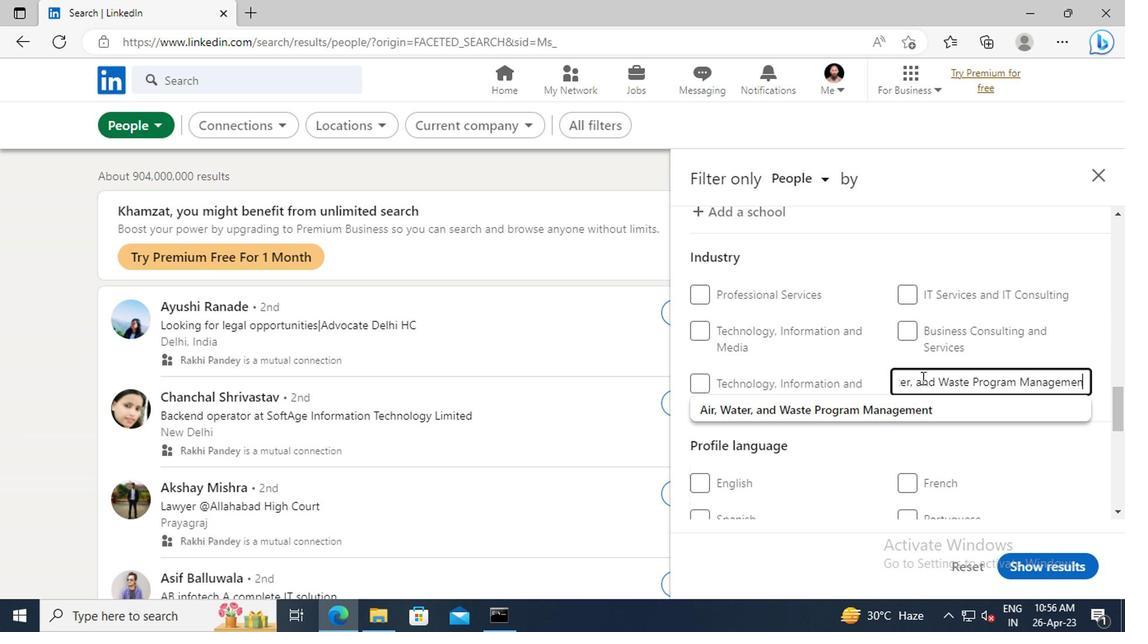 
Action: Mouse moved to (907, 408)
Screenshot: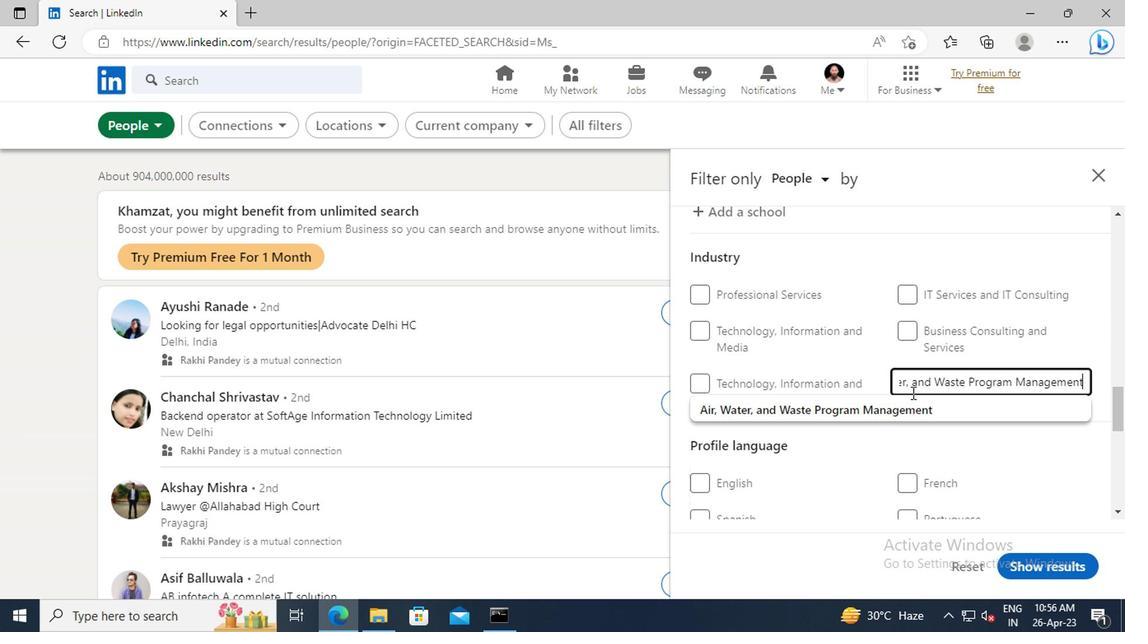 
Action: Mouse pressed left at (907, 408)
Screenshot: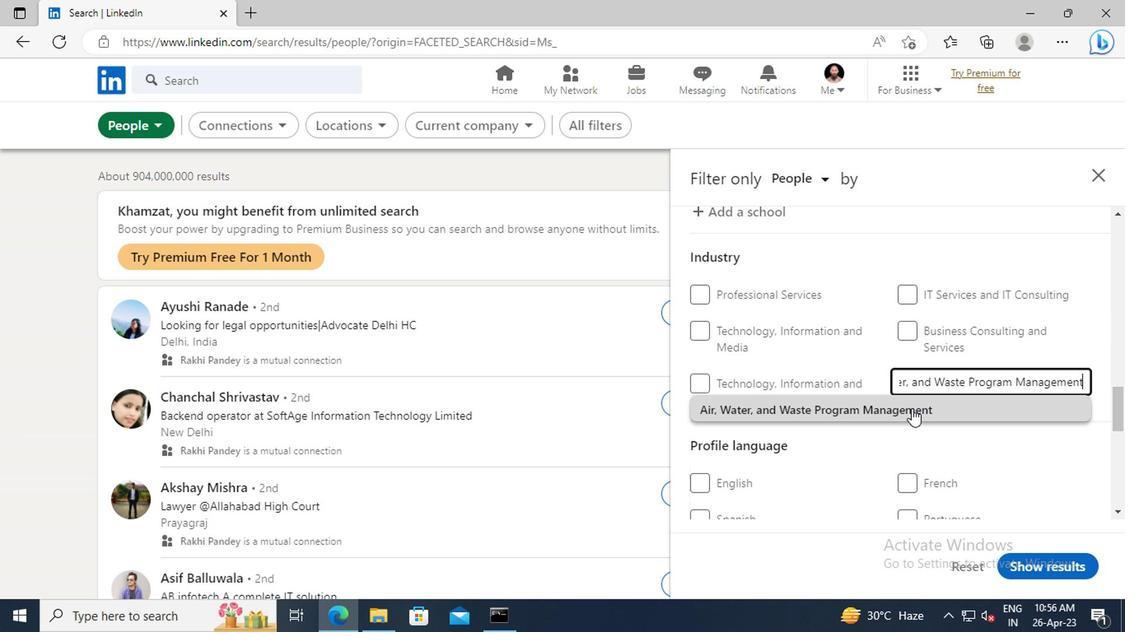 
Action: Mouse moved to (880, 337)
Screenshot: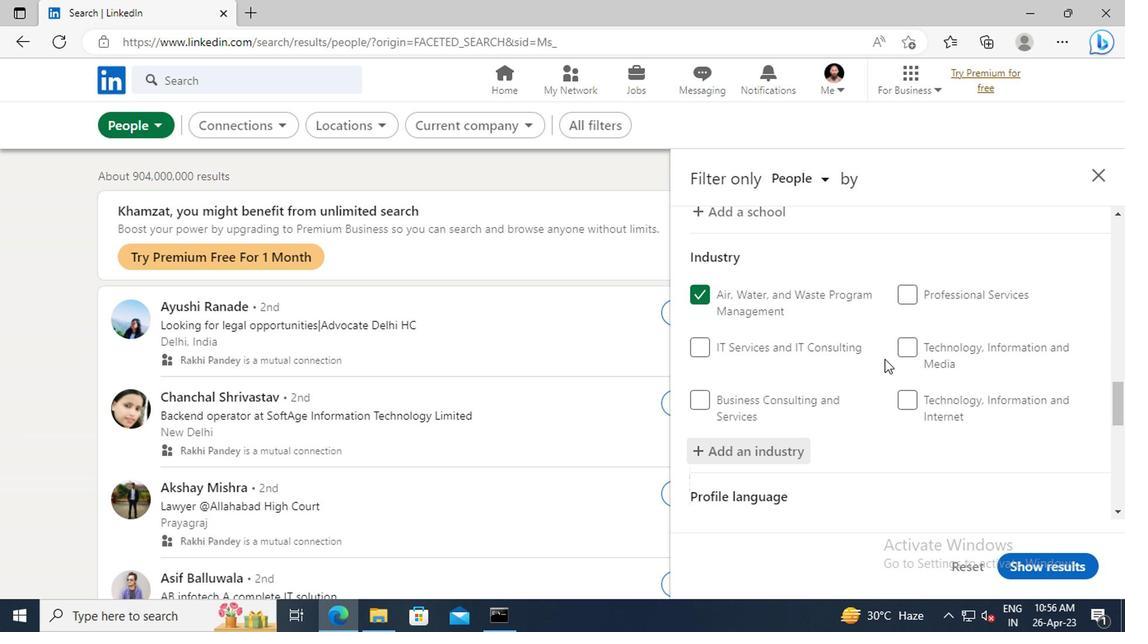 
Action: Mouse scrolled (880, 336) with delta (0, 0)
Screenshot: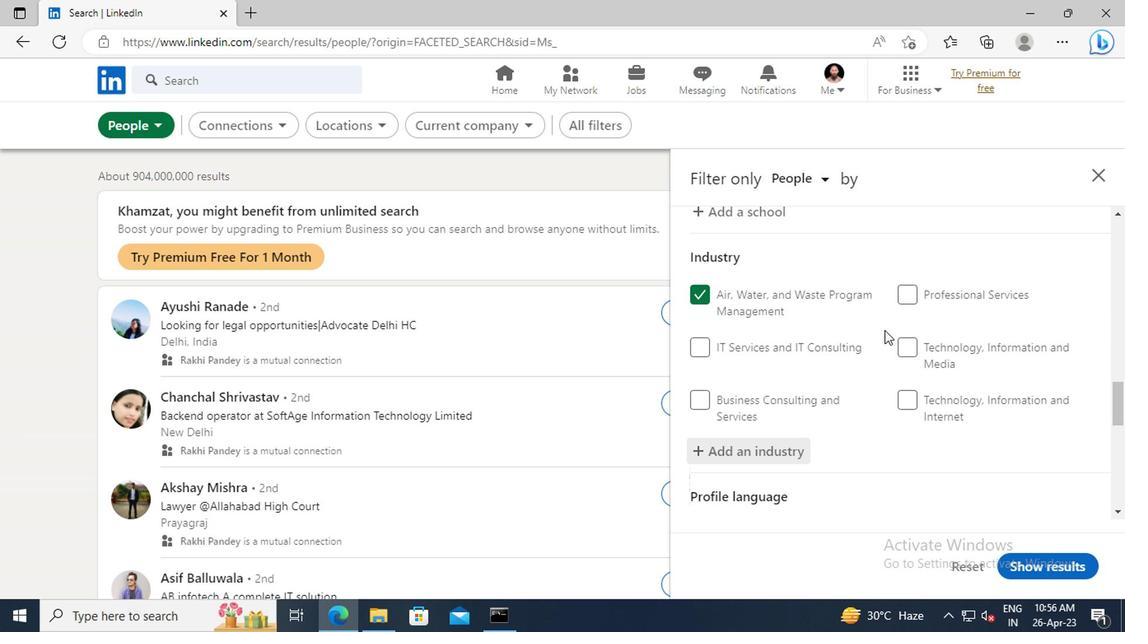 
Action: Mouse scrolled (880, 336) with delta (0, 0)
Screenshot: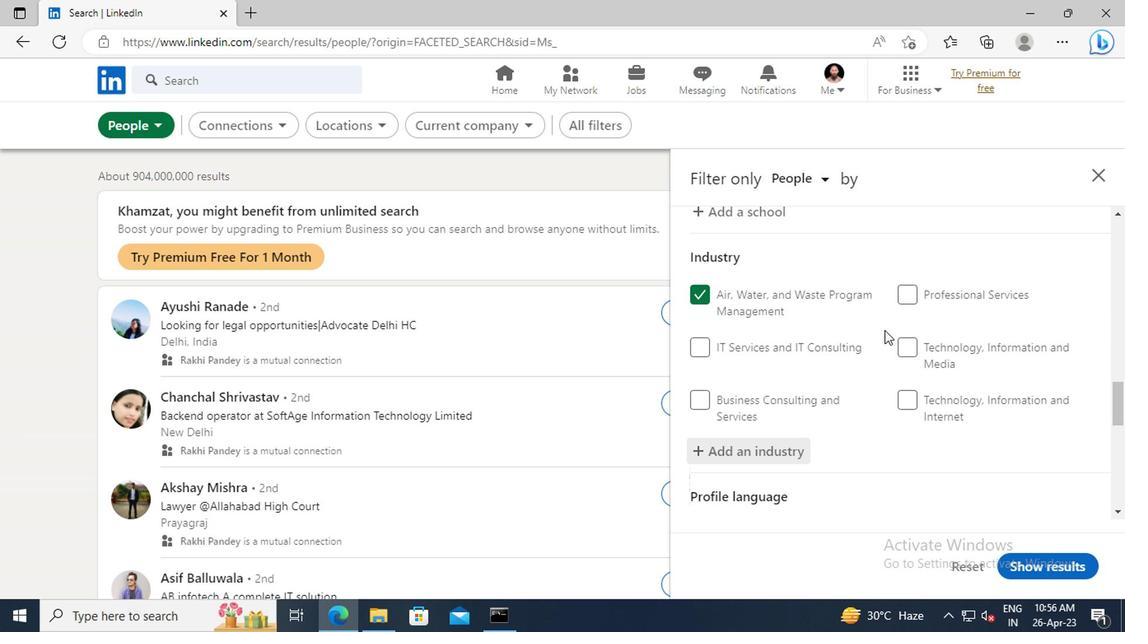 
Action: Mouse scrolled (880, 336) with delta (0, 0)
Screenshot: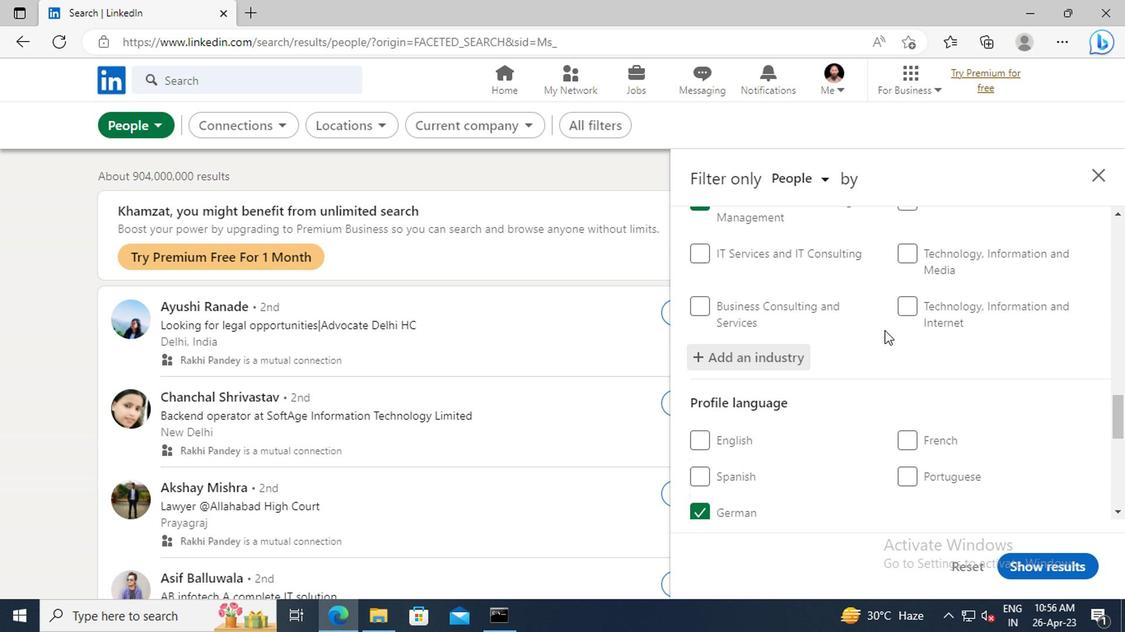 
Action: Mouse scrolled (880, 336) with delta (0, 0)
Screenshot: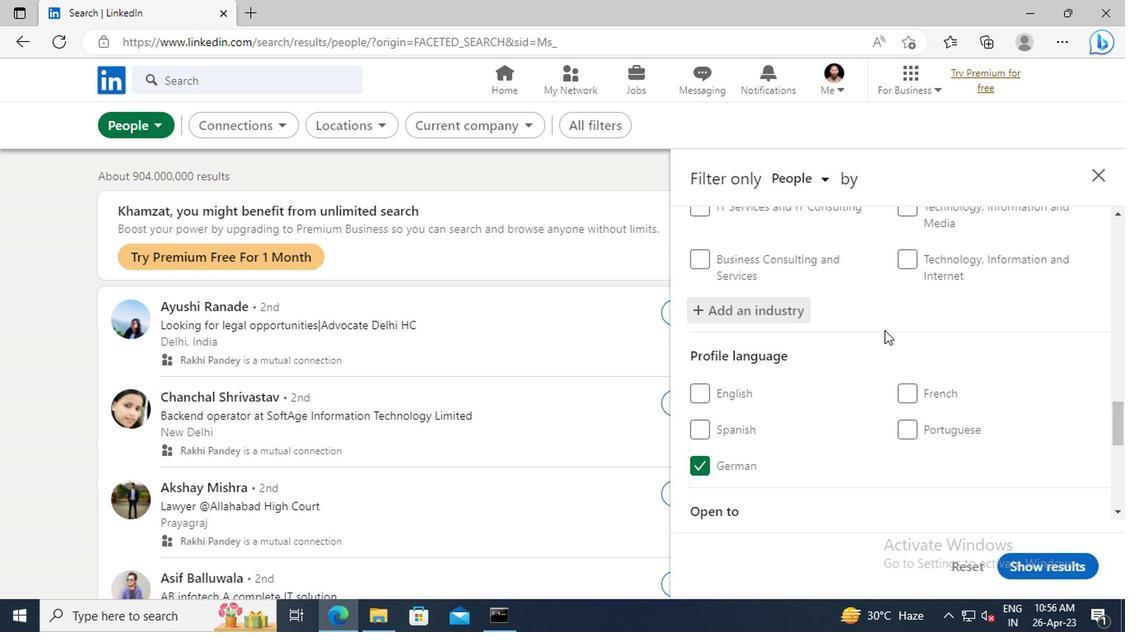 
Action: Mouse scrolled (880, 336) with delta (0, 0)
Screenshot: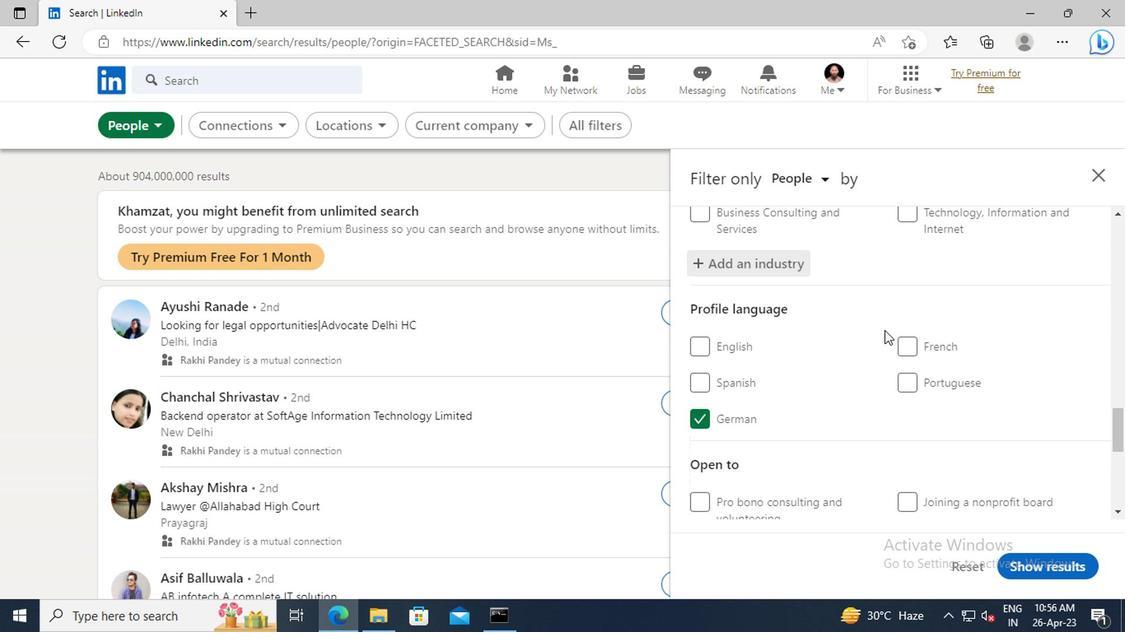 
Action: Mouse scrolled (880, 336) with delta (0, 0)
Screenshot: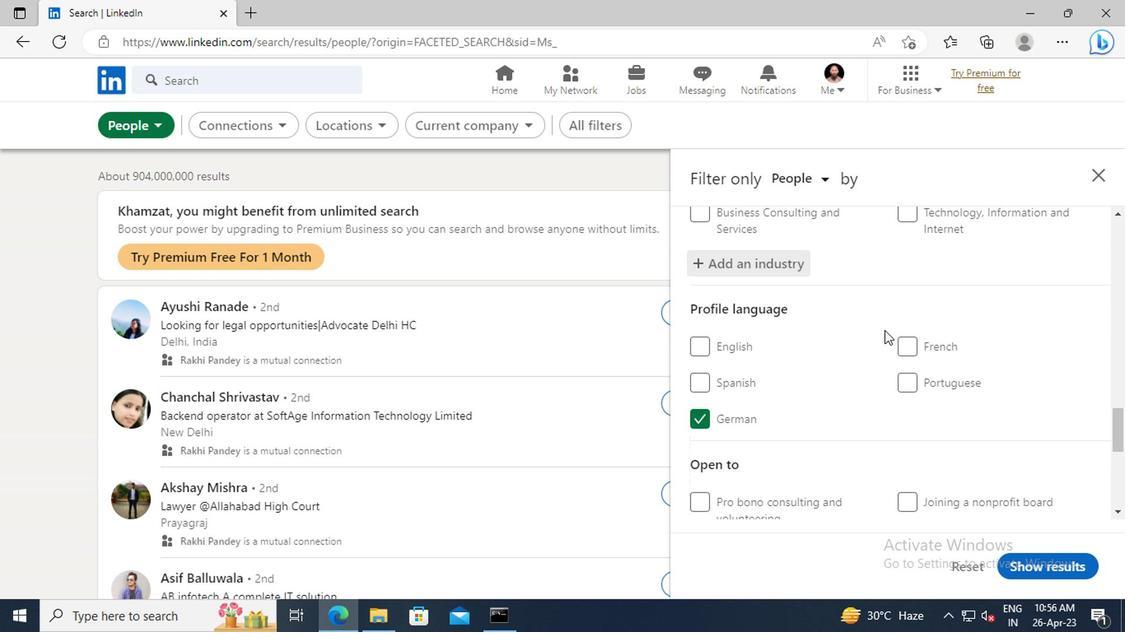 
Action: Mouse scrolled (880, 336) with delta (0, 0)
Screenshot: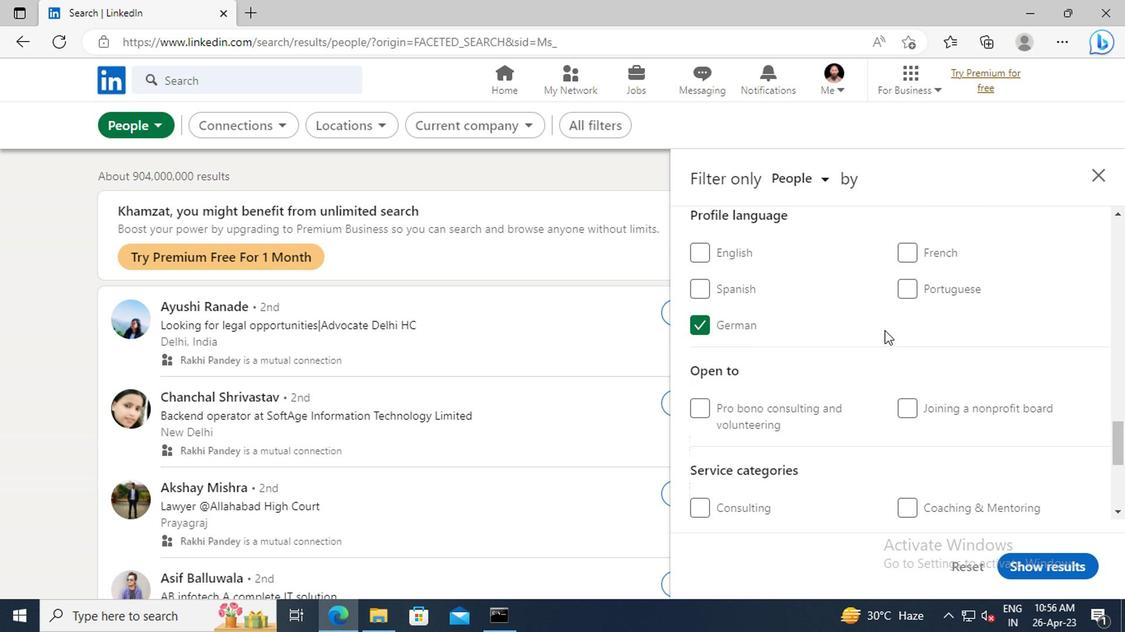 
Action: Mouse scrolled (880, 336) with delta (0, 0)
Screenshot: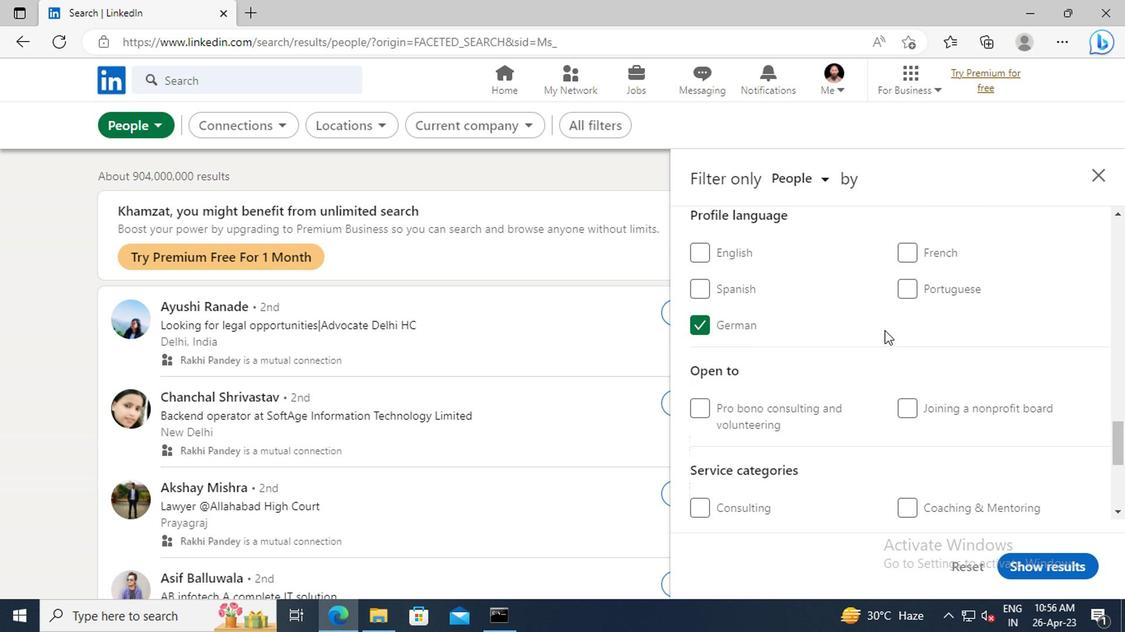 
Action: Mouse scrolled (880, 336) with delta (0, 0)
Screenshot: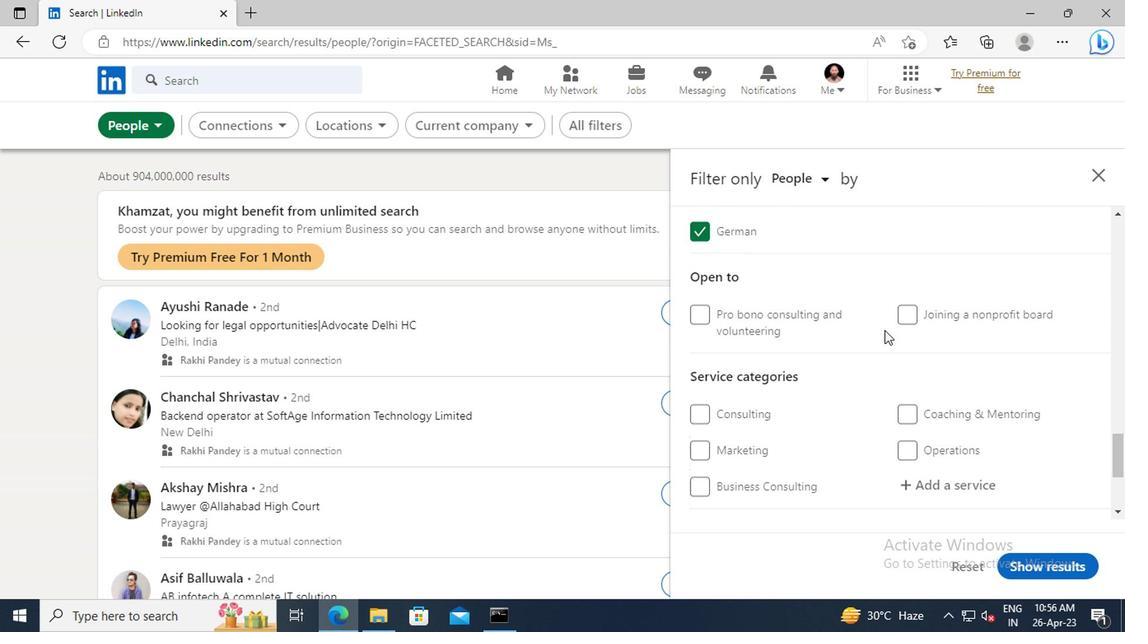 
Action: Mouse scrolled (880, 336) with delta (0, 0)
Screenshot: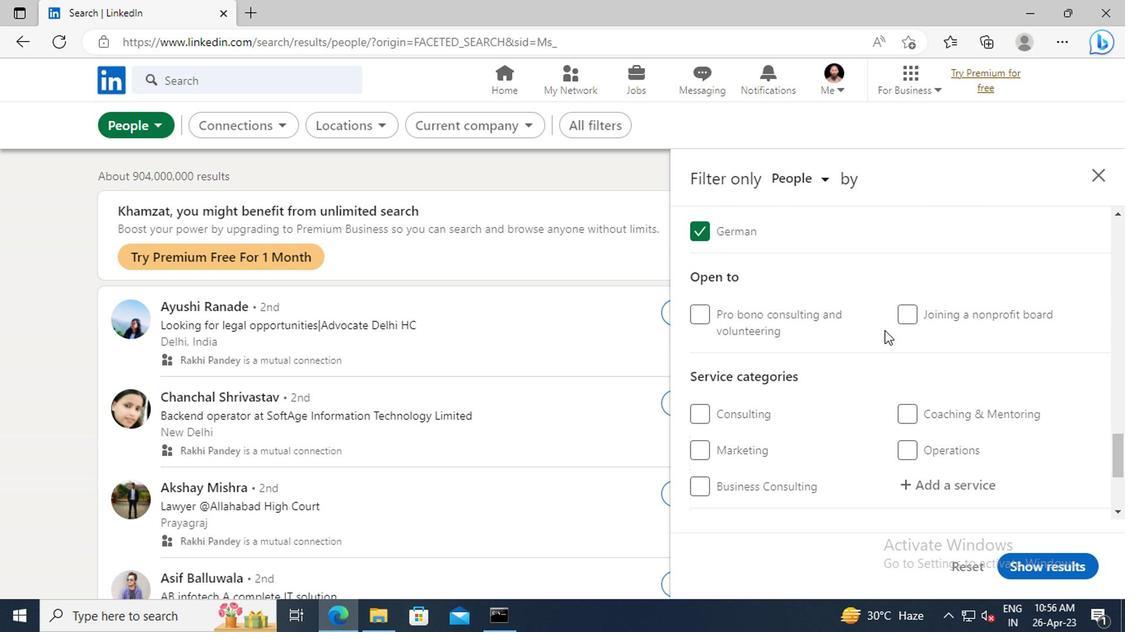 
Action: Mouse moved to (927, 388)
Screenshot: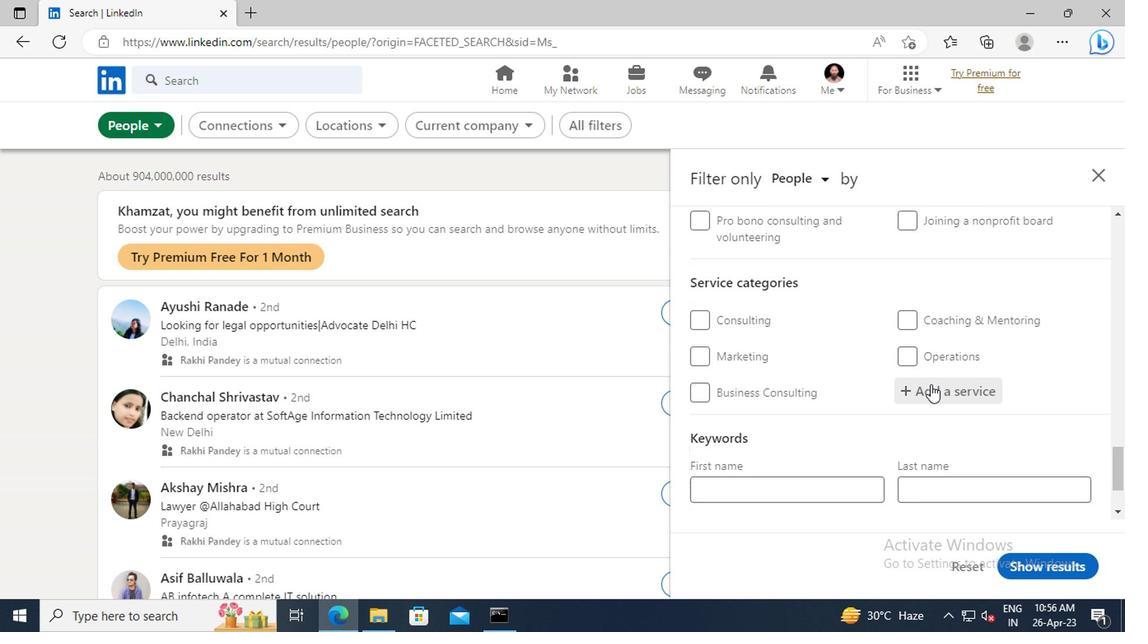 
Action: Mouse pressed left at (927, 388)
Screenshot: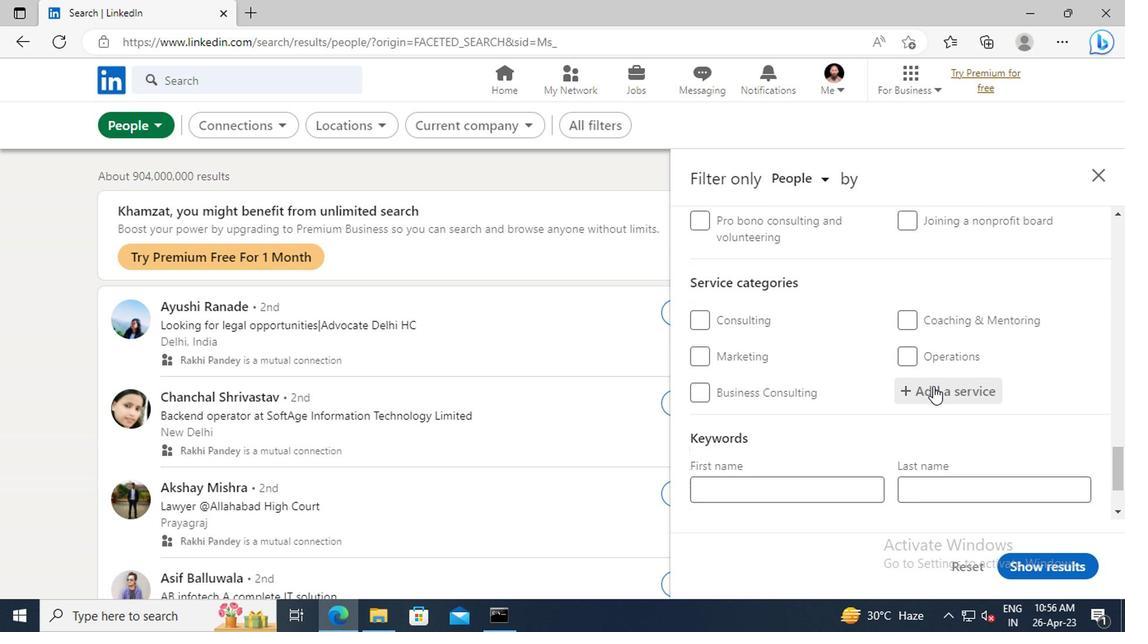
Action: Key pressed <Key.shift>ILLUSTRATION
Screenshot: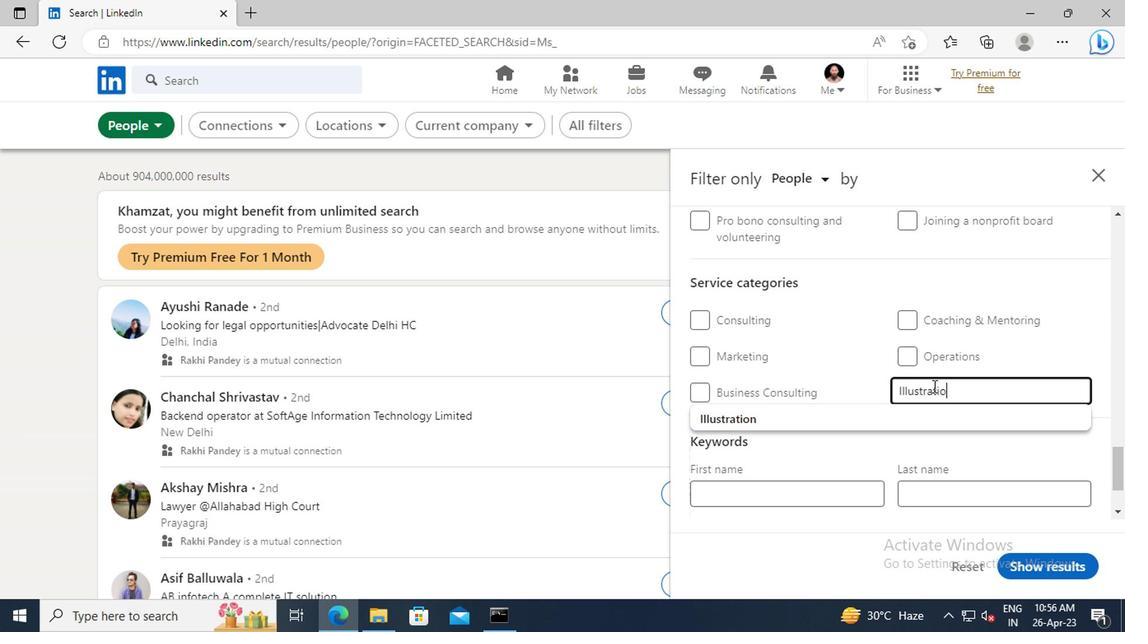 
Action: Mouse moved to (868, 412)
Screenshot: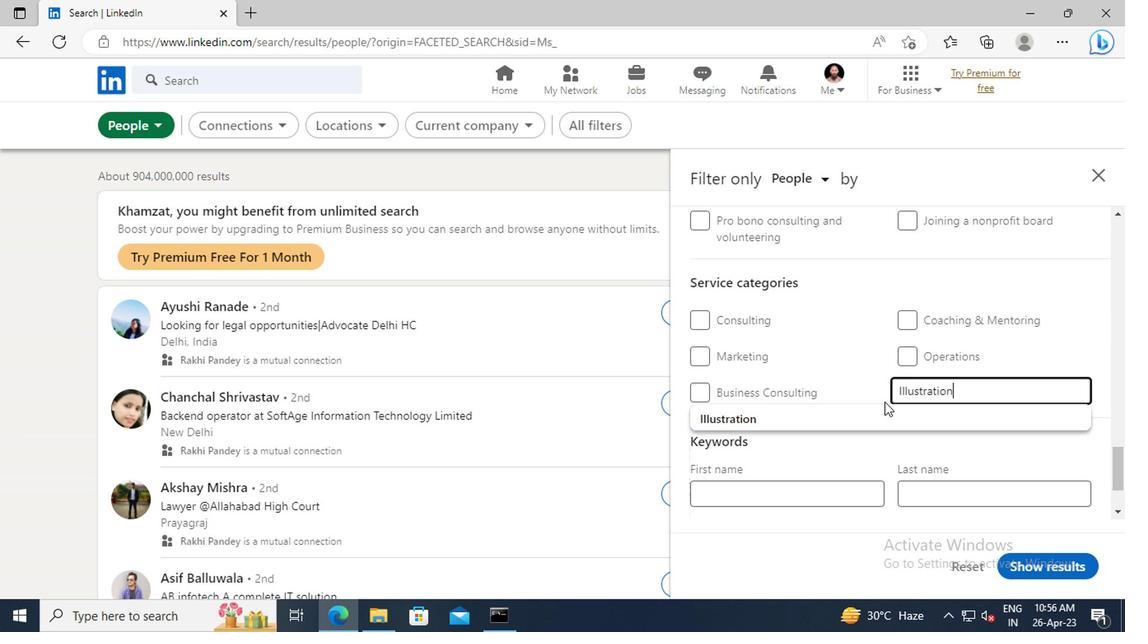 
Action: Mouse pressed left at (868, 412)
Screenshot: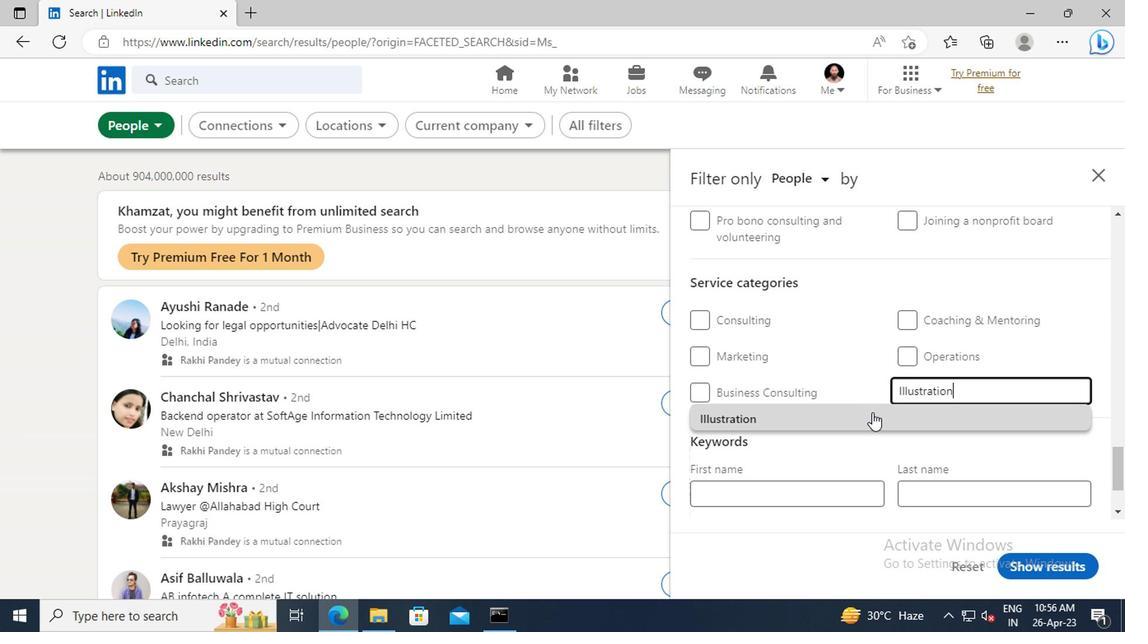 
Action: Mouse moved to (828, 343)
Screenshot: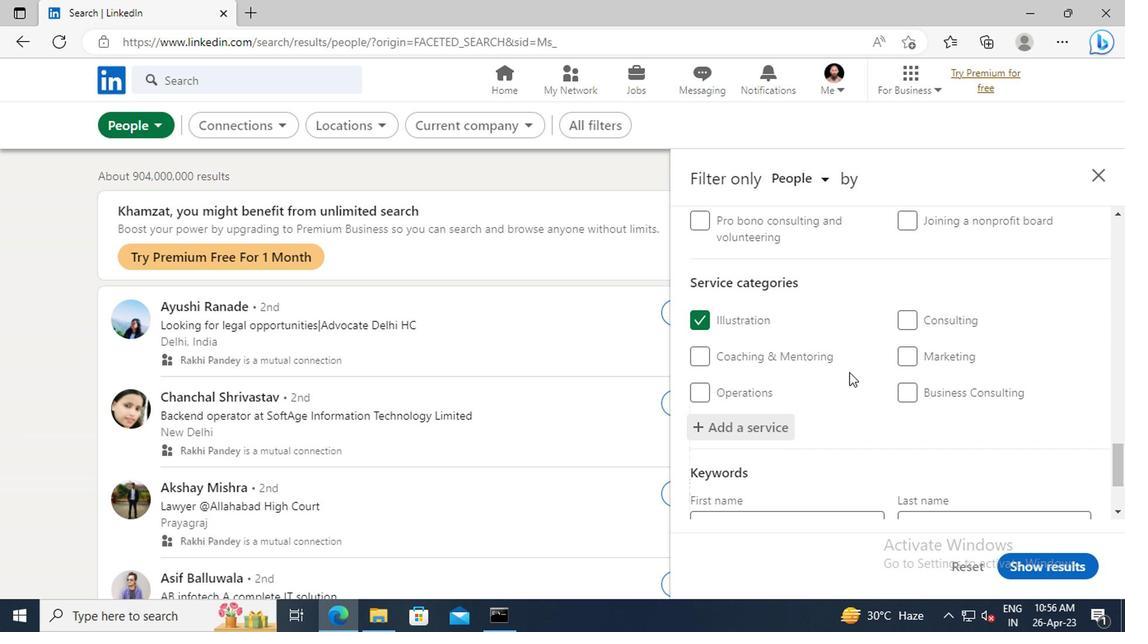 
Action: Mouse scrolled (828, 342) with delta (0, 0)
Screenshot: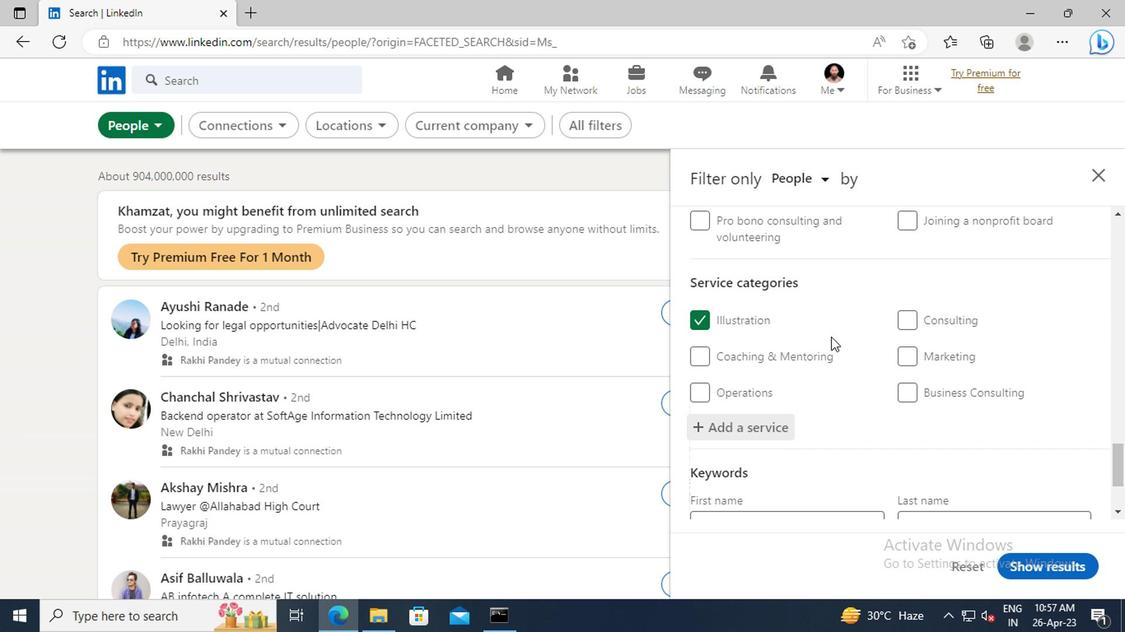 
Action: Mouse scrolled (828, 342) with delta (0, 0)
Screenshot: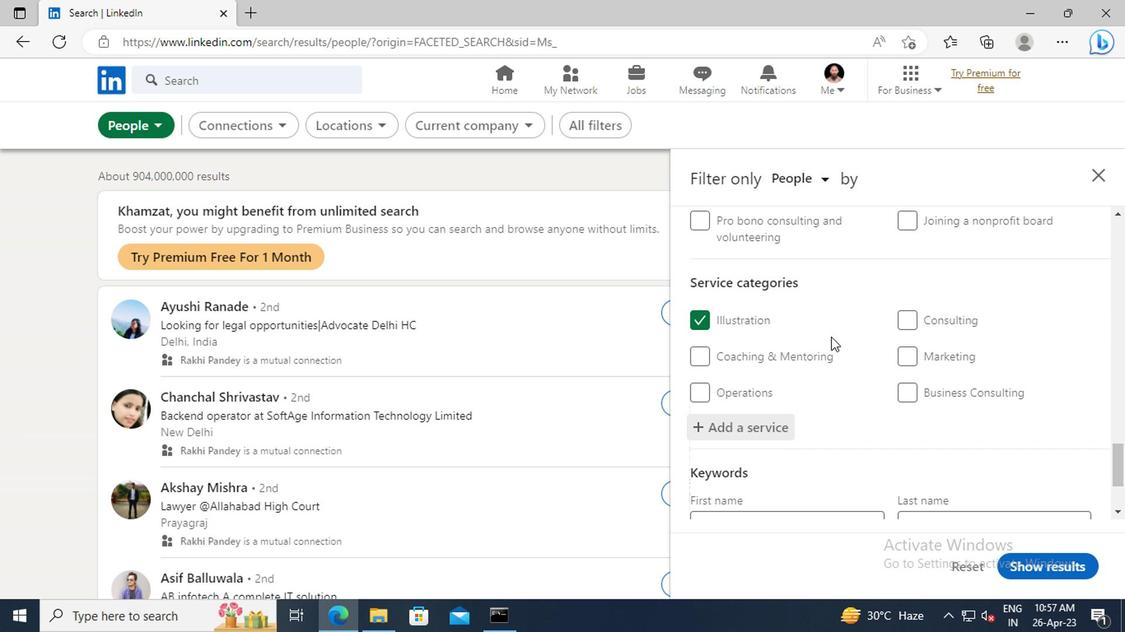 
Action: Mouse scrolled (828, 342) with delta (0, 0)
Screenshot: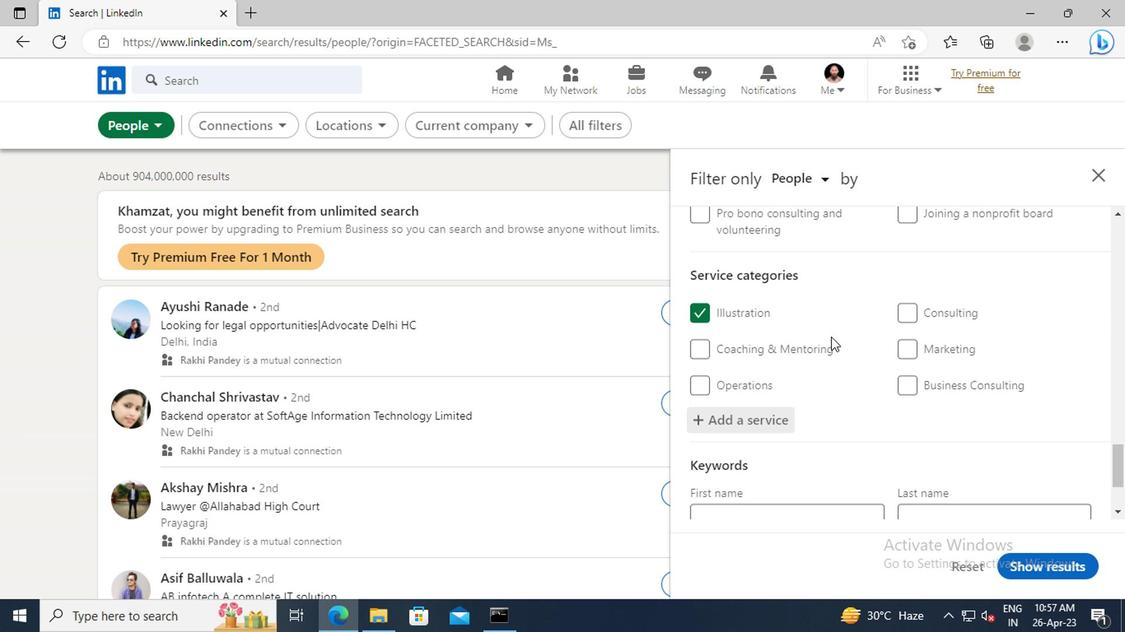 
Action: Mouse moved to (806, 441)
Screenshot: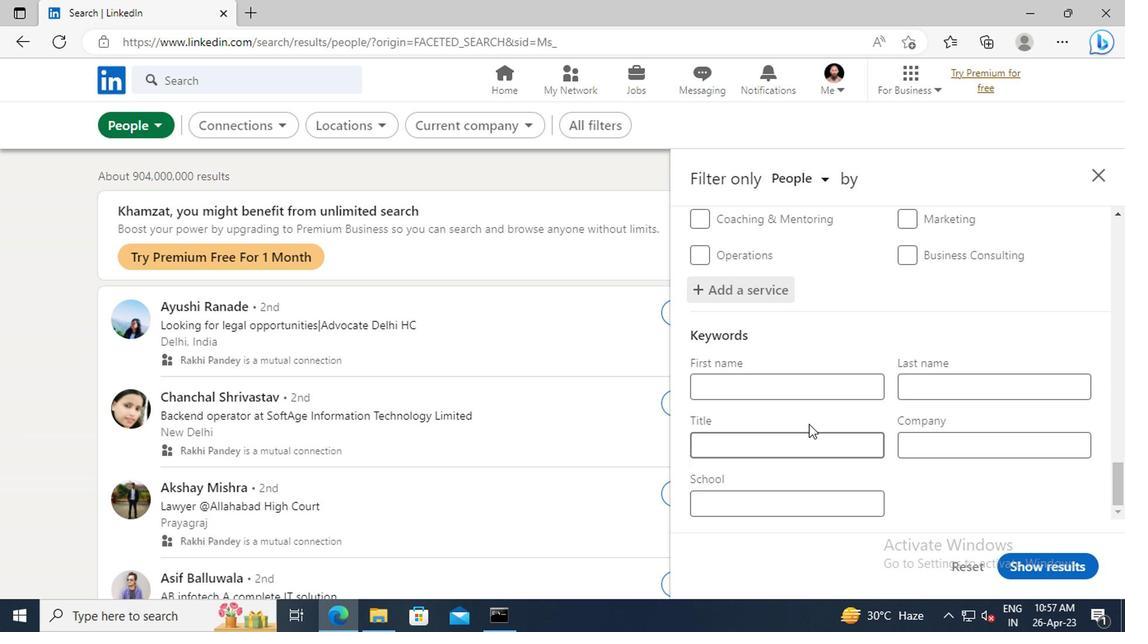 
Action: Mouse pressed left at (806, 441)
Screenshot: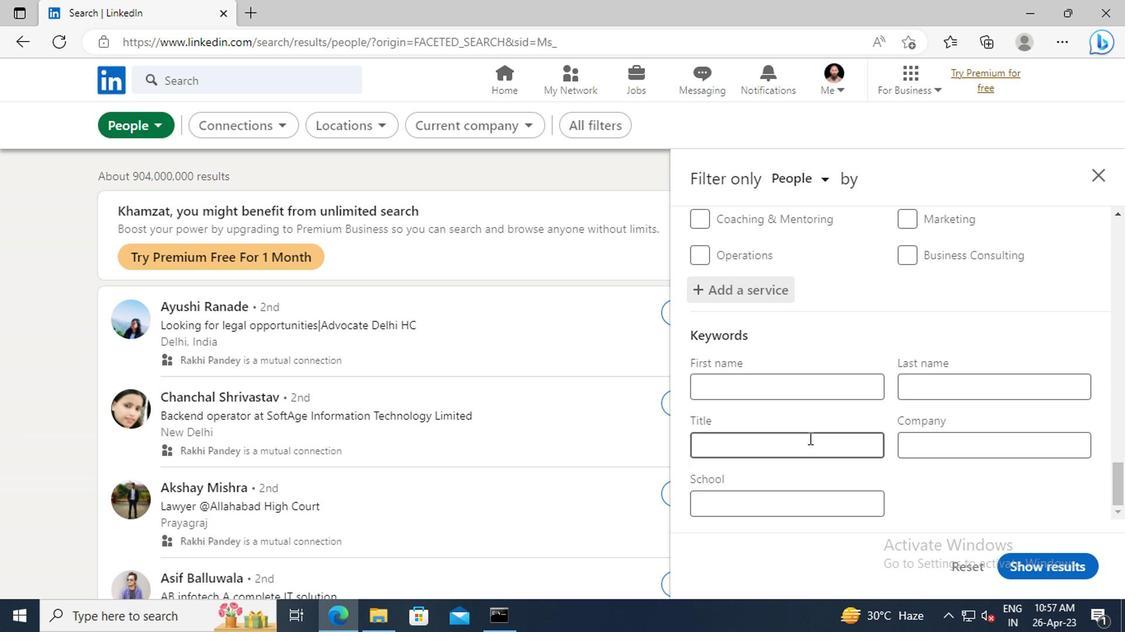 
Action: Key pressed <Key.shift_r>SALES<Key.space><Key.shift>MANAGER<Key.enter>
Screenshot: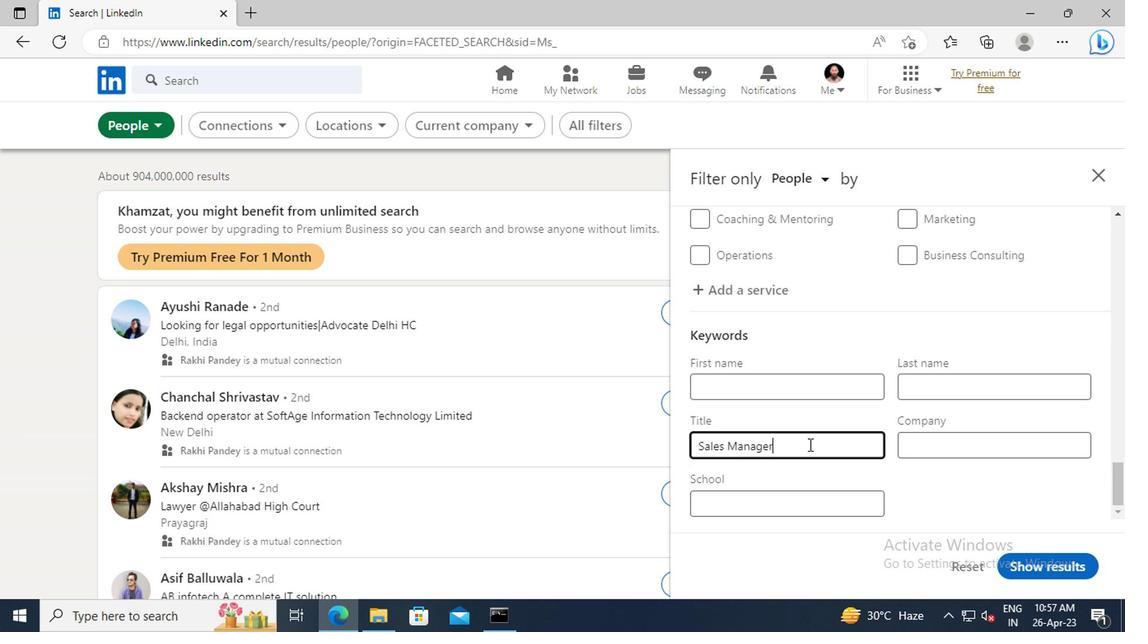 
Action: Mouse moved to (1024, 549)
Screenshot: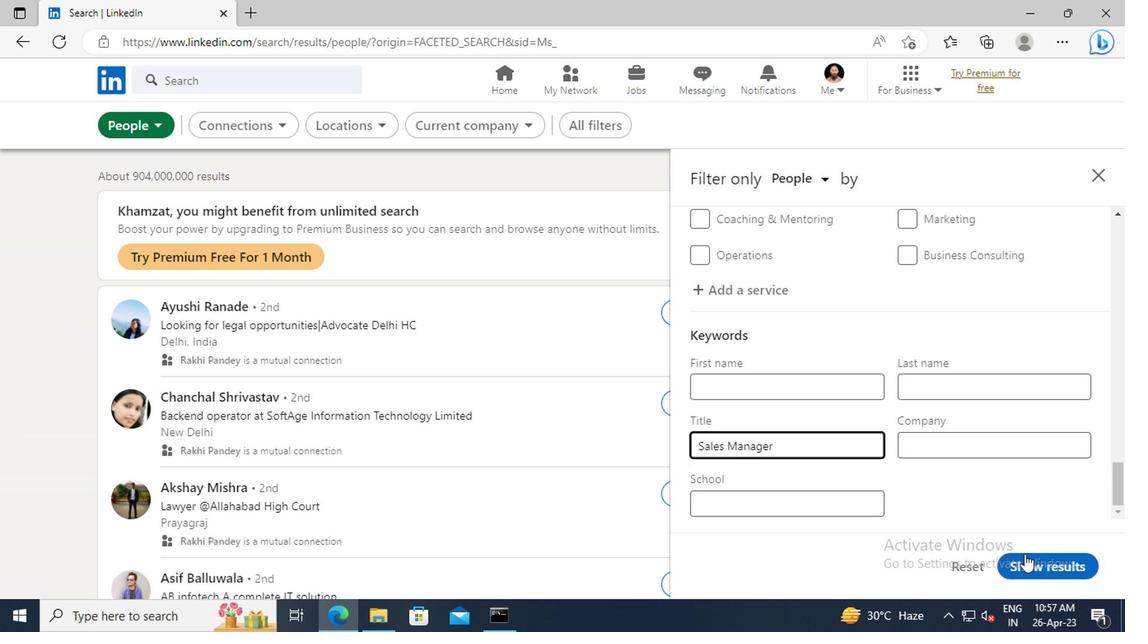 
Action: Mouse pressed left at (1024, 549)
Screenshot: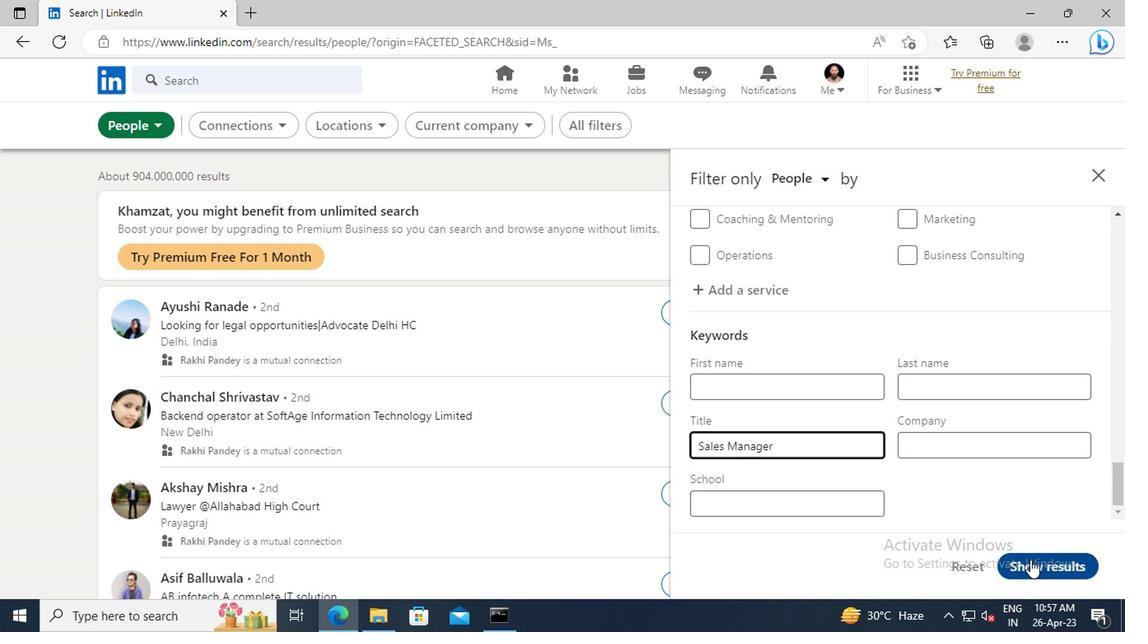 
